 Task: Look for space in Chandler, United States from 10th June, 2023 to 25th June, 2023 for 4 adults in price range Rs.10000 to Rs.15000. Place can be private room with 4 bedrooms having 4 beds and 4 bathrooms. Property type can be house, flat, guest house, hotel. Amenities needed are: wifi, TV, free parkinig on premises, gym, breakfast. Booking option can be shelf check-in. Required host language is English.
Action: Mouse moved to (500, 100)
Screenshot: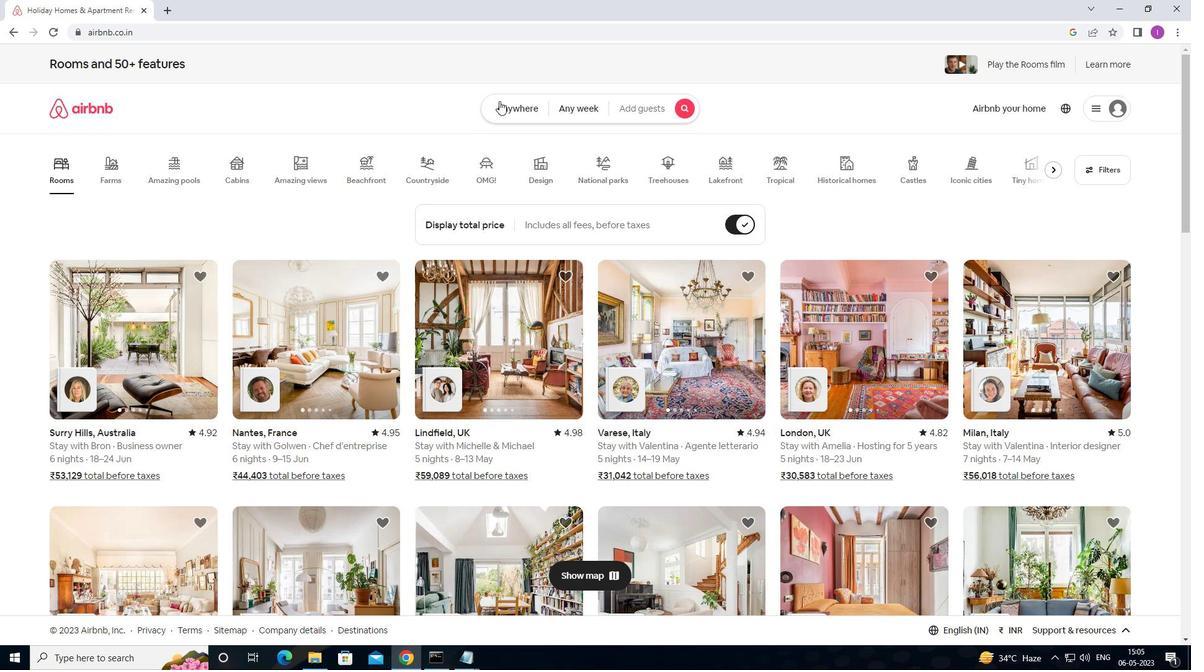 
Action: Mouse pressed left at (500, 100)
Screenshot: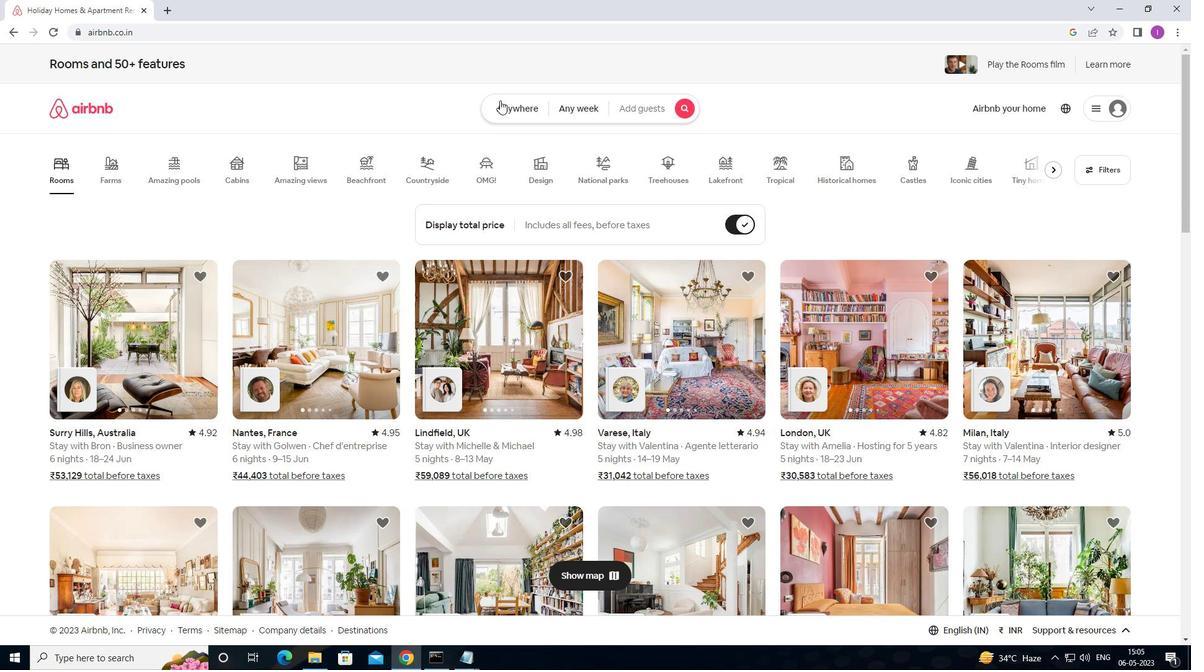 
Action: Mouse moved to (405, 165)
Screenshot: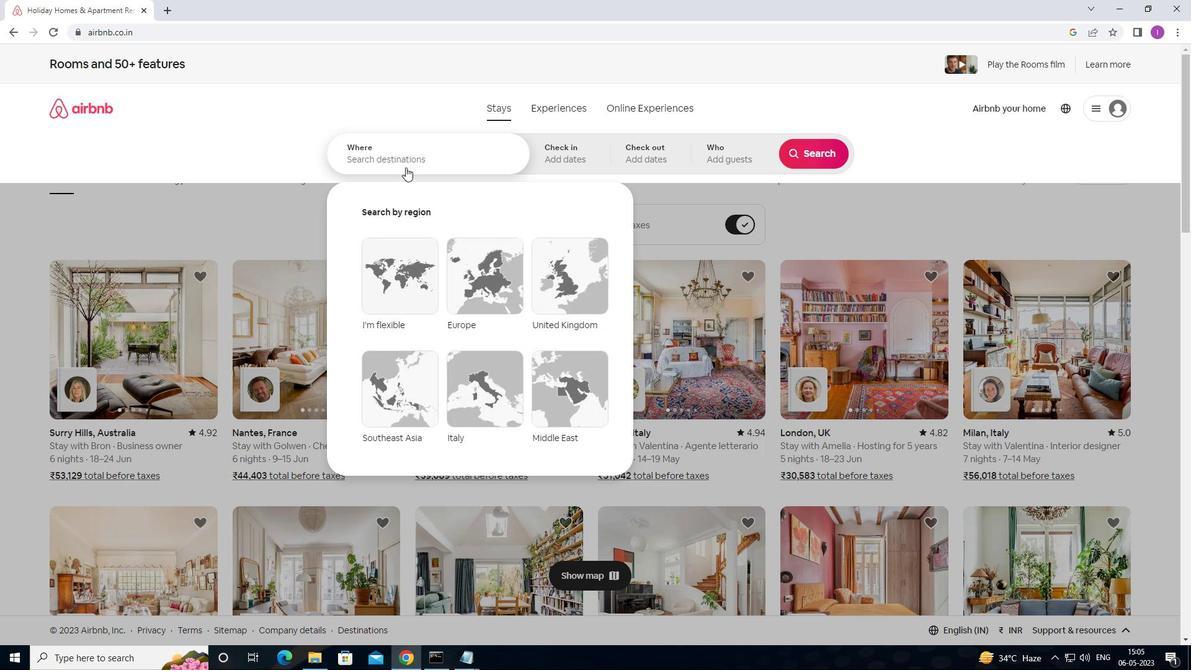 
Action: Mouse pressed left at (405, 165)
Screenshot: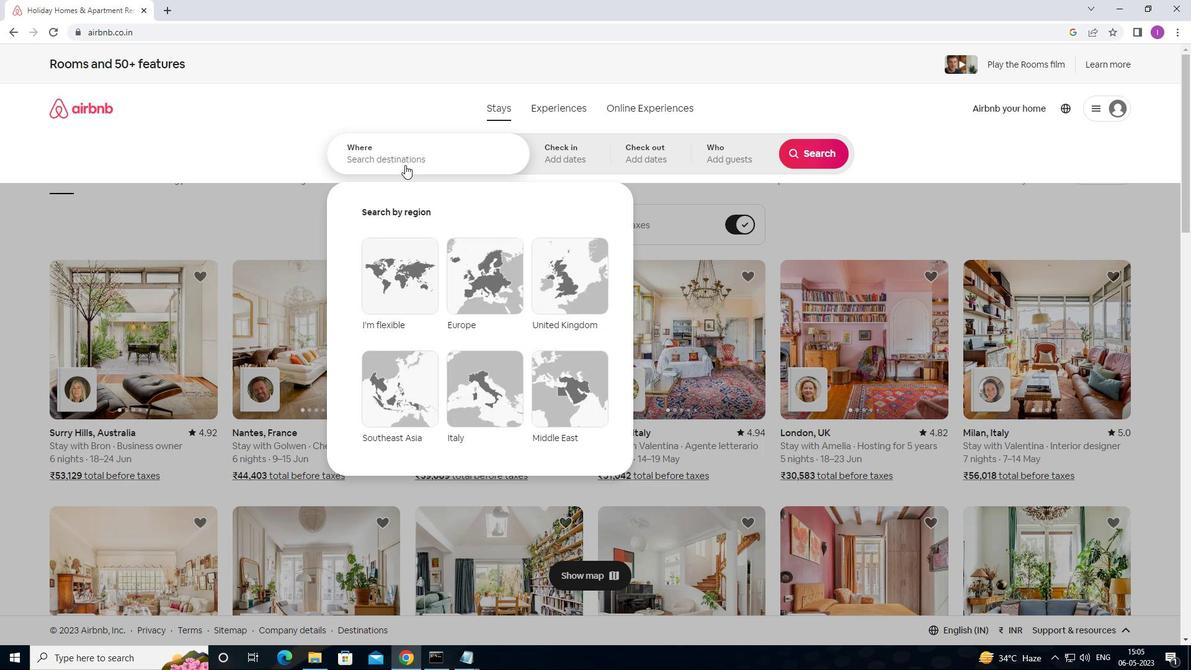 
Action: Key pressed <Key.shift>CHANDLER,<Key.shift>UNITED<Key.space>STATES
Screenshot: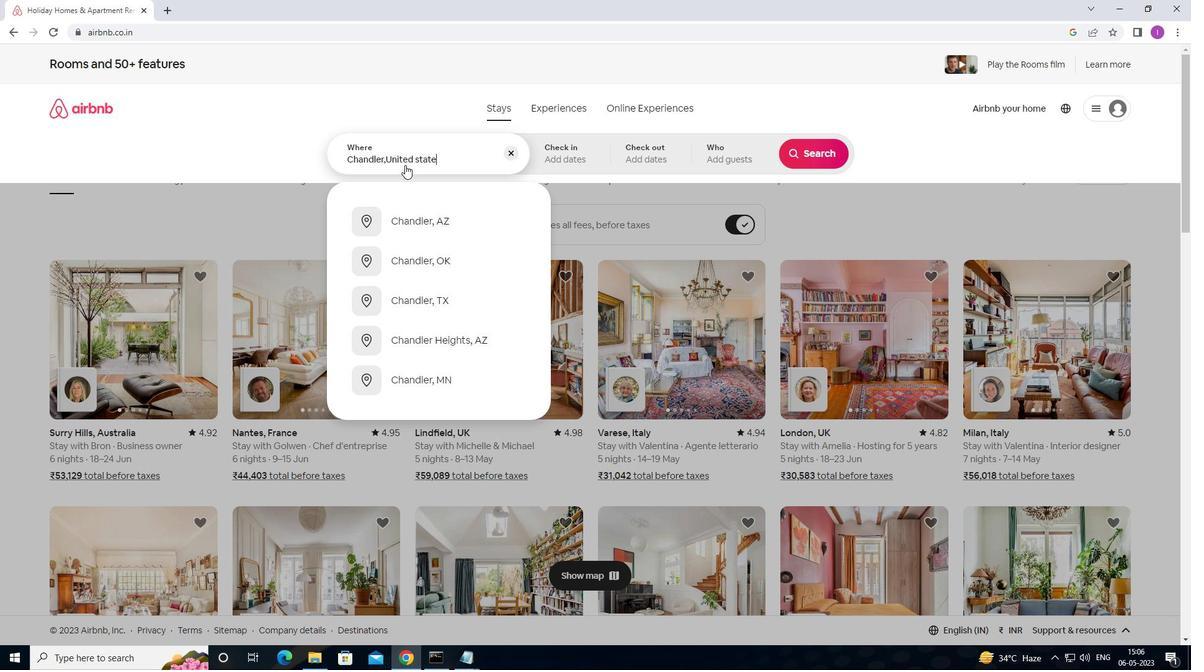 
Action: Mouse moved to (560, 159)
Screenshot: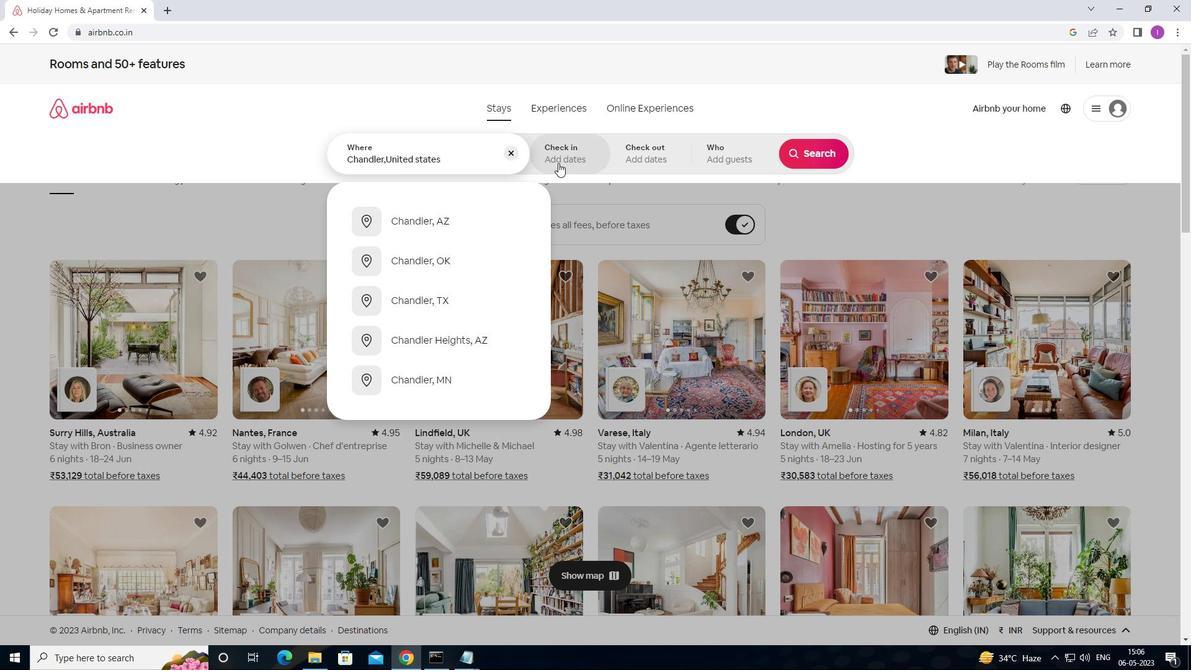 
Action: Mouse pressed left at (560, 159)
Screenshot: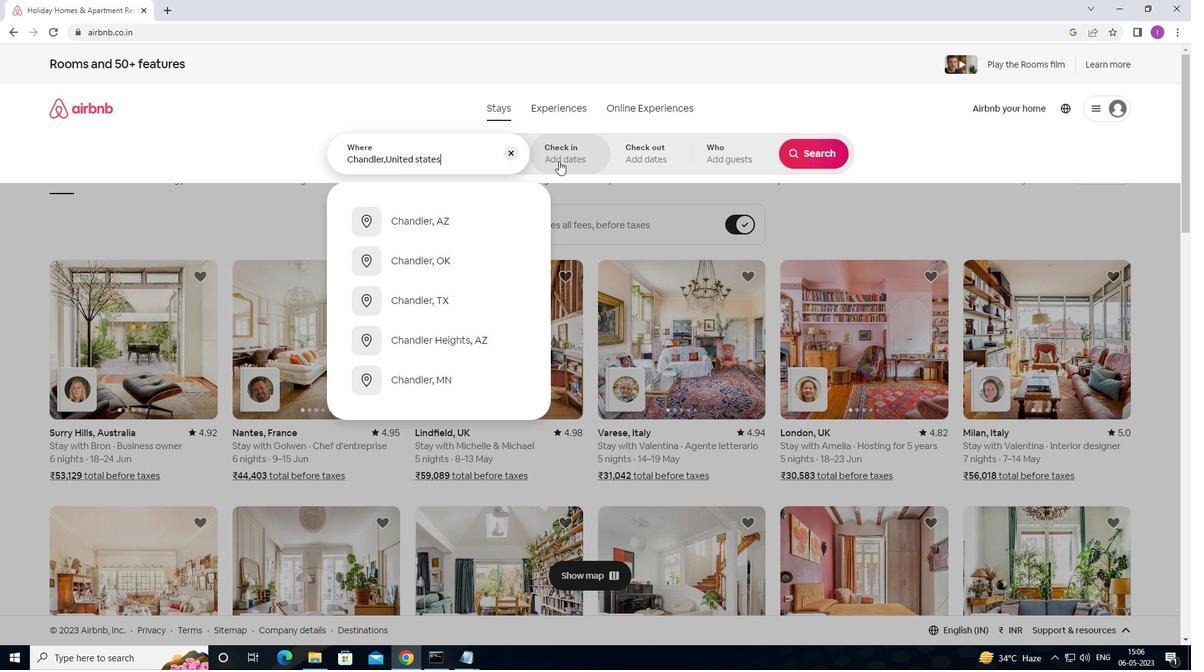 
Action: Mouse moved to (801, 248)
Screenshot: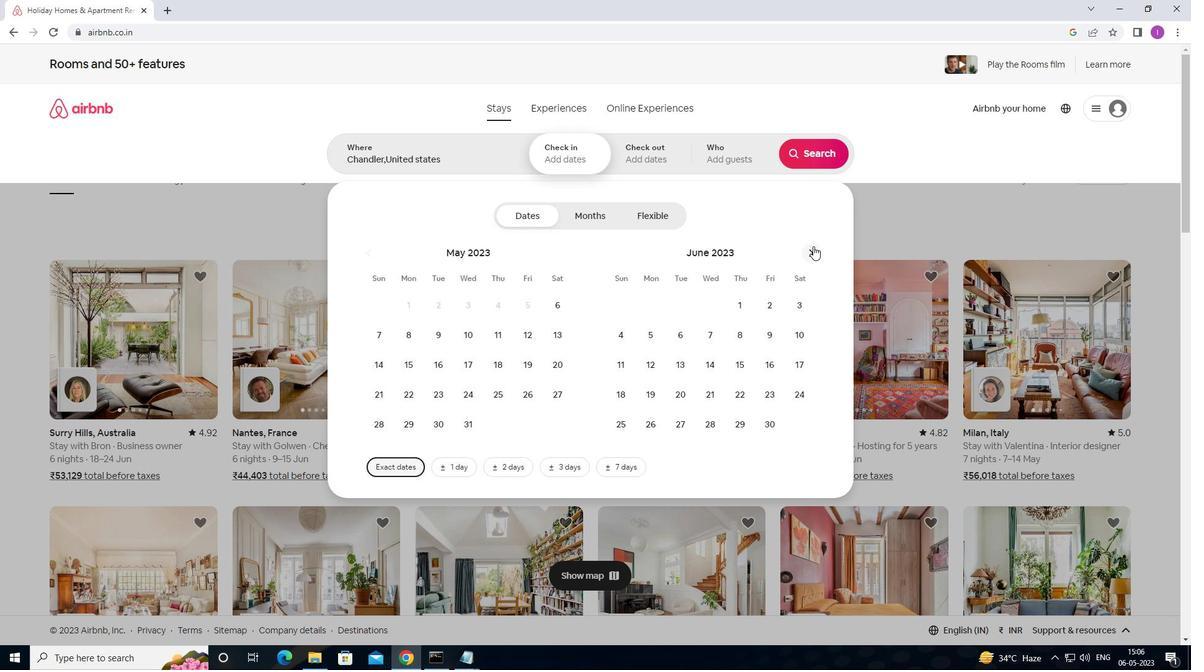 
Action: Mouse pressed left at (801, 248)
Screenshot: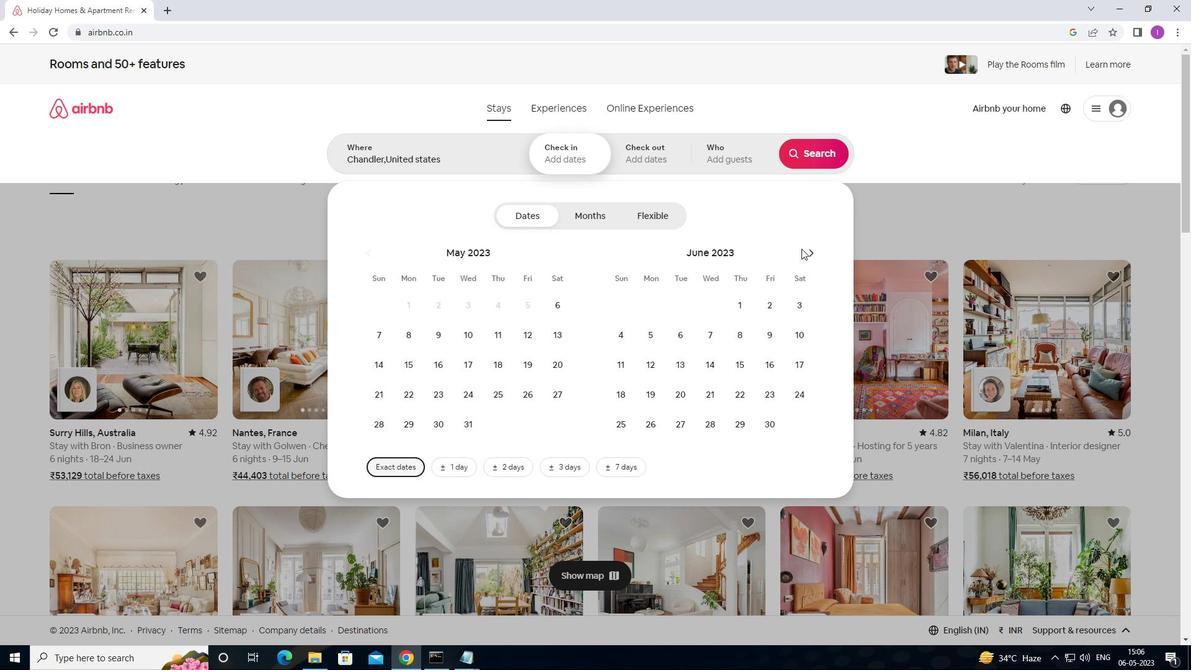 
Action: Mouse moved to (798, 338)
Screenshot: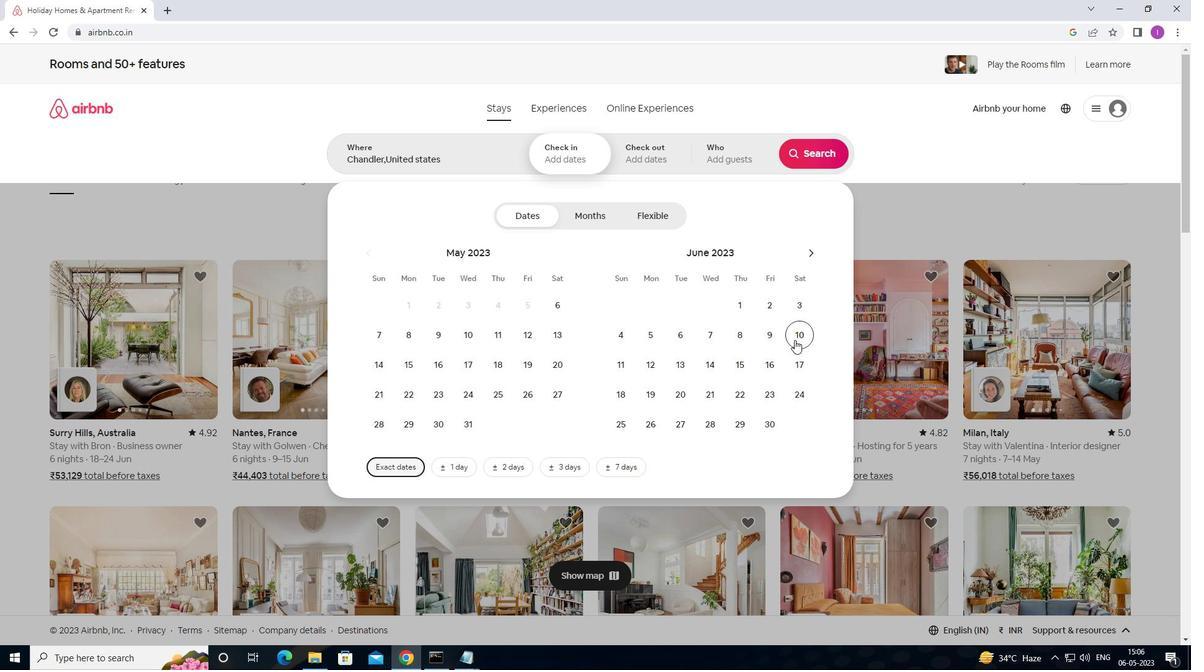 
Action: Mouse pressed left at (798, 338)
Screenshot: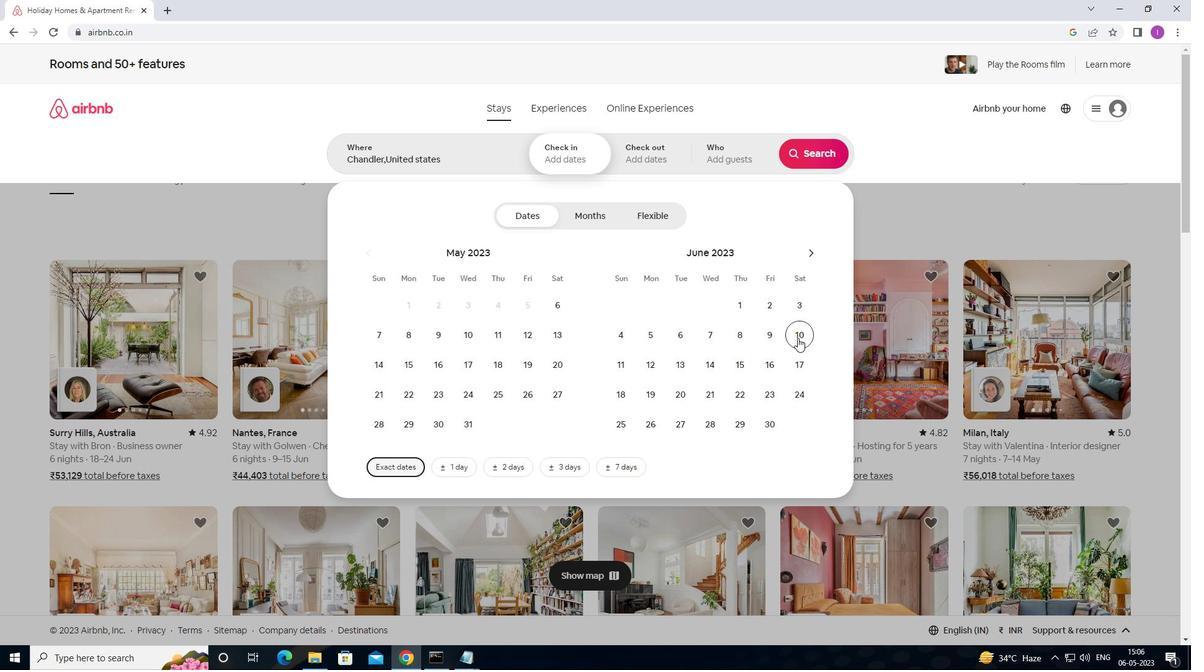 
Action: Mouse moved to (626, 428)
Screenshot: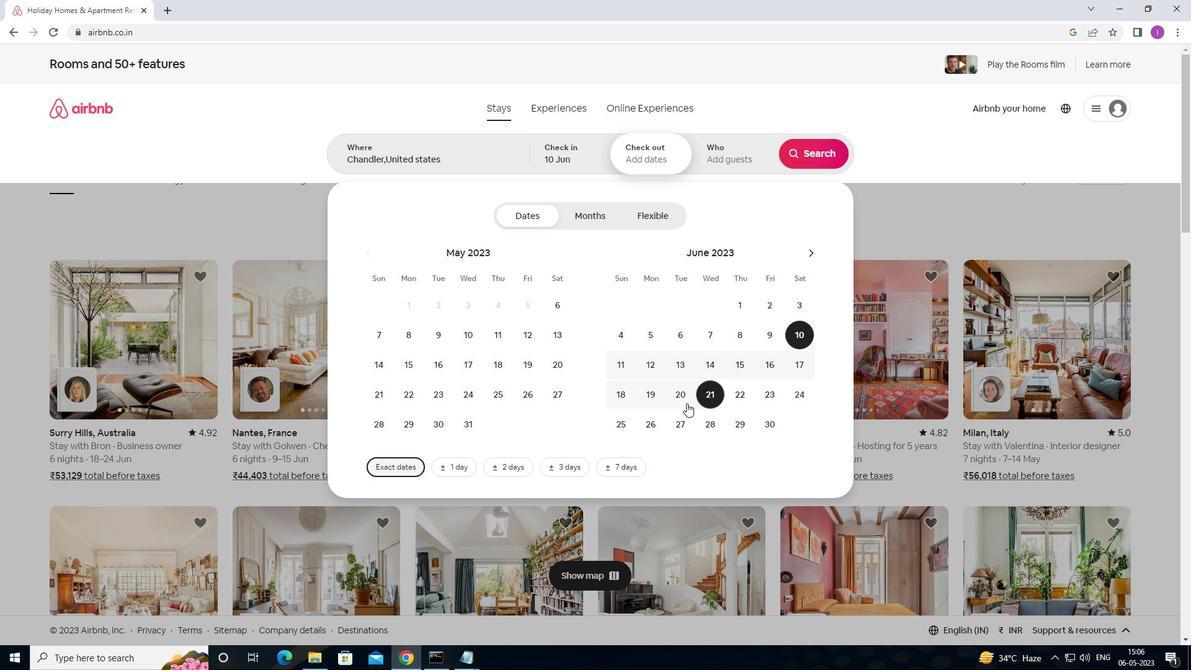 
Action: Mouse pressed left at (626, 428)
Screenshot: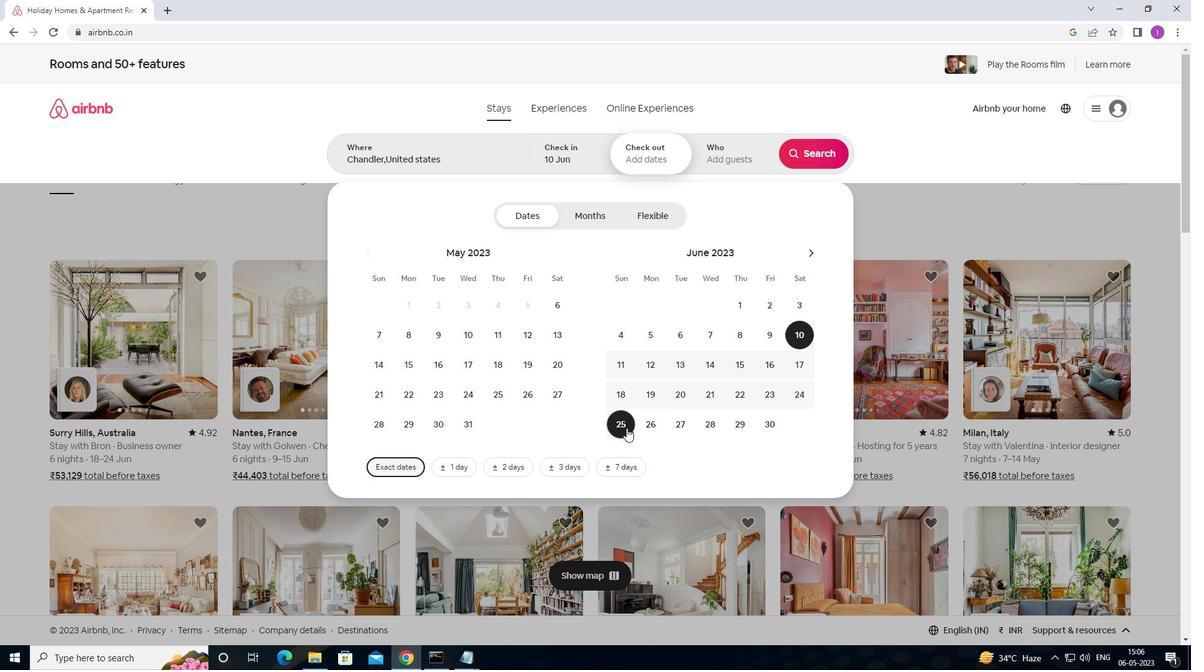 
Action: Mouse moved to (732, 159)
Screenshot: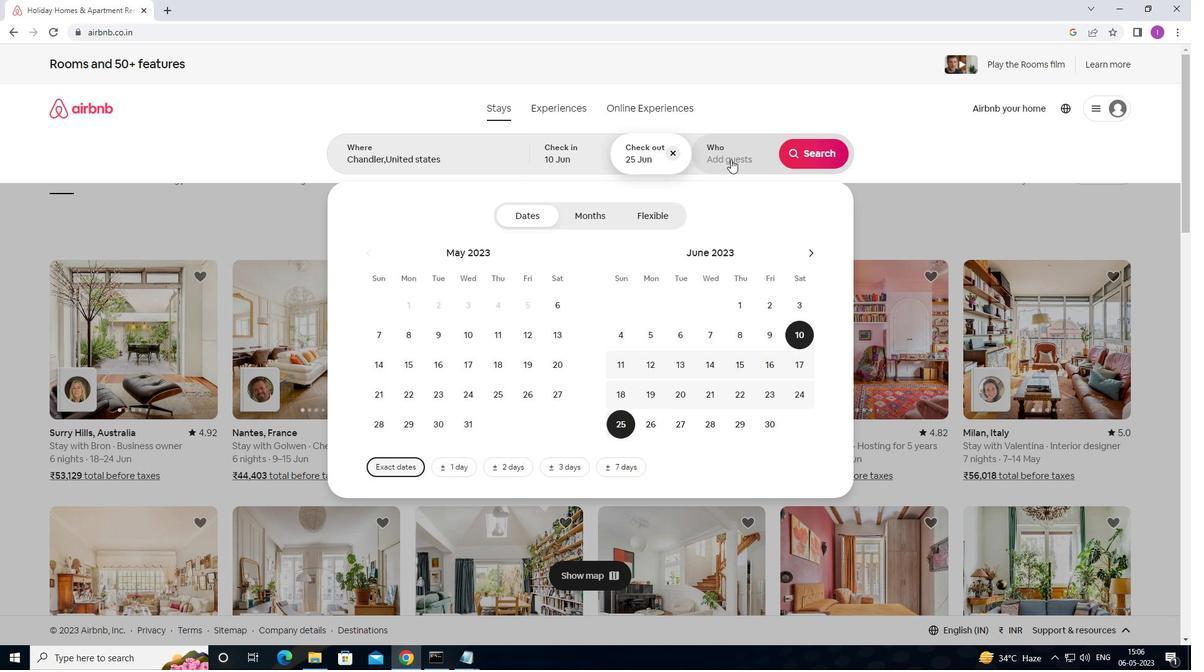 
Action: Mouse pressed left at (732, 159)
Screenshot: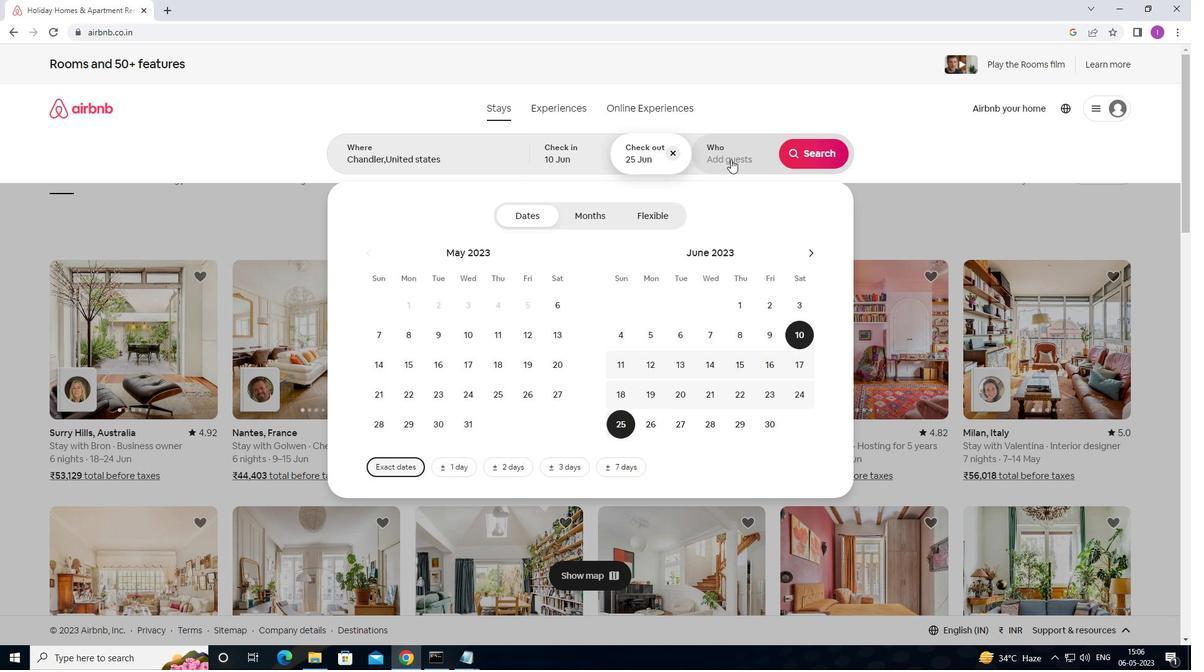 
Action: Mouse moved to (817, 222)
Screenshot: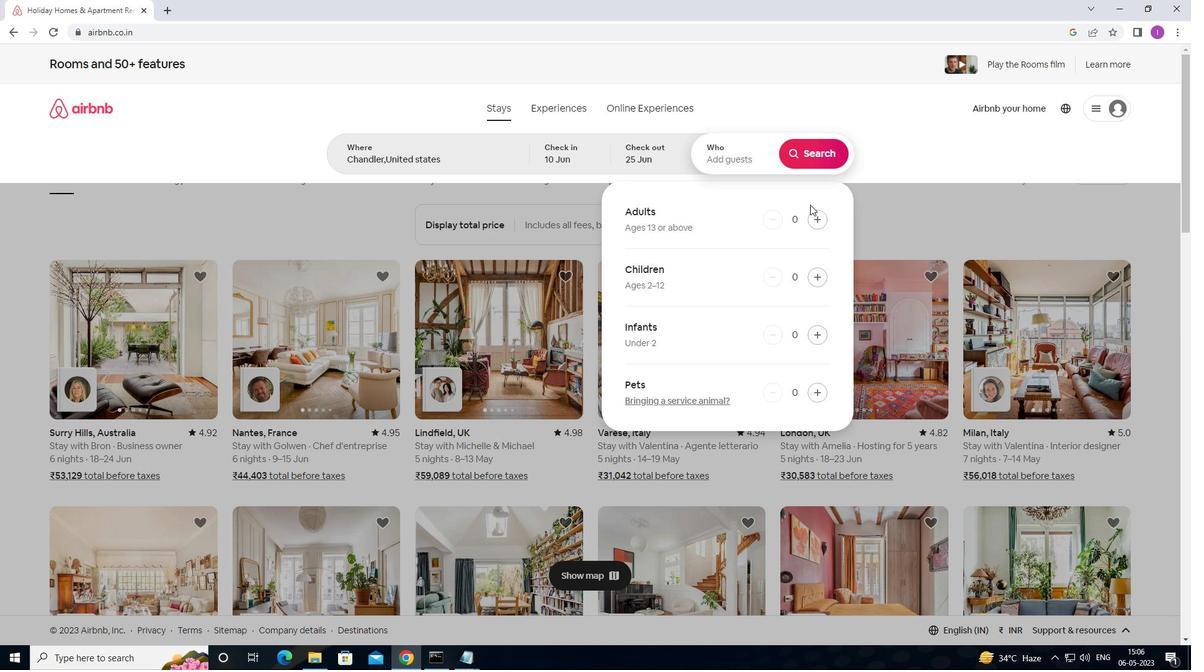 
Action: Mouse pressed left at (817, 222)
Screenshot: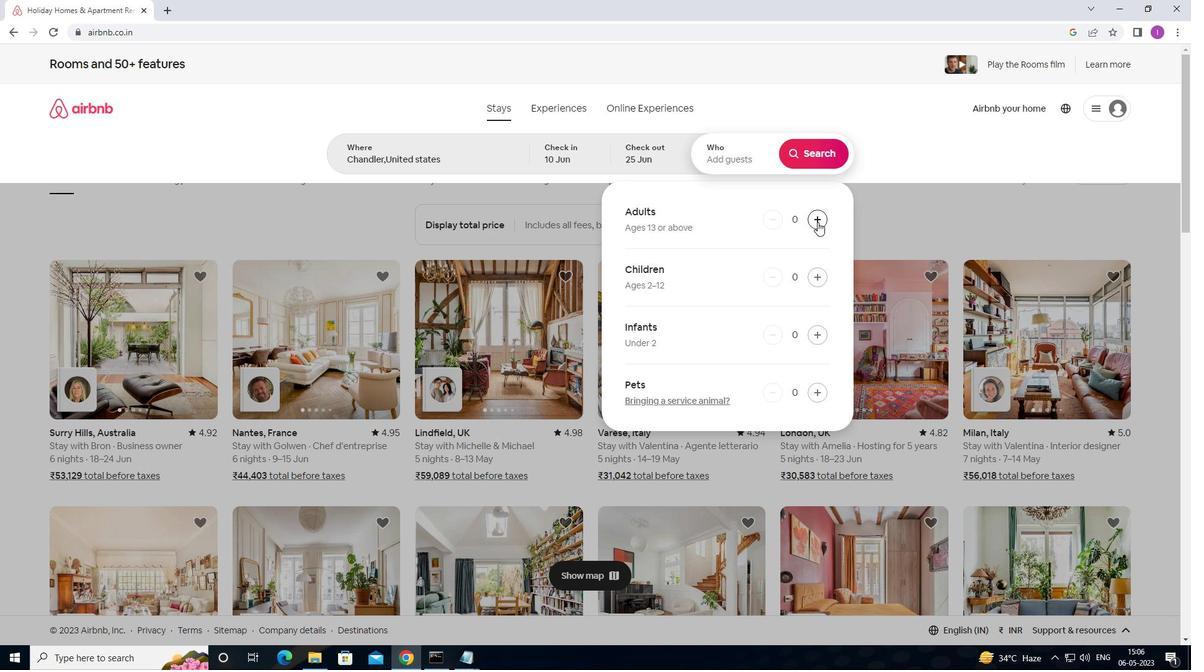 
Action: Mouse pressed left at (817, 222)
Screenshot: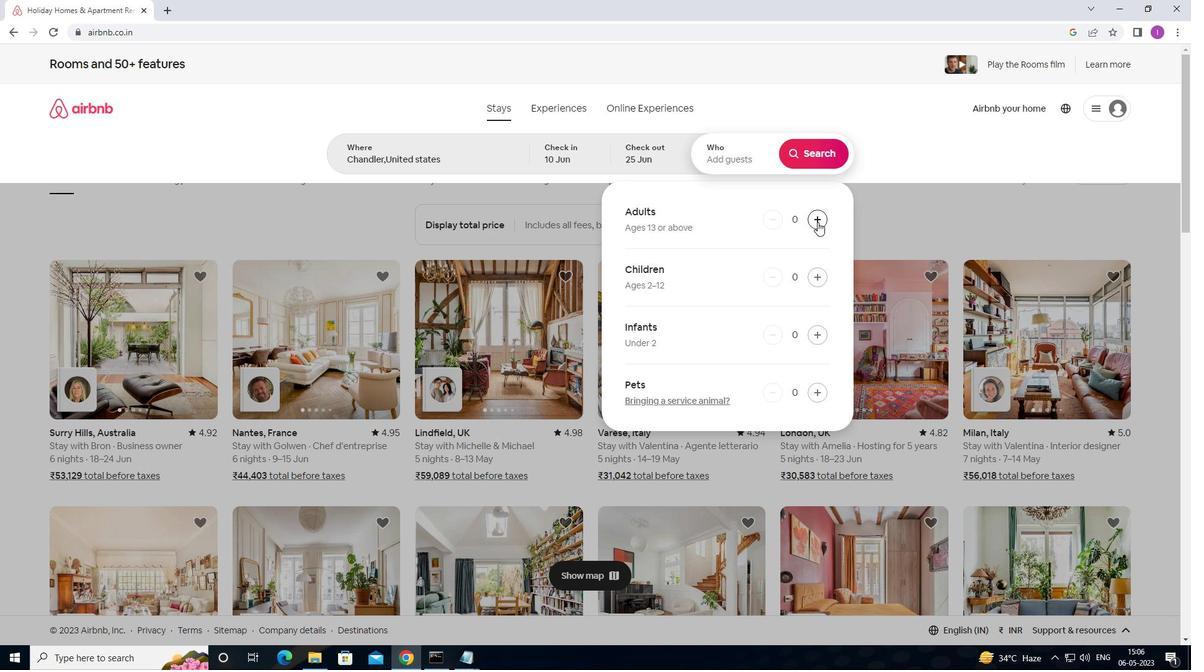 
Action: Mouse pressed left at (817, 222)
Screenshot: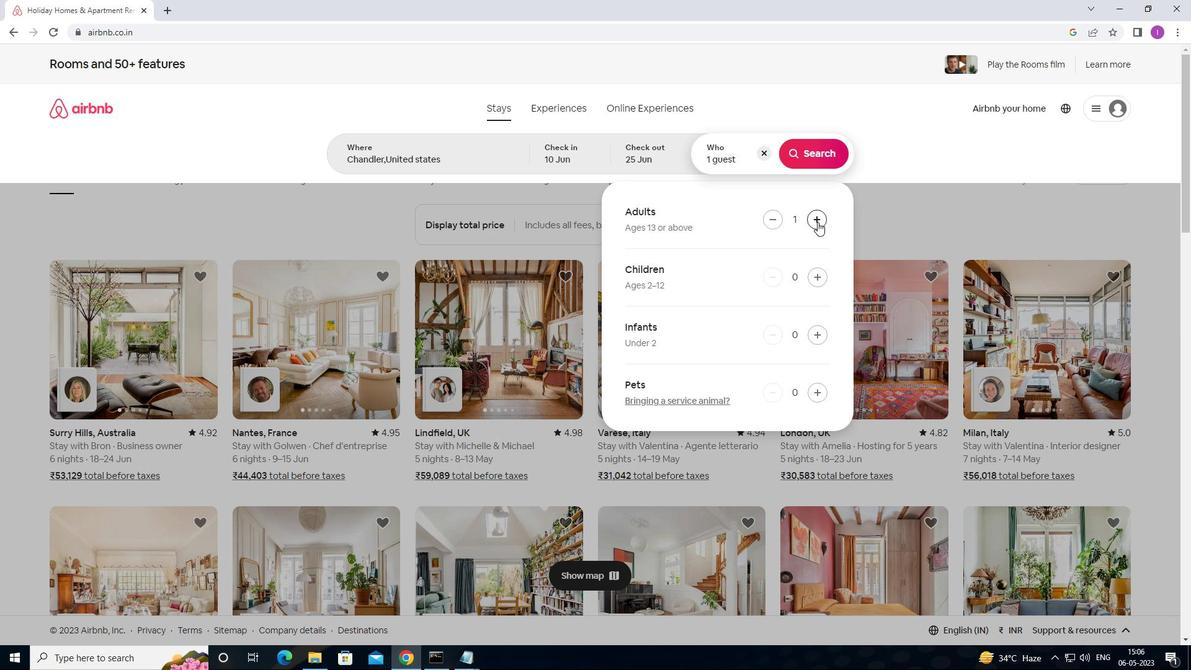 
Action: Mouse moved to (819, 225)
Screenshot: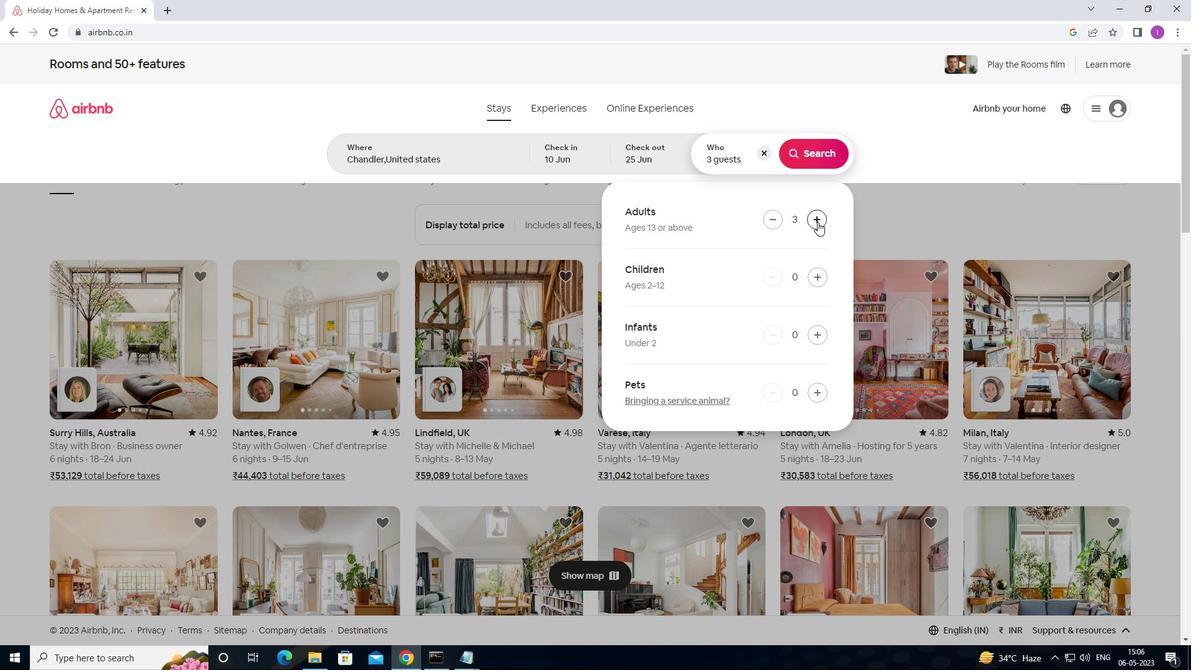 
Action: Mouse pressed left at (819, 225)
Screenshot: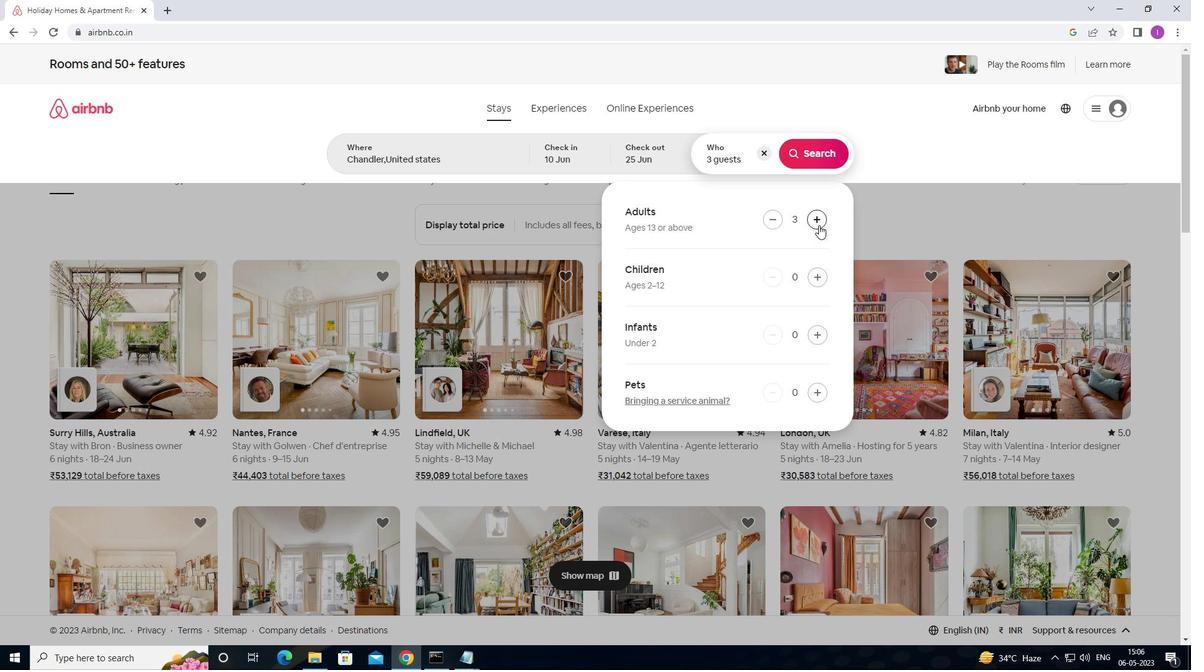 
Action: Mouse moved to (804, 155)
Screenshot: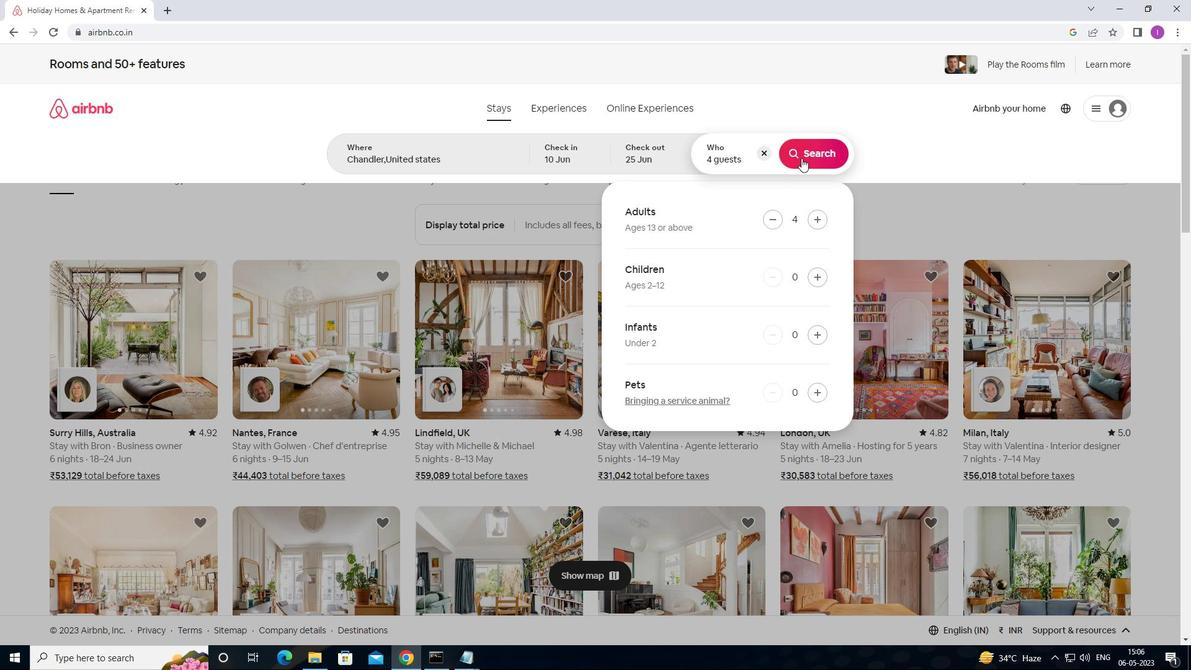 
Action: Mouse pressed left at (804, 155)
Screenshot: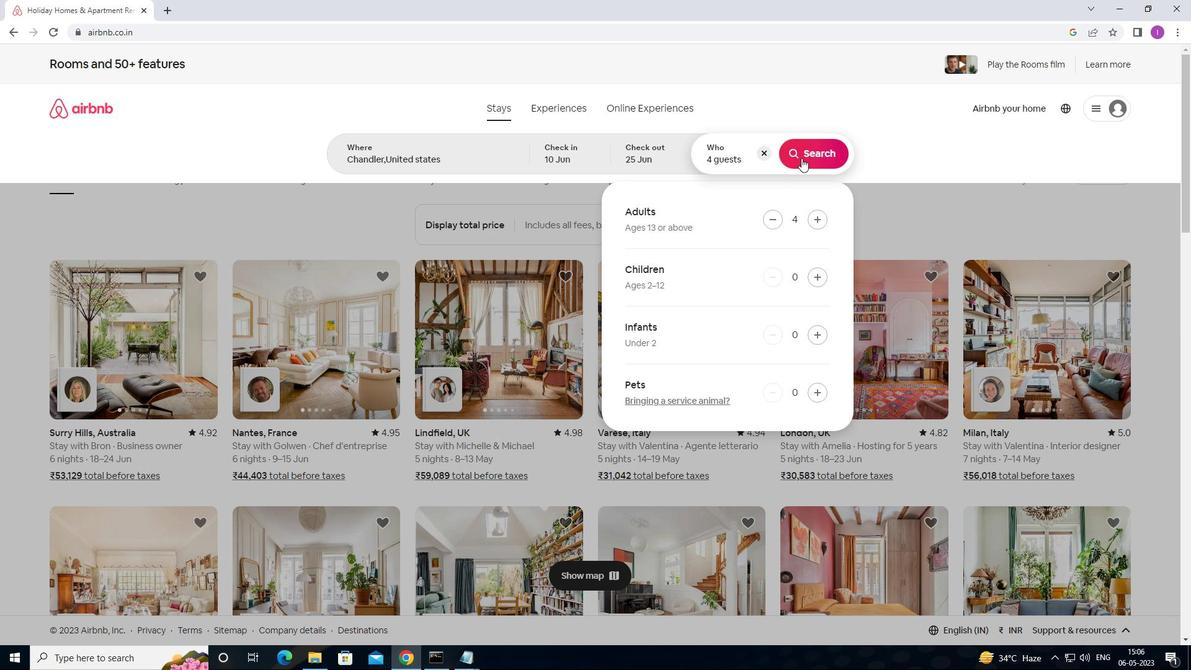 
Action: Mouse moved to (1143, 126)
Screenshot: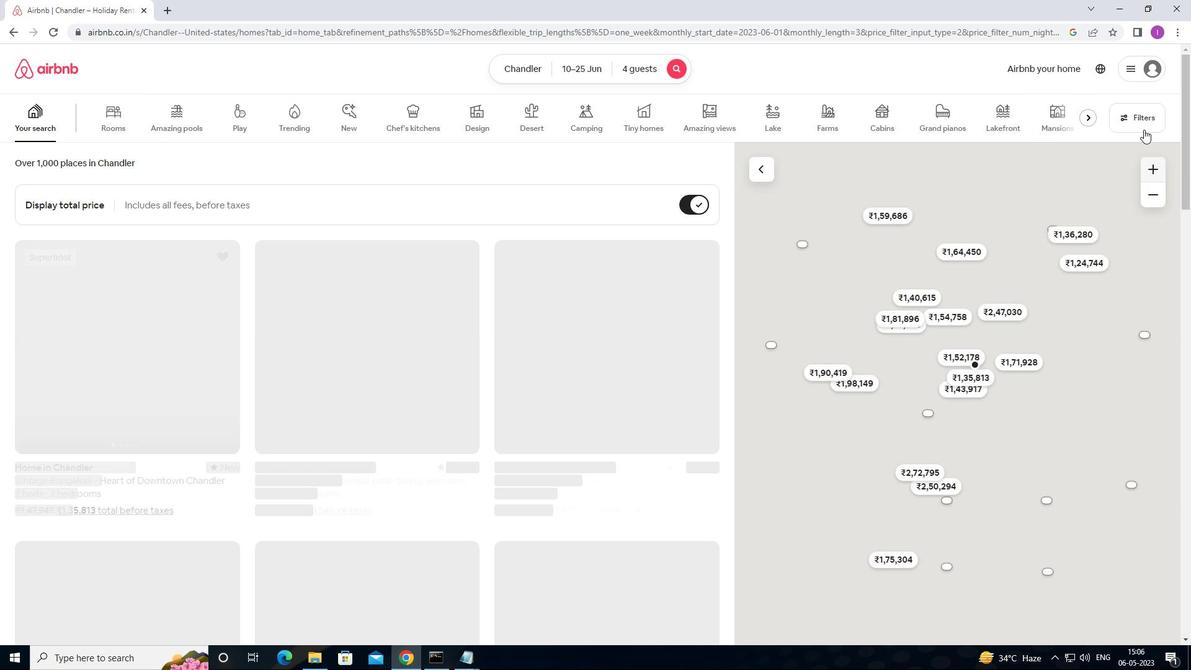
Action: Mouse pressed left at (1143, 126)
Screenshot: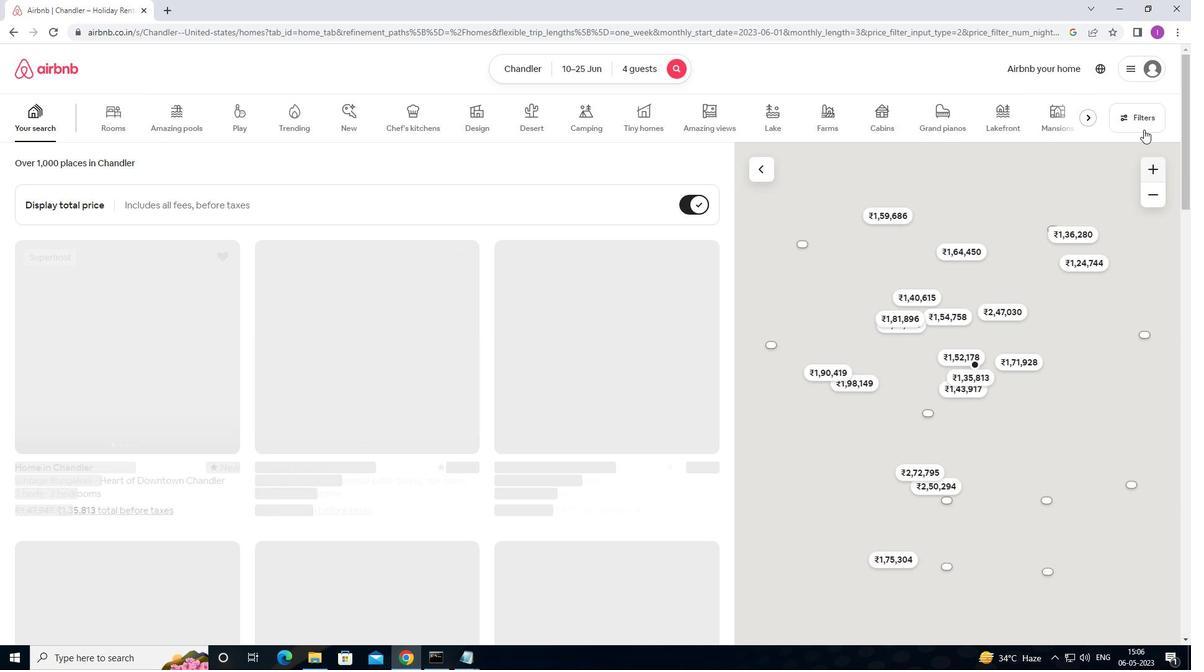 
Action: Mouse moved to (464, 428)
Screenshot: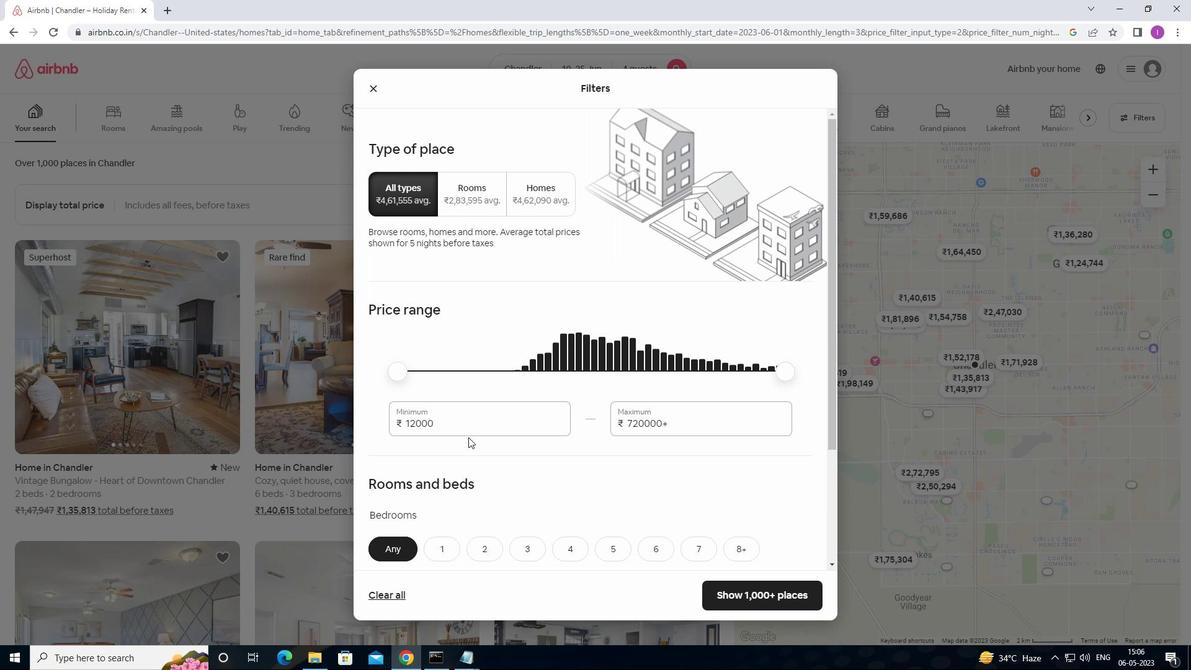 
Action: Mouse pressed left at (464, 428)
Screenshot: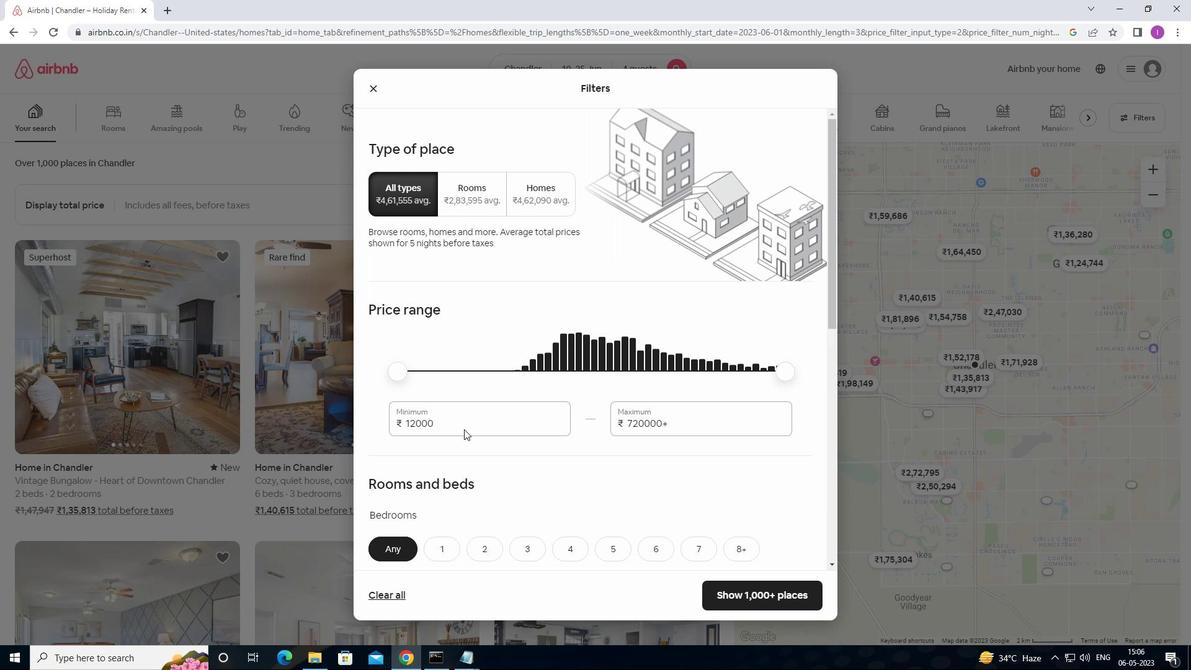
Action: Mouse moved to (393, 426)
Screenshot: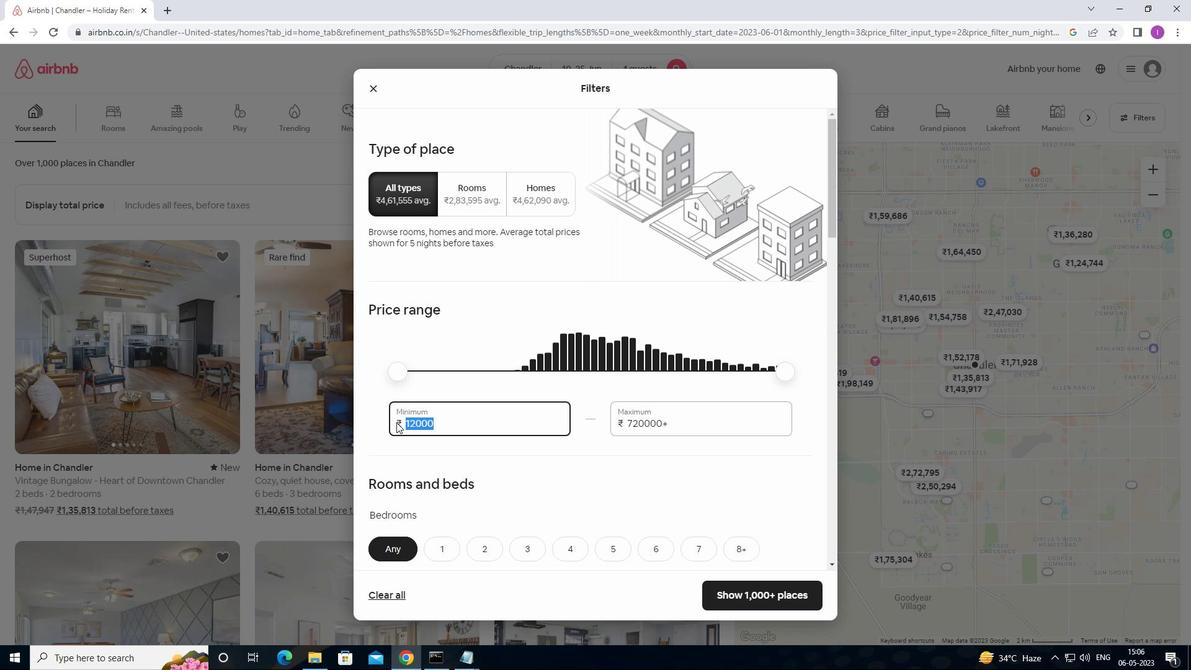 
Action: Key pressed 10000
Screenshot: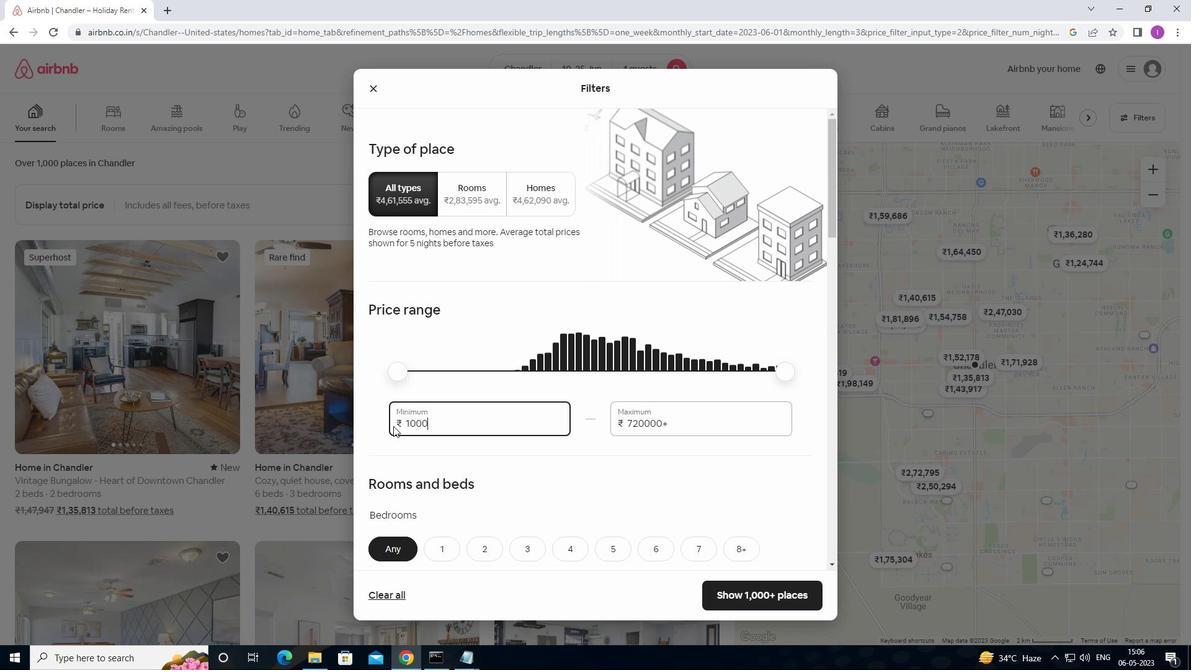 
Action: Mouse moved to (698, 429)
Screenshot: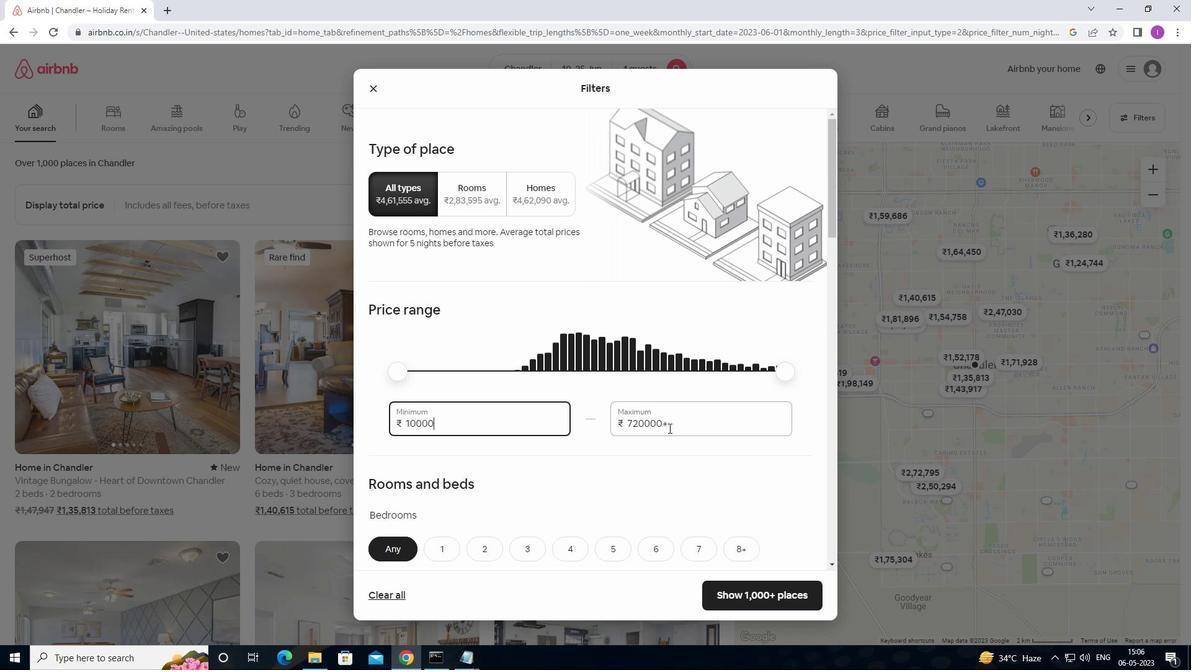 
Action: Mouse pressed left at (698, 429)
Screenshot: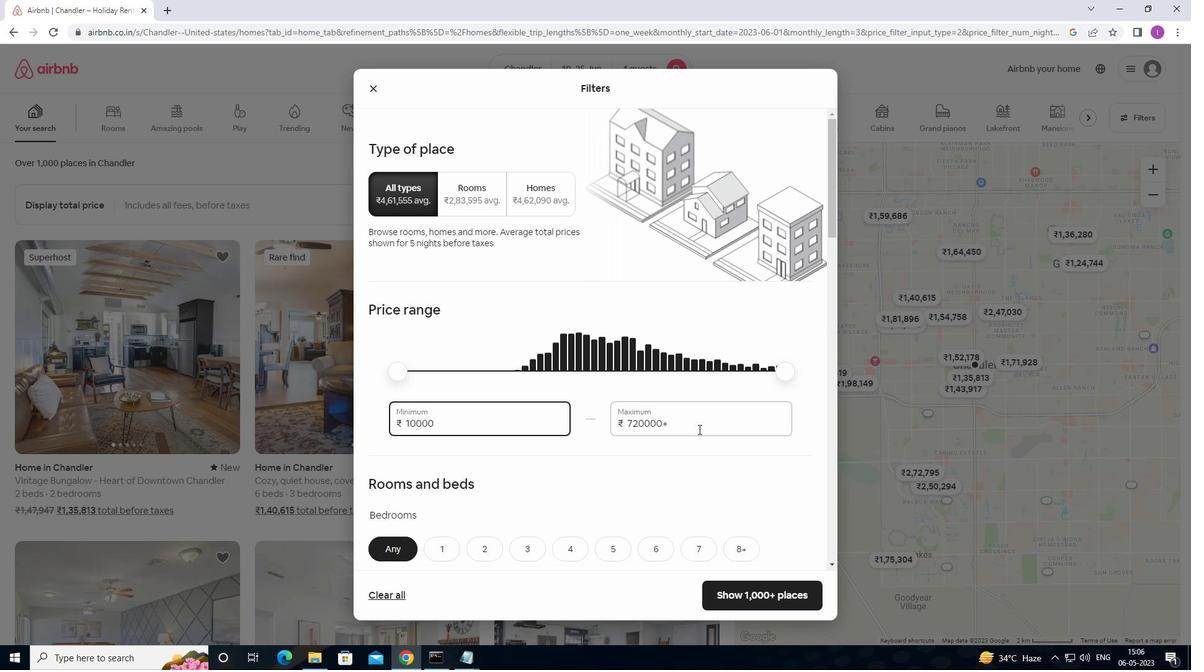 
Action: Mouse moved to (604, 423)
Screenshot: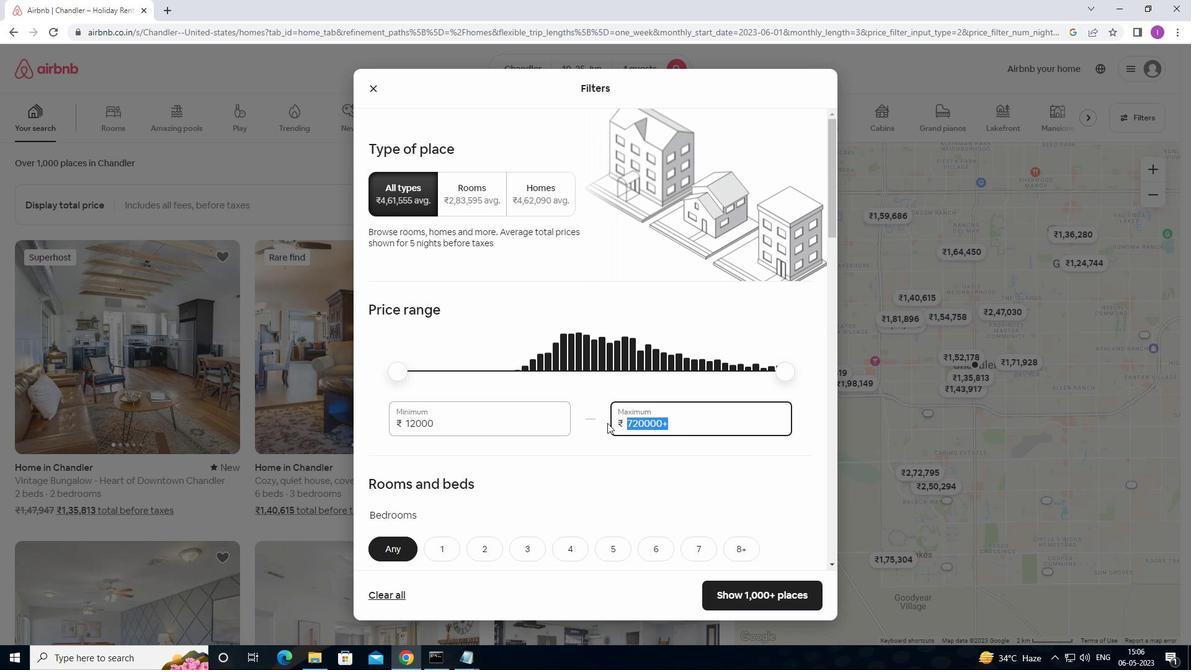 
Action: Key pressed 15000
Screenshot: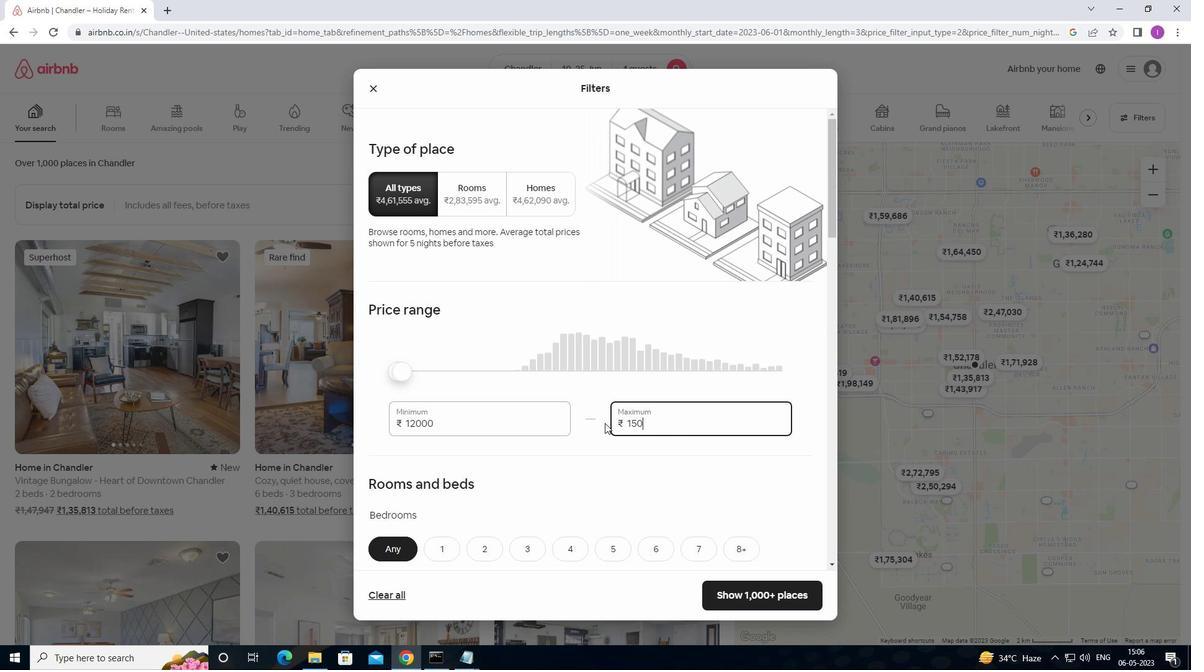 
Action: Mouse moved to (615, 464)
Screenshot: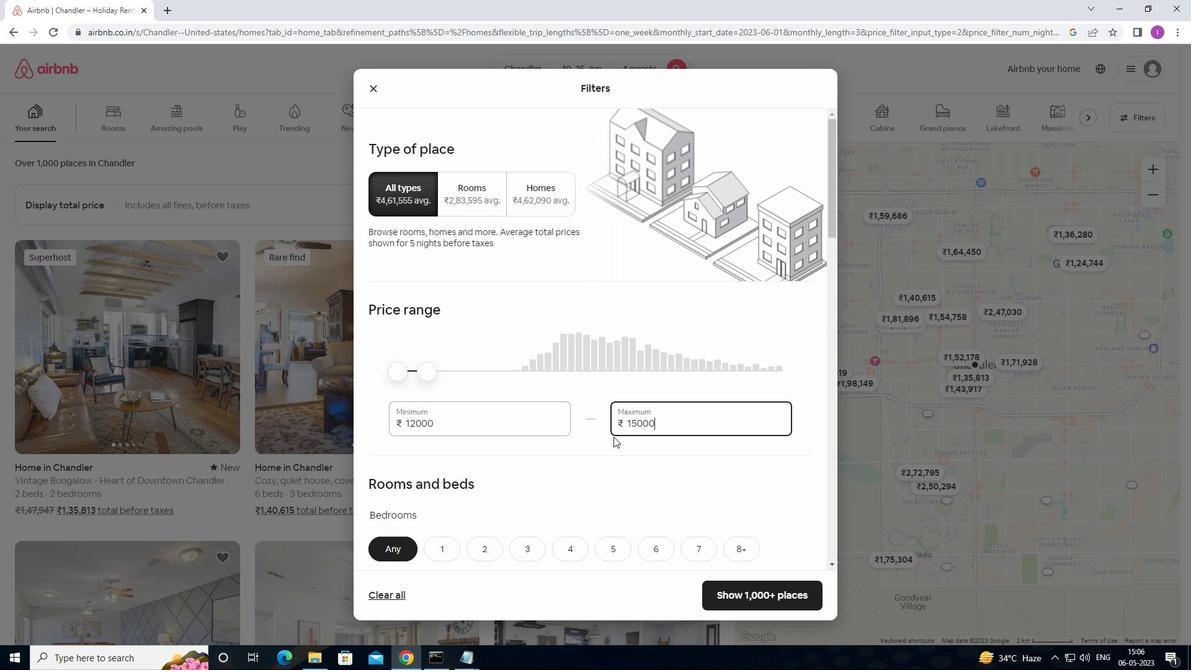 
Action: Mouse scrolled (615, 464) with delta (0, 0)
Screenshot: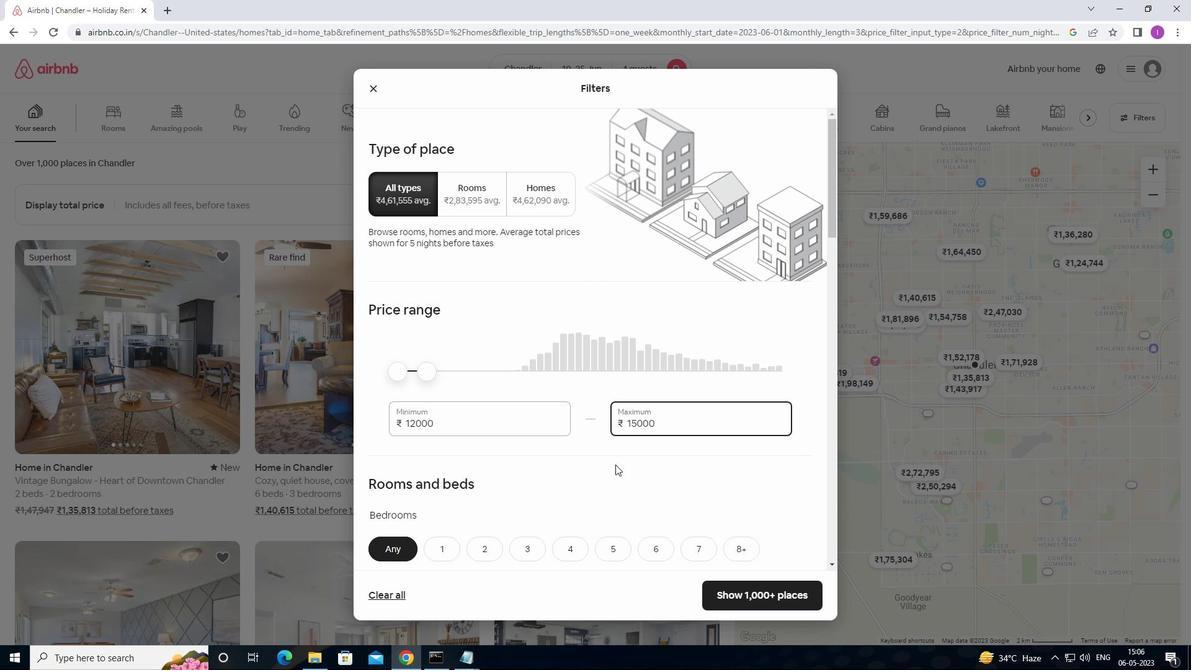 
Action: Mouse scrolled (615, 464) with delta (0, 0)
Screenshot: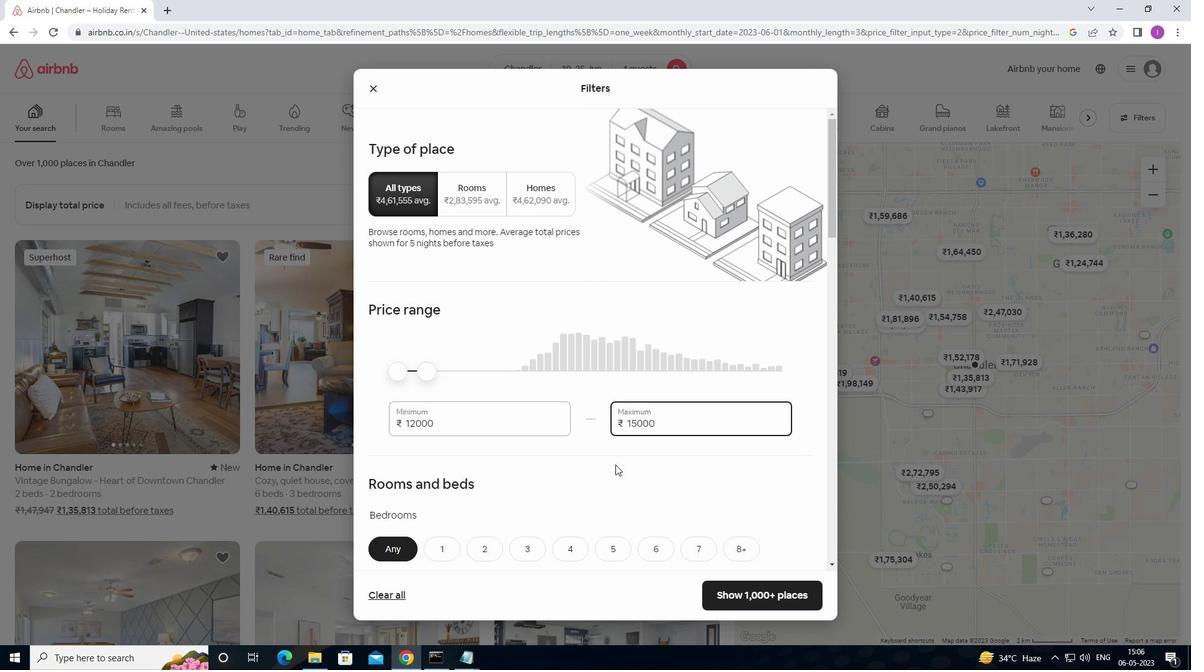 
Action: Mouse moved to (615, 462)
Screenshot: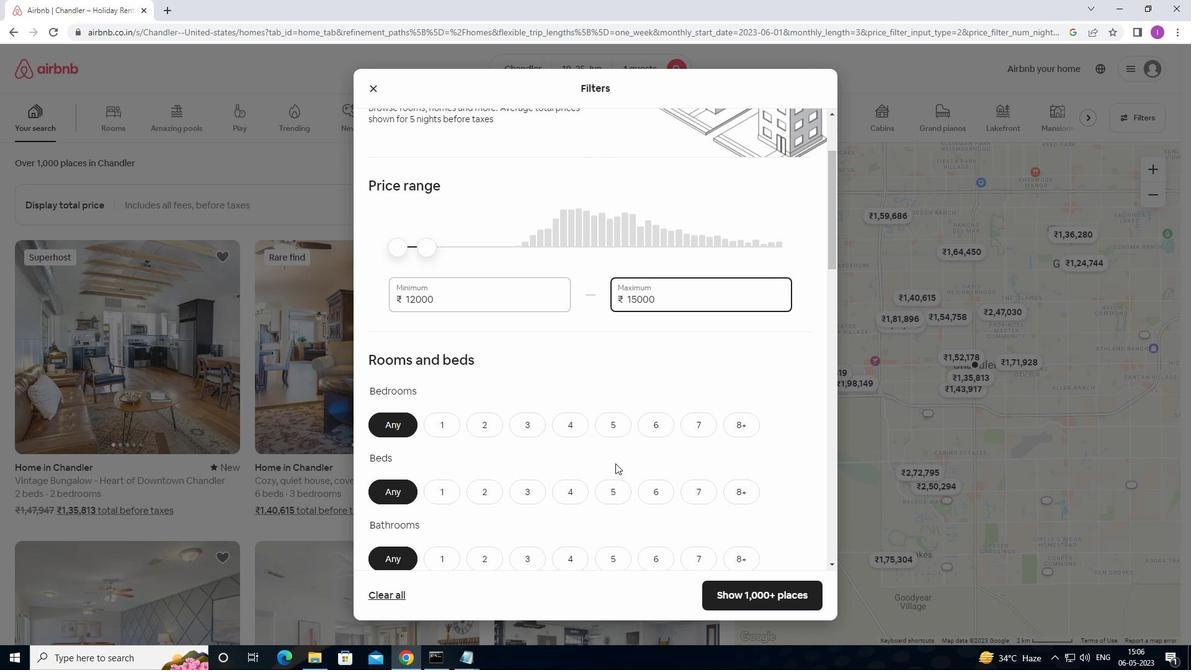 
Action: Mouse scrolled (615, 462) with delta (0, 0)
Screenshot: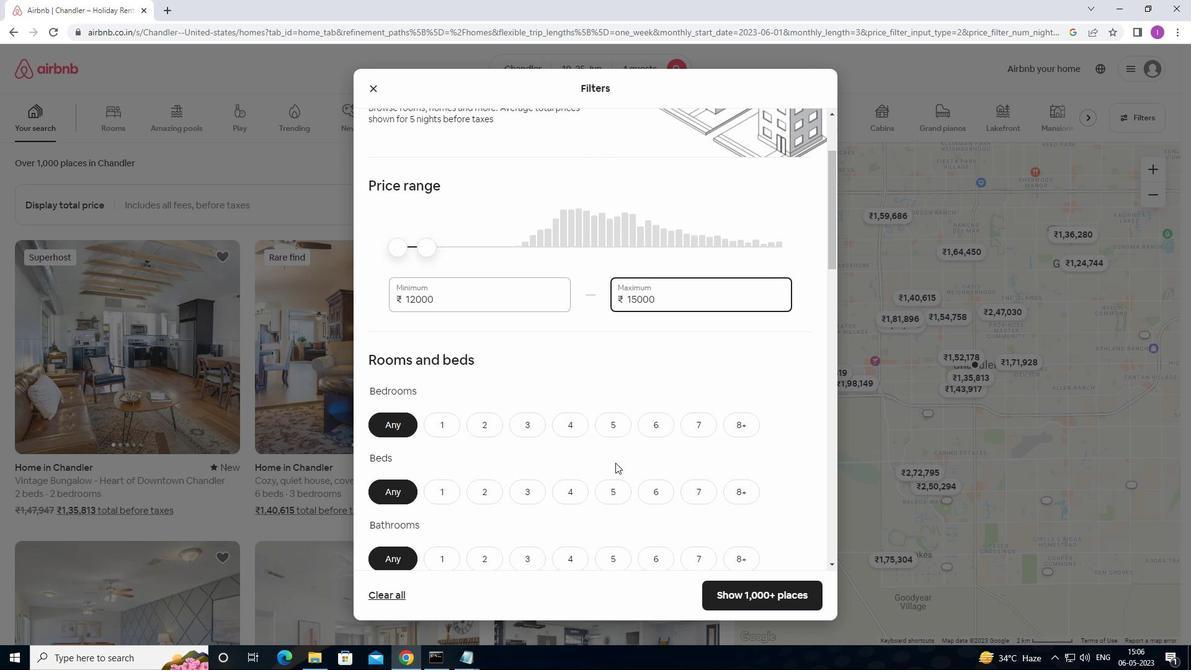 
Action: Mouse moved to (618, 458)
Screenshot: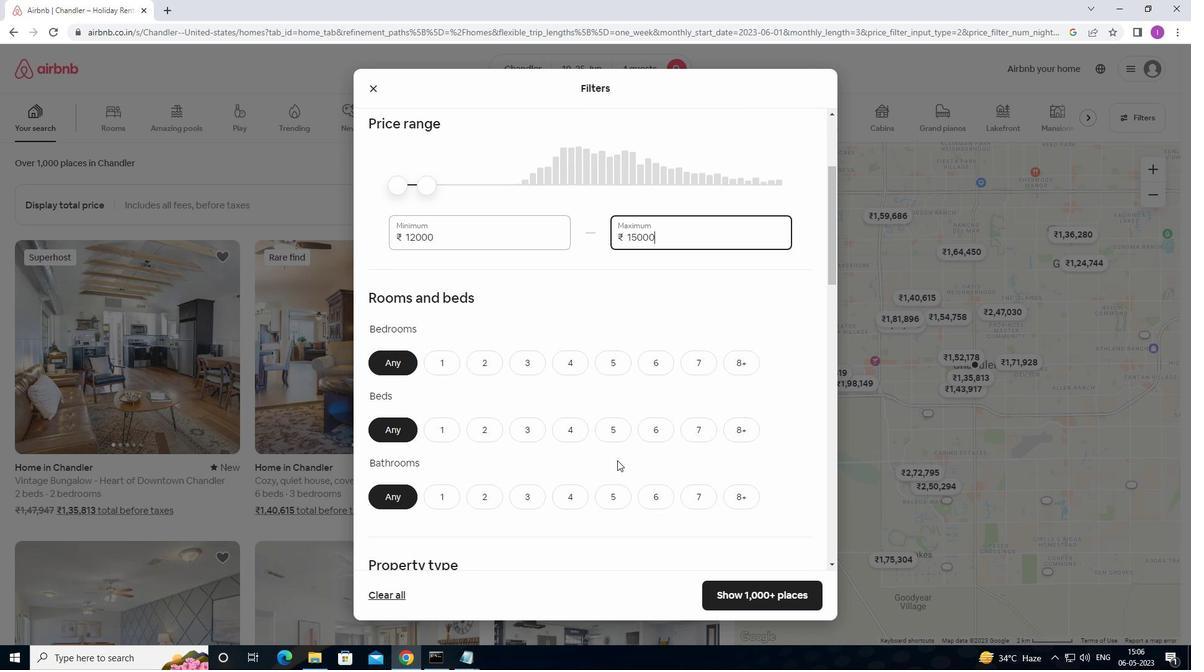 
Action: Mouse scrolled (618, 457) with delta (0, 0)
Screenshot: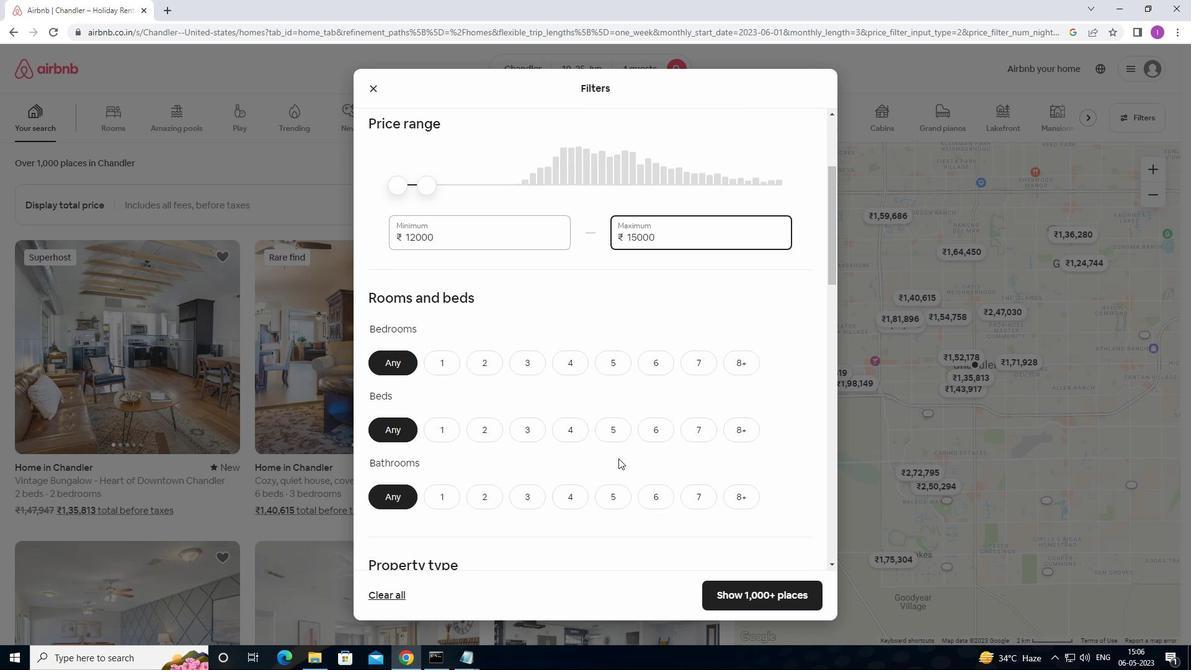 
Action: Mouse moved to (577, 303)
Screenshot: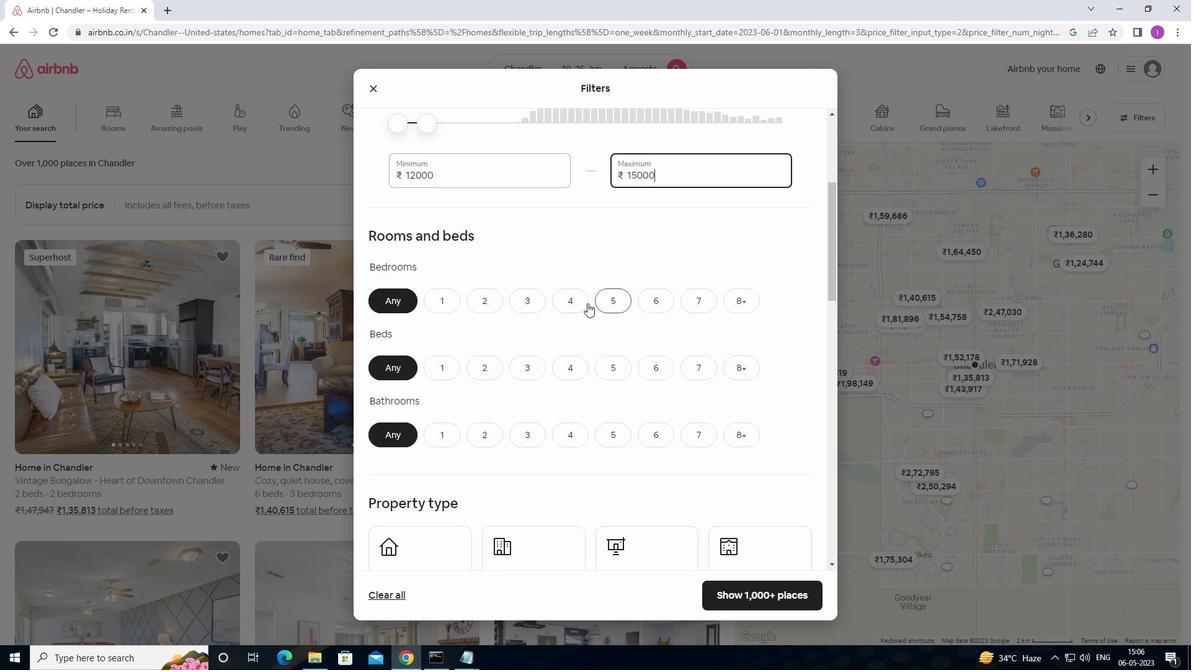 
Action: Mouse pressed left at (577, 303)
Screenshot: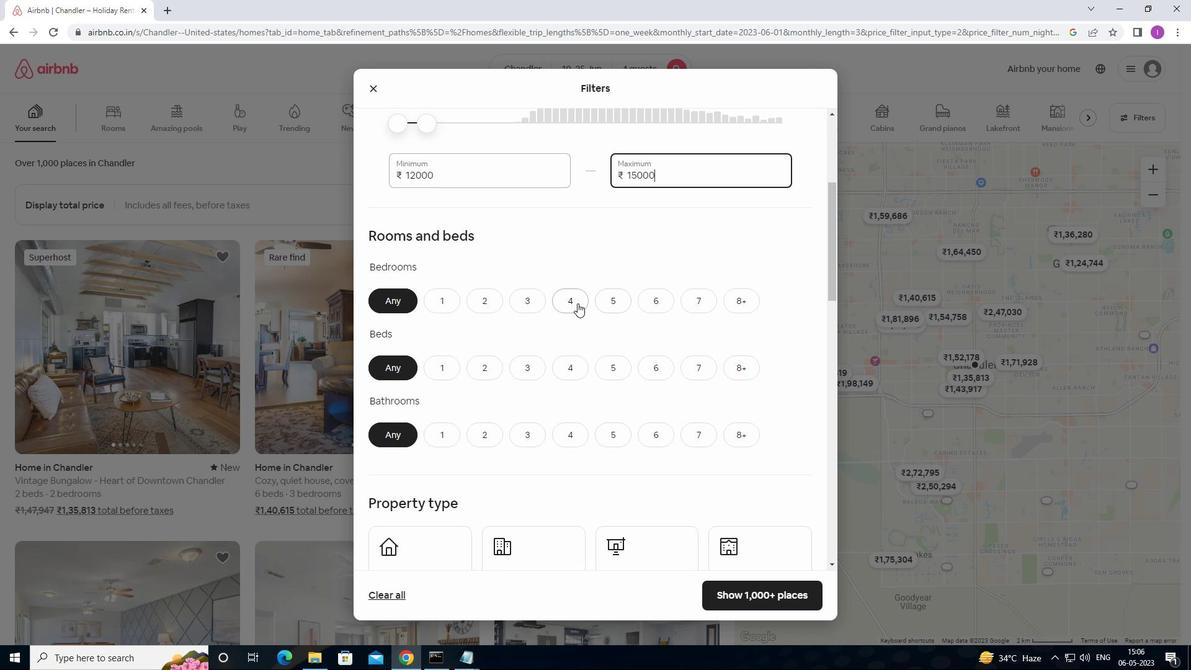 
Action: Mouse moved to (575, 369)
Screenshot: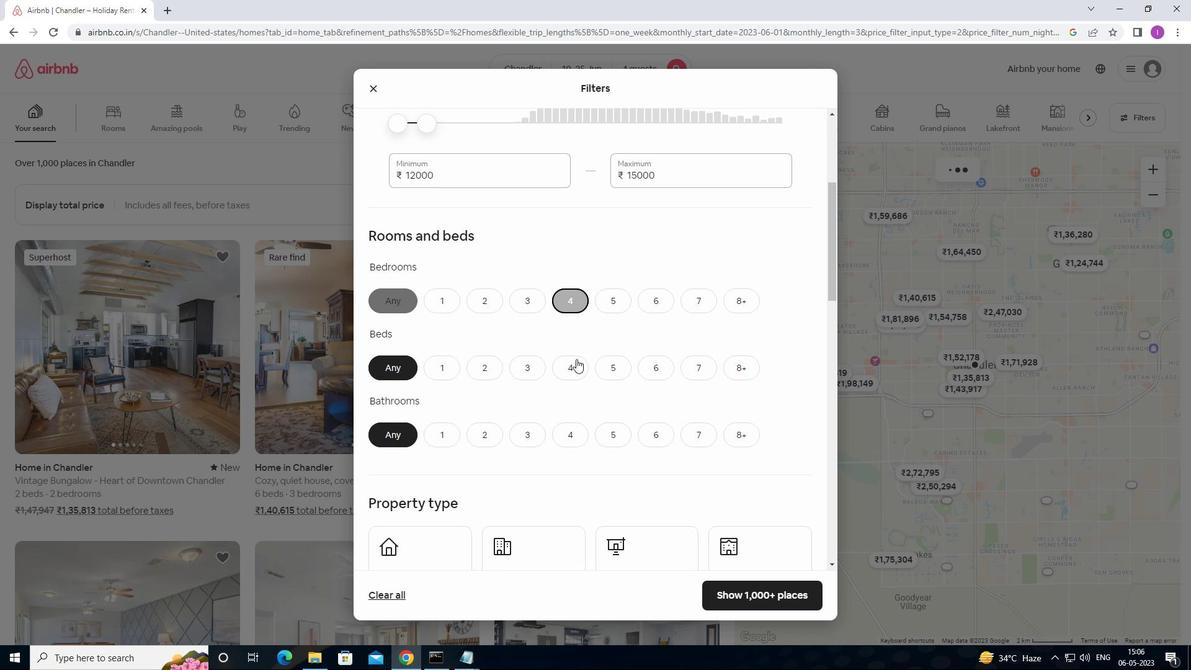 
Action: Mouse pressed left at (575, 369)
Screenshot: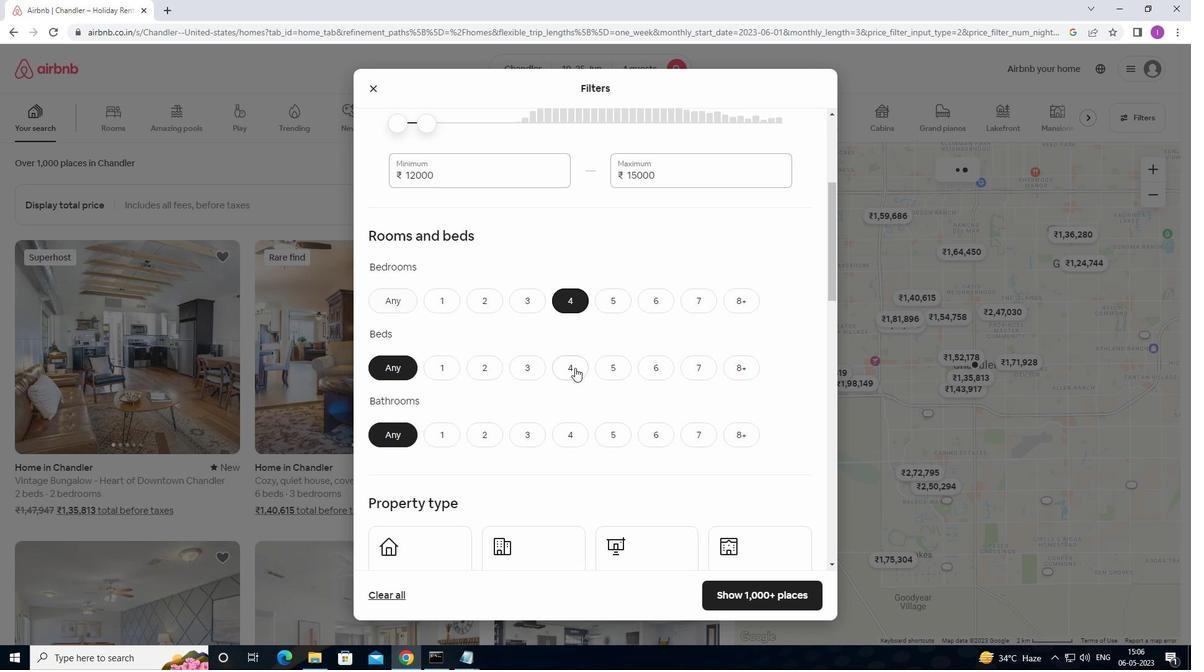 
Action: Mouse moved to (575, 436)
Screenshot: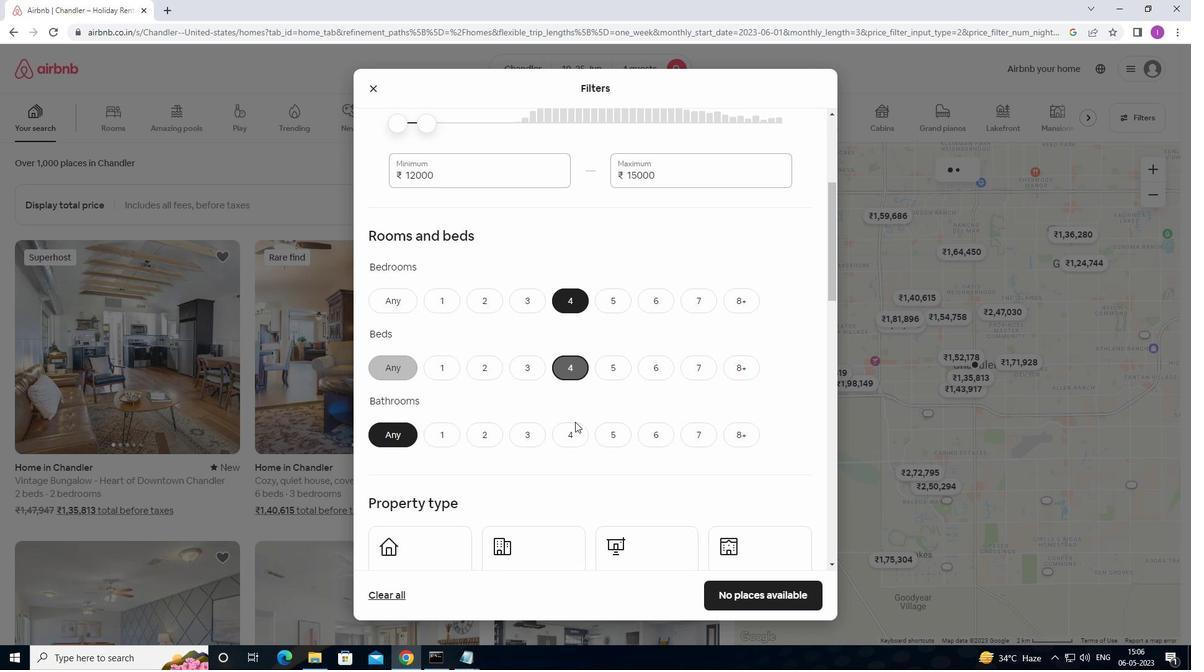 
Action: Mouse pressed left at (575, 436)
Screenshot: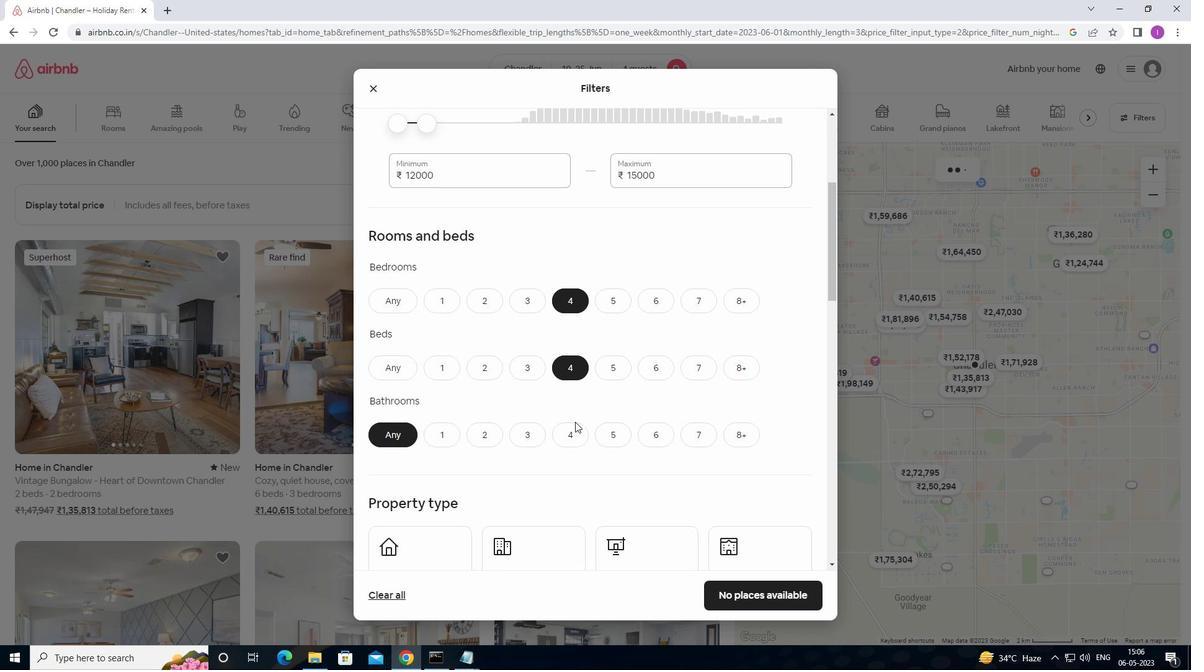 
Action: Mouse moved to (598, 427)
Screenshot: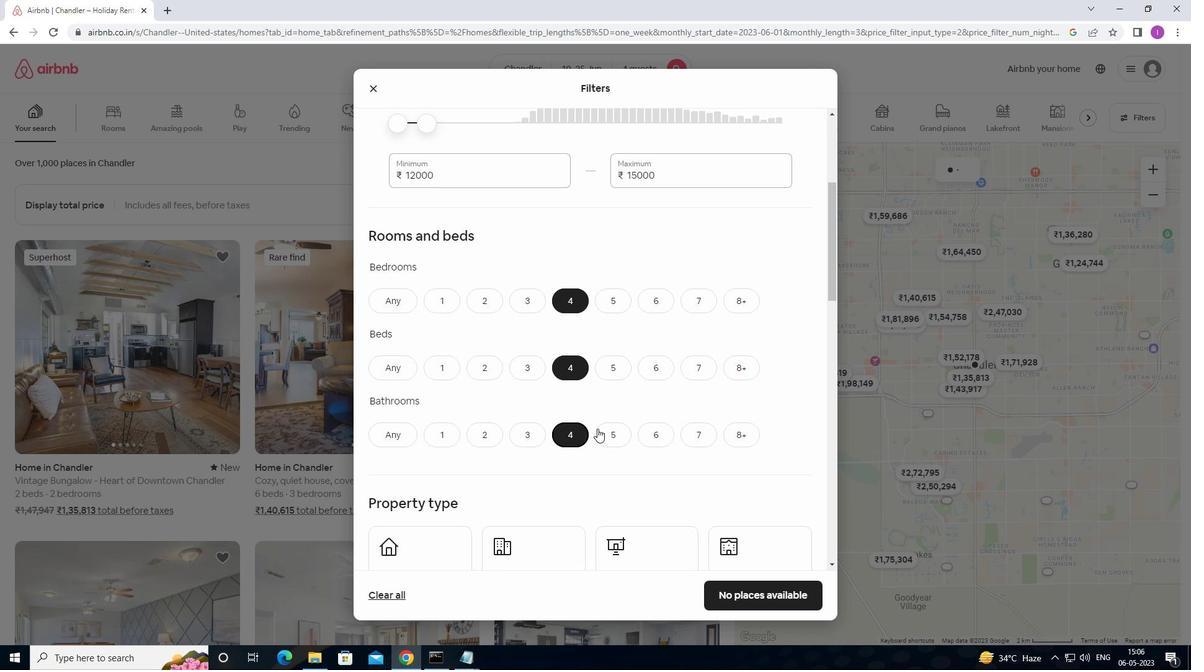 
Action: Mouse scrolled (598, 426) with delta (0, 0)
Screenshot: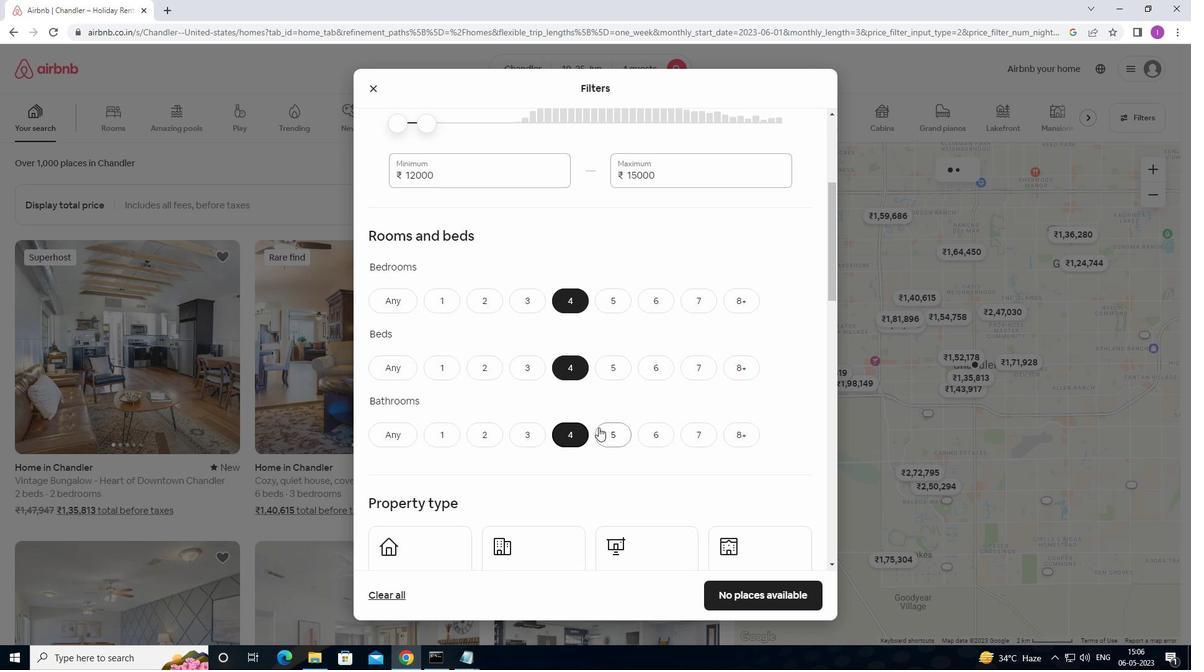 
Action: Mouse scrolled (598, 426) with delta (0, 0)
Screenshot: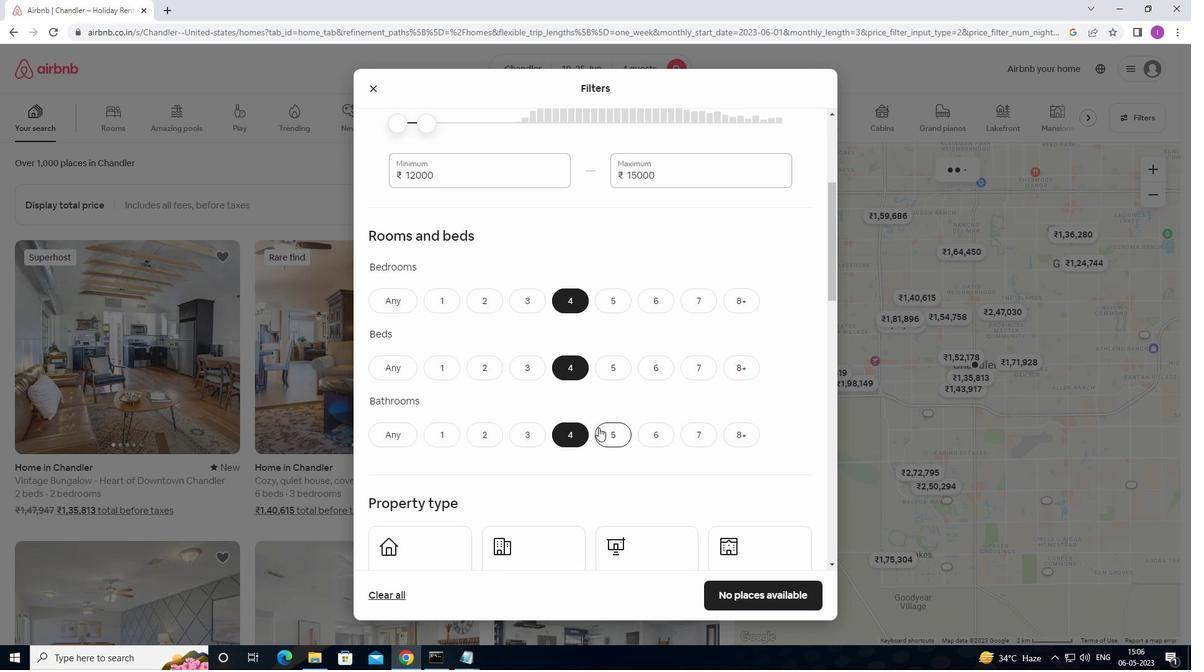 
Action: Mouse moved to (458, 436)
Screenshot: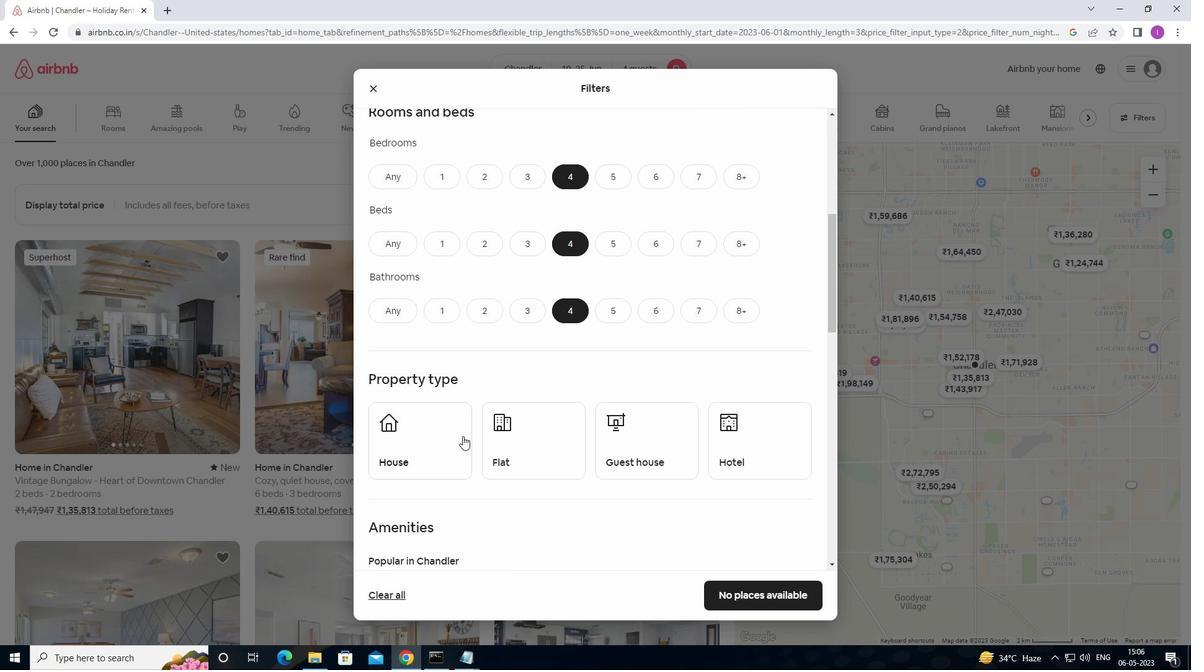 
Action: Mouse pressed left at (458, 436)
Screenshot: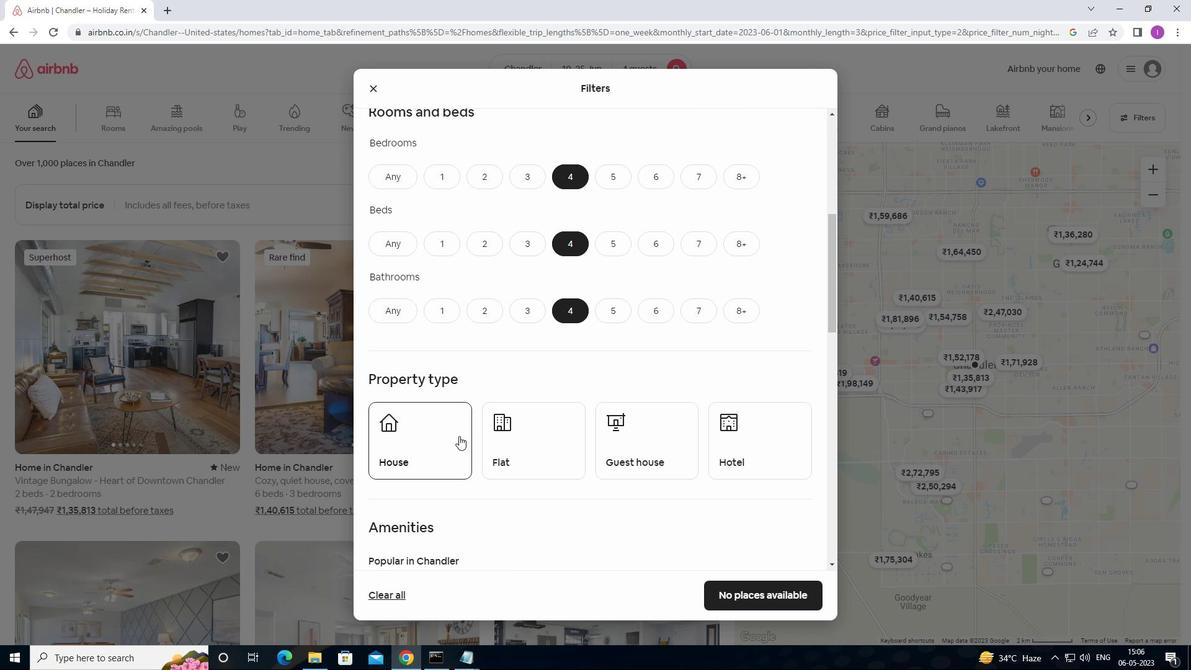 
Action: Mouse moved to (510, 441)
Screenshot: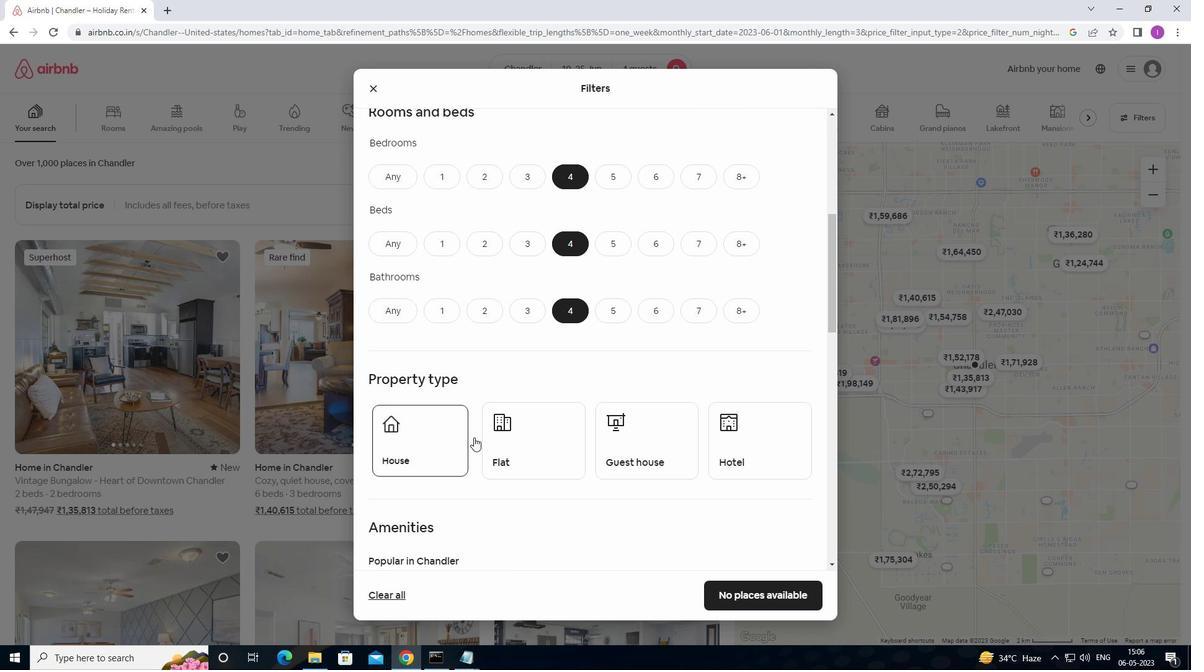 
Action: Mouse pressed left at (510, 441)
Screenshot: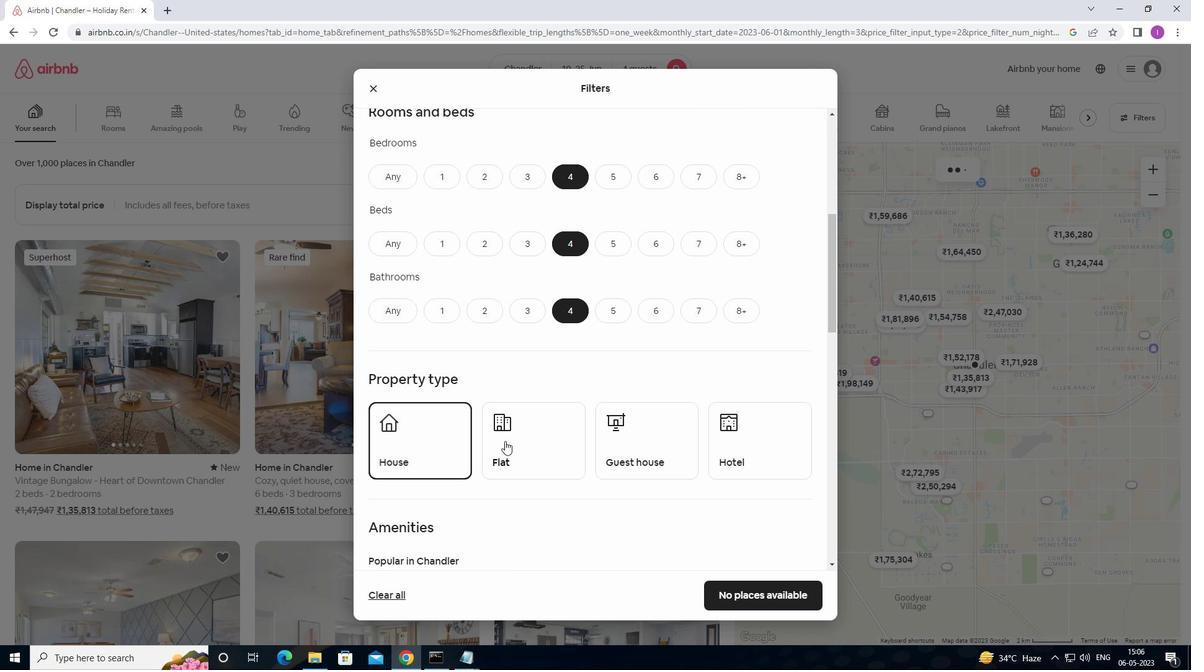
Action: Mouse moved to (661, 444)
Screenshot: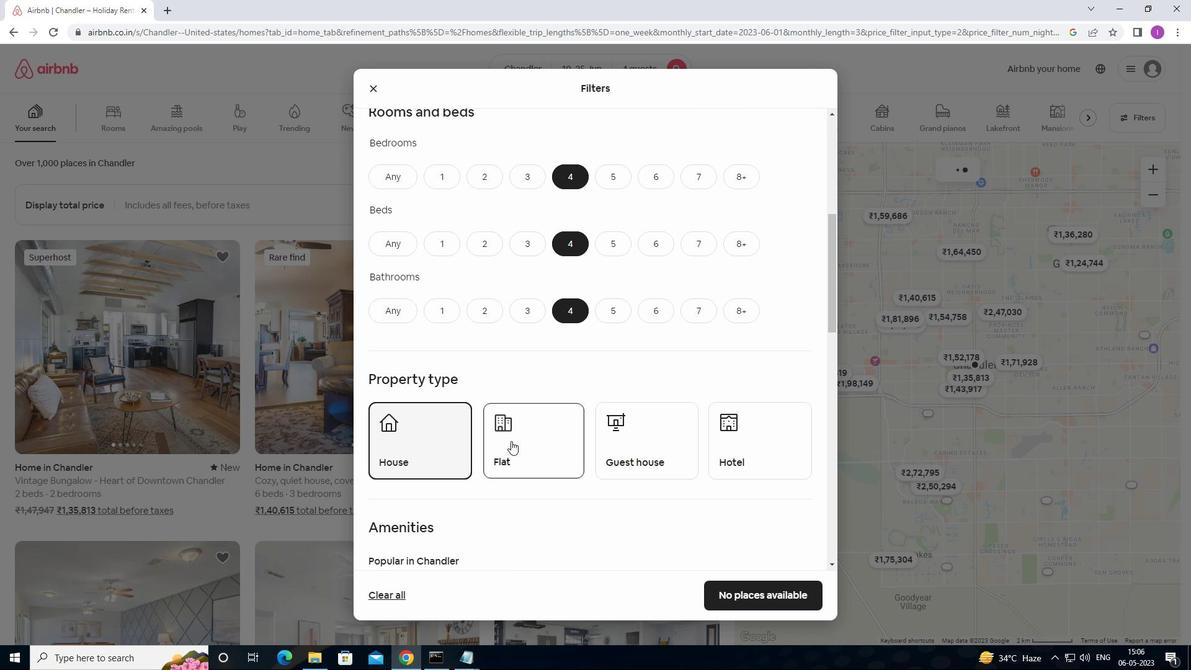 
Action: Mouse pressed left at (661, 444)
Screenshot: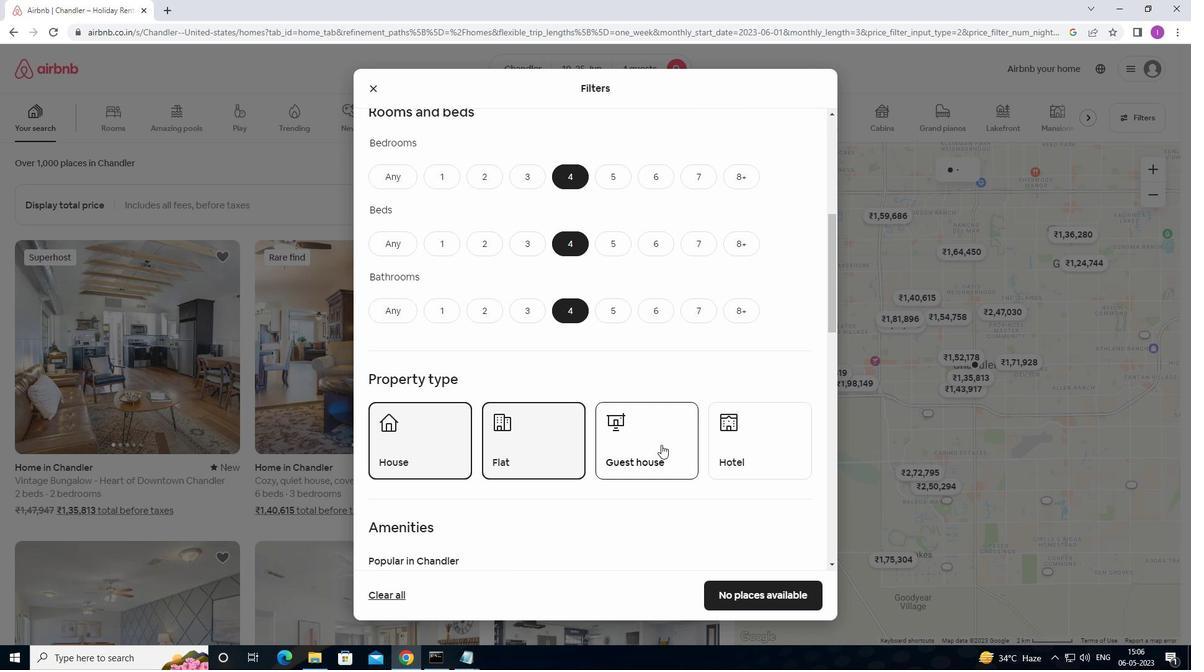
Action: Mouse moved to (615, 474)
Screenshot: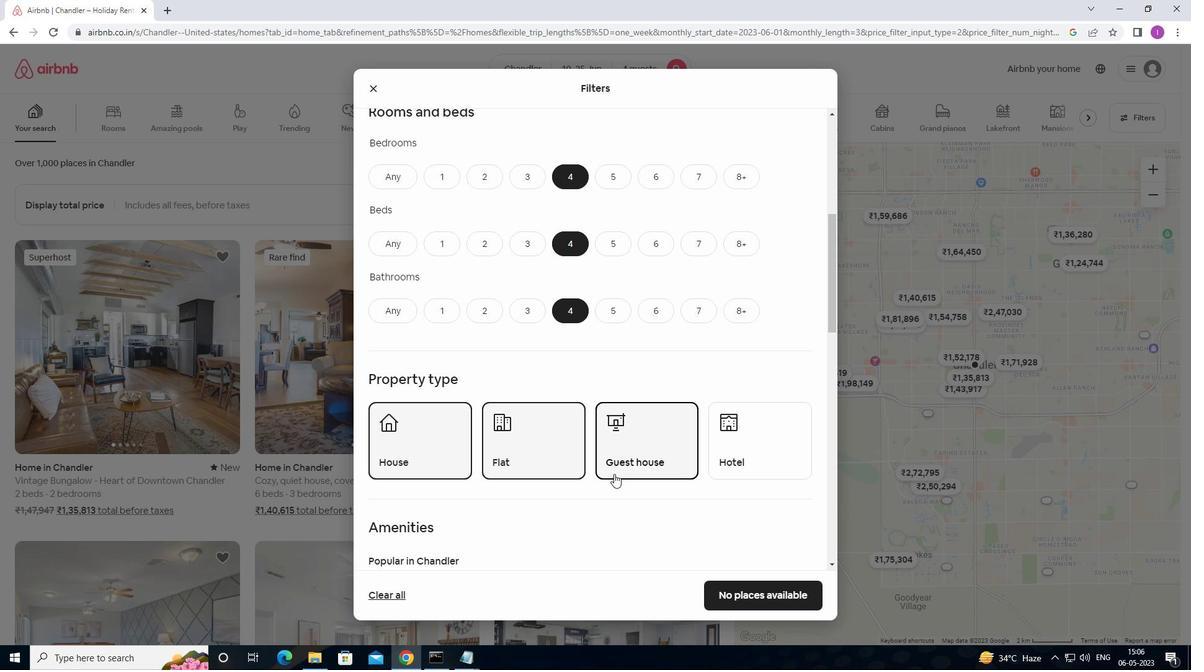 
Action: Mouse scrolled (615, 473) with delta (0, 0)
Screenshot: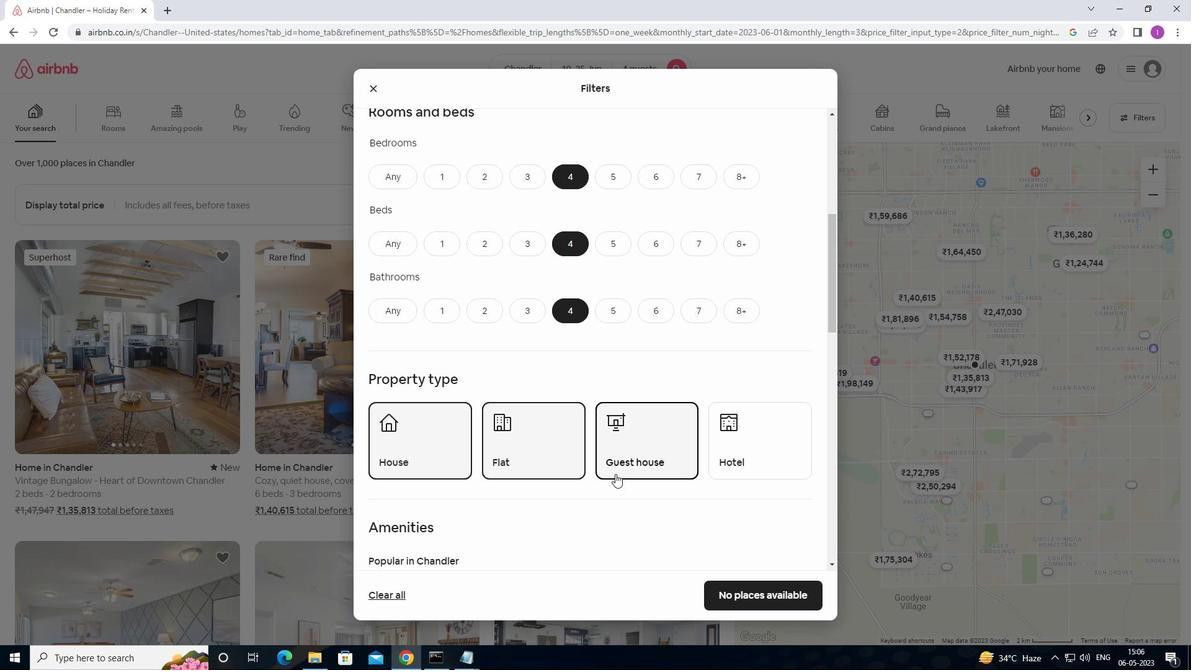 
Action: Mouse scrolled (615, 473) with delta (0, 0)
Screenshot: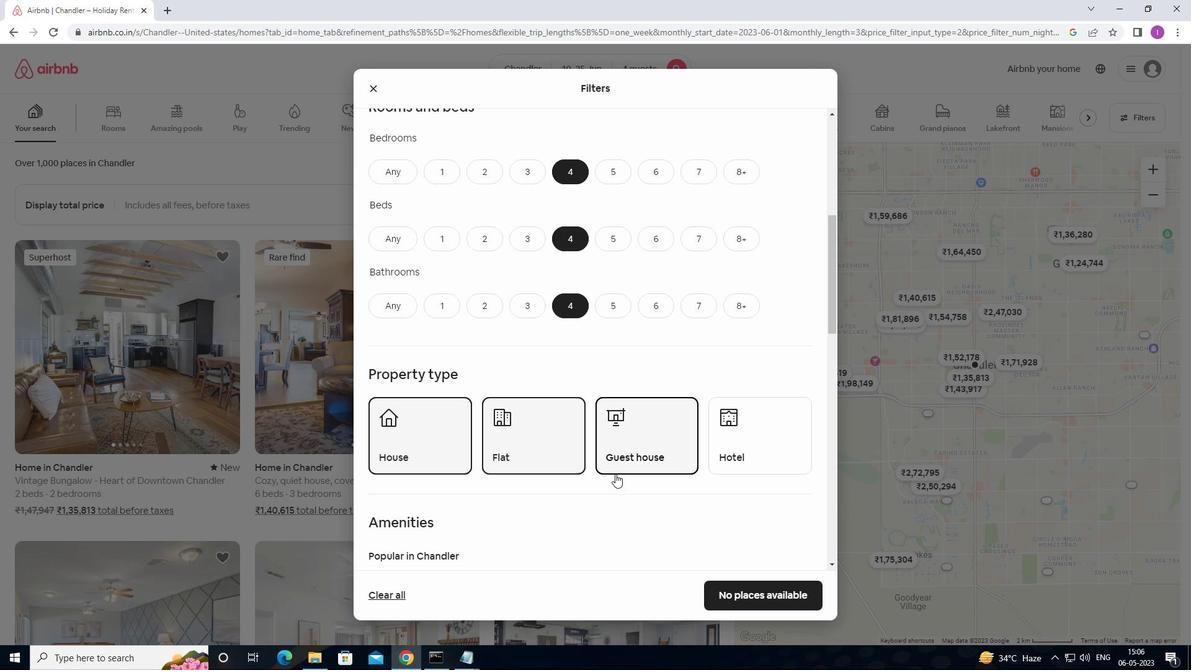 
Action: Mouse moved to (784, 335)
Screenshot: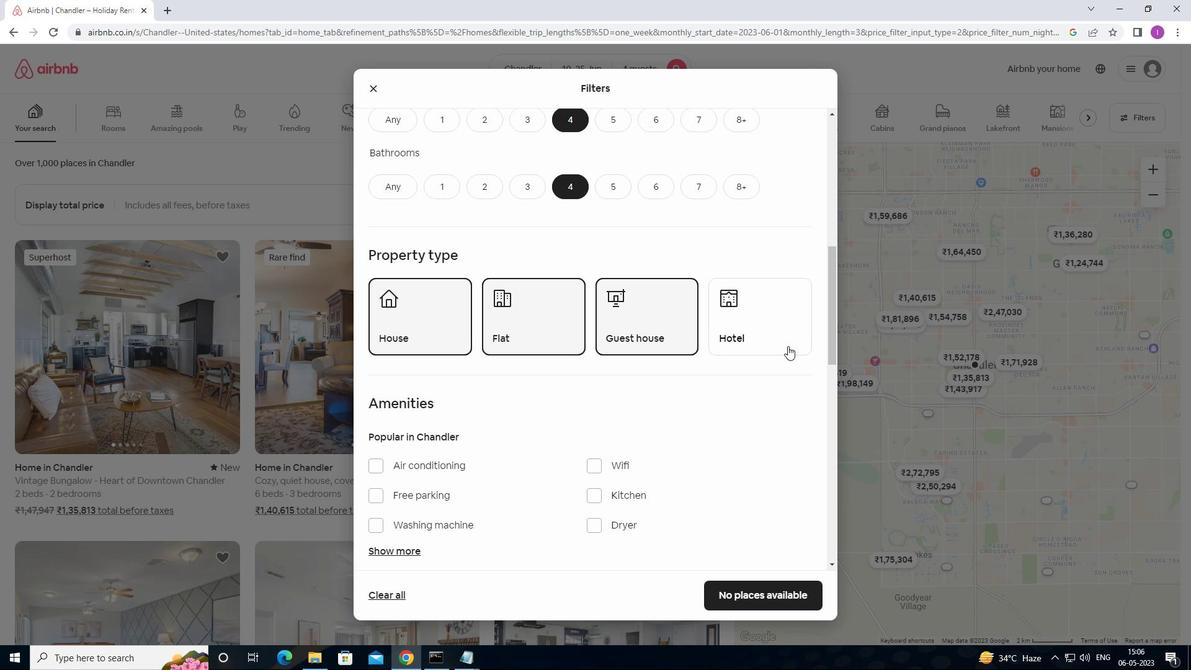 
Action: Mouse pressed left at (784, 335)
Screenshot: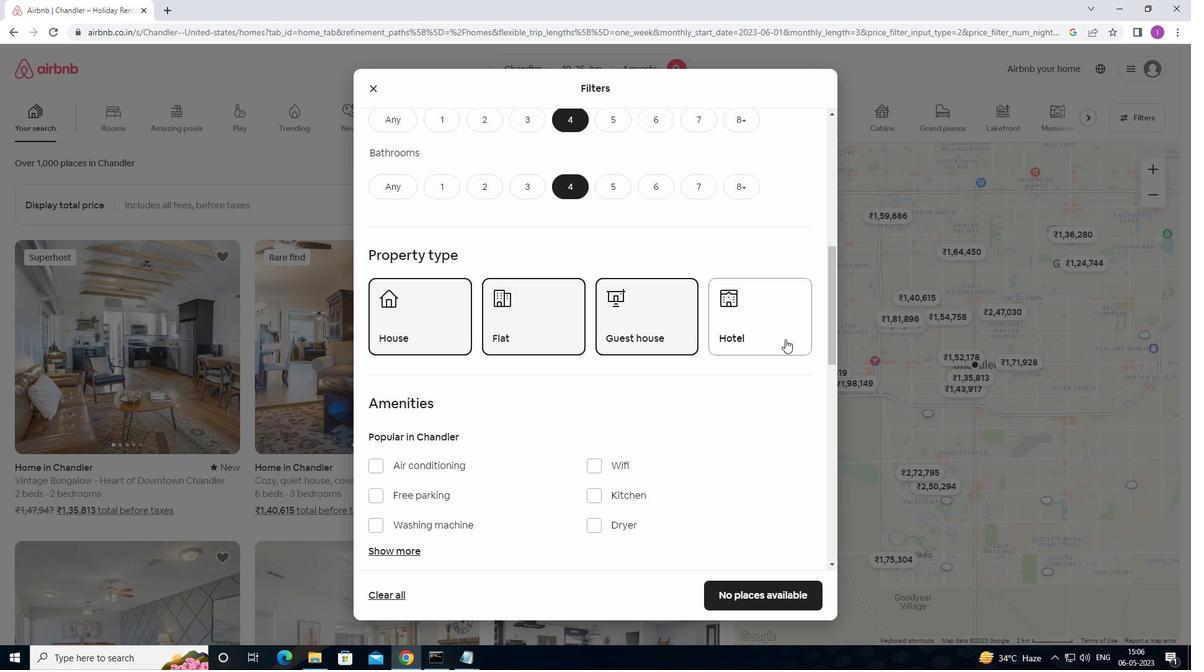 
Action: Mouse moved to (600, 441)
Screenshot: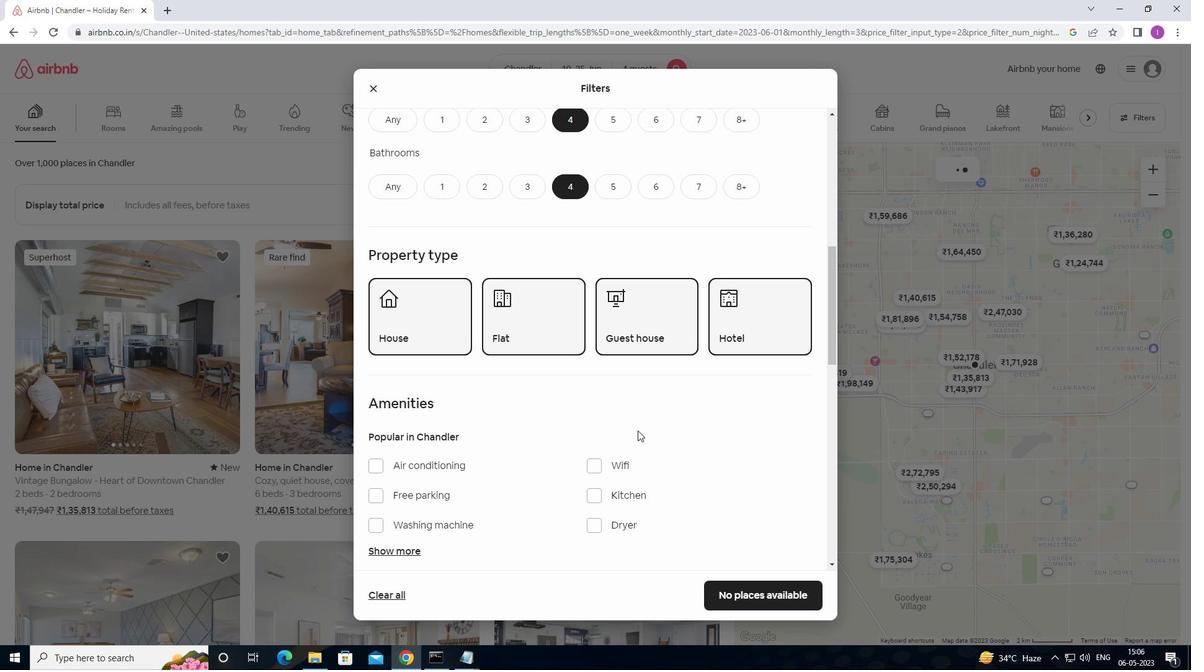 
Action: Mouse scrolled (600, 441) with delta (0, 0)
Screenshot: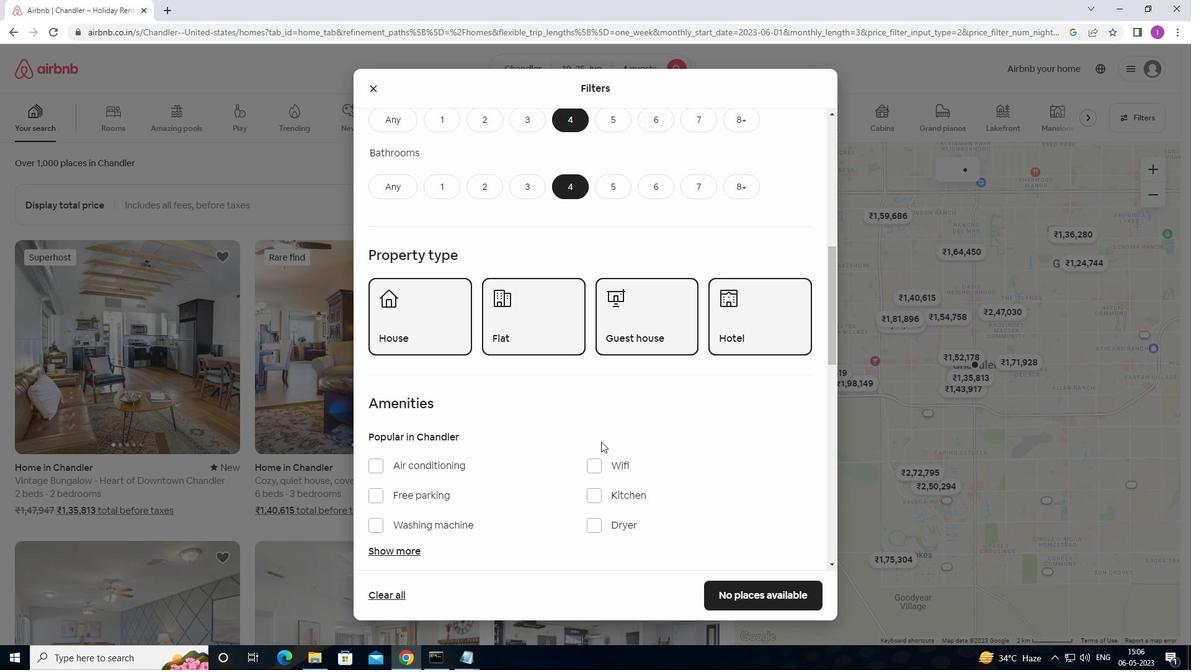 
Action: Mouse scrolled (600, 441) with delta (0, 0)
Screenshot: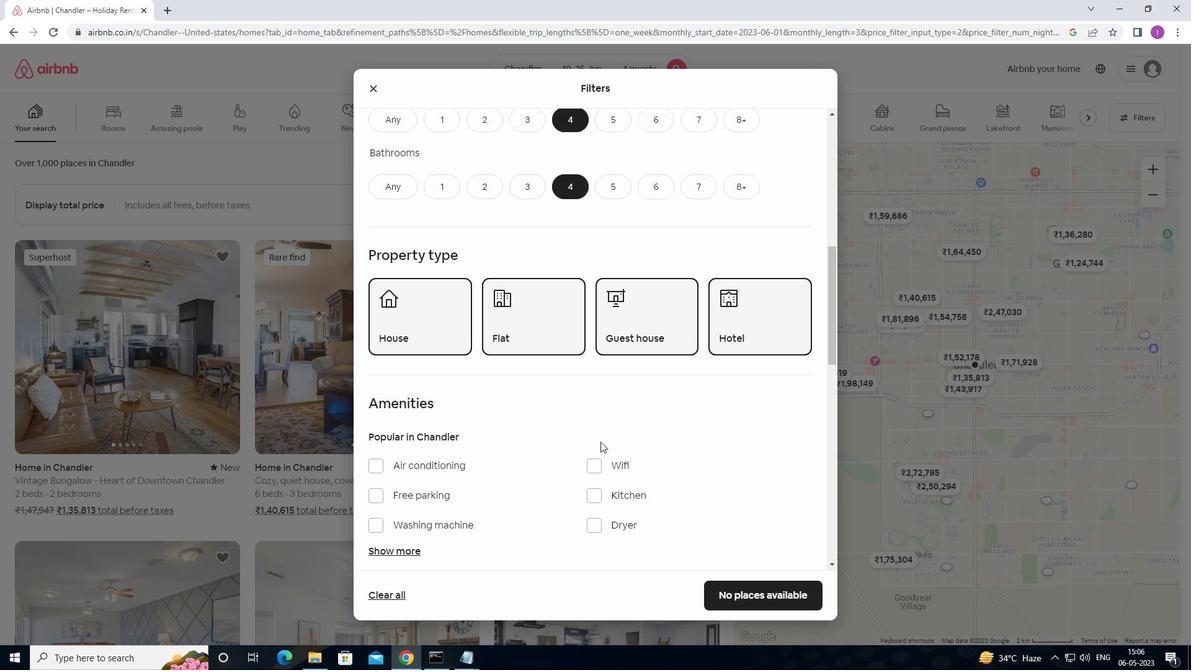
Action: Mouse moved to (596, 345)
Screenshot: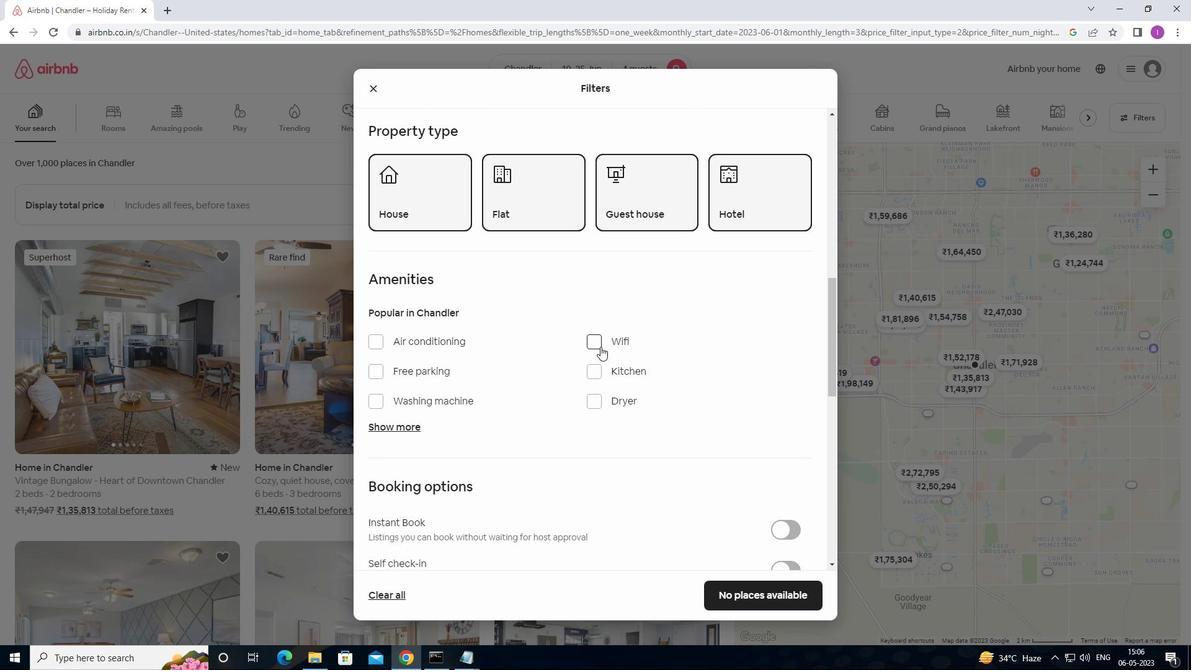 
Action: Mouse pressed left at (596, 345)
Screenshot: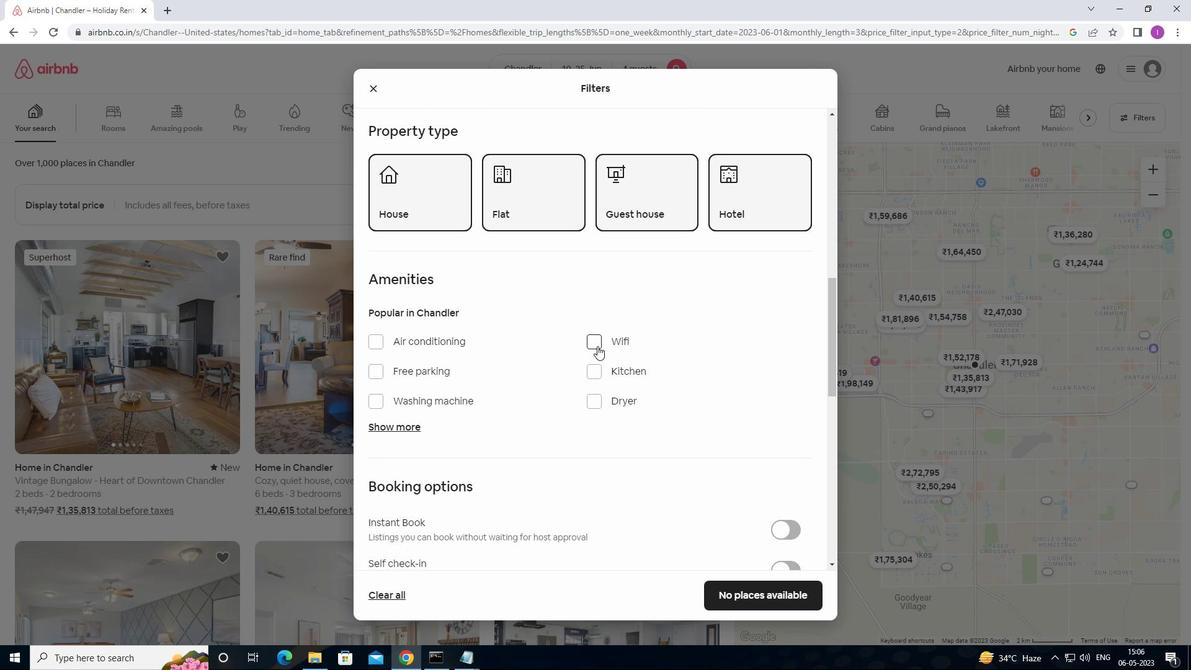 
Action: Mouse moved to (376, 370)
Screenshot: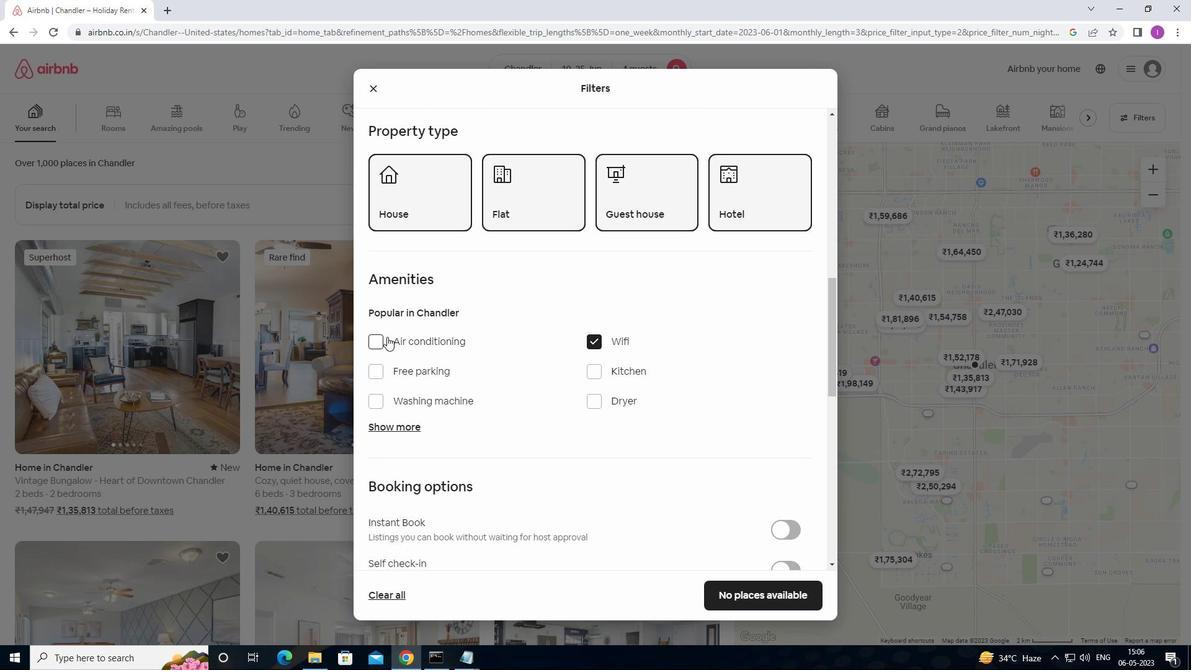 
Action: Mouse pressed left at (376, 370)
Screenshot: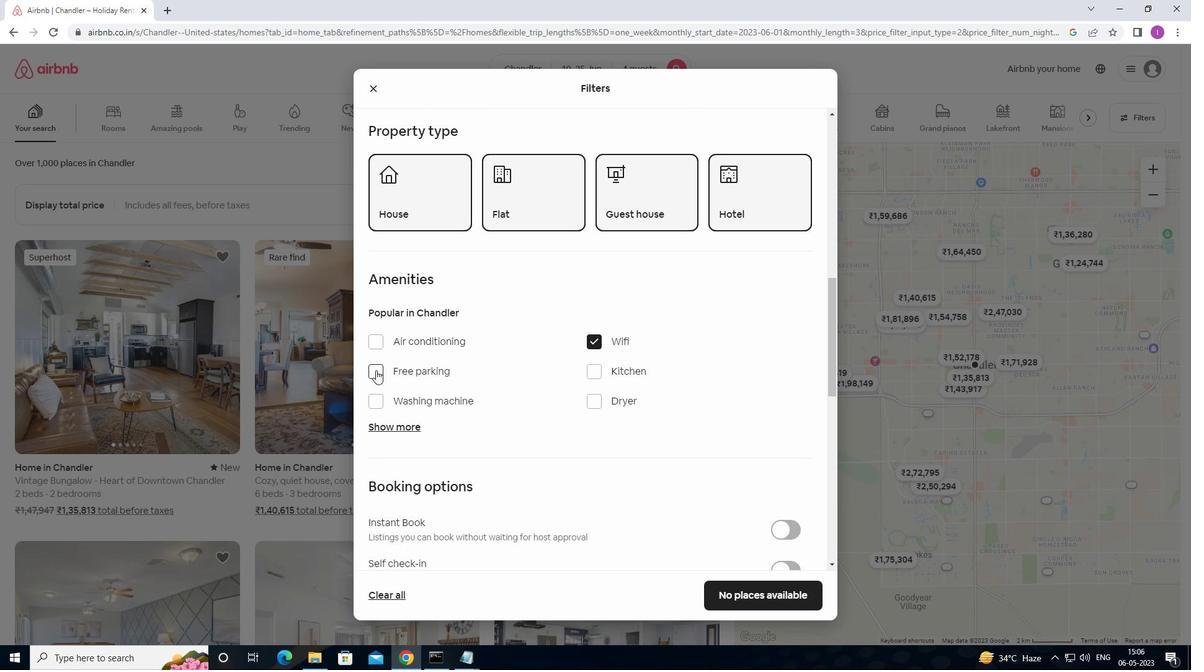 
Action: Mouse moved to (536, 387)
Screenshot: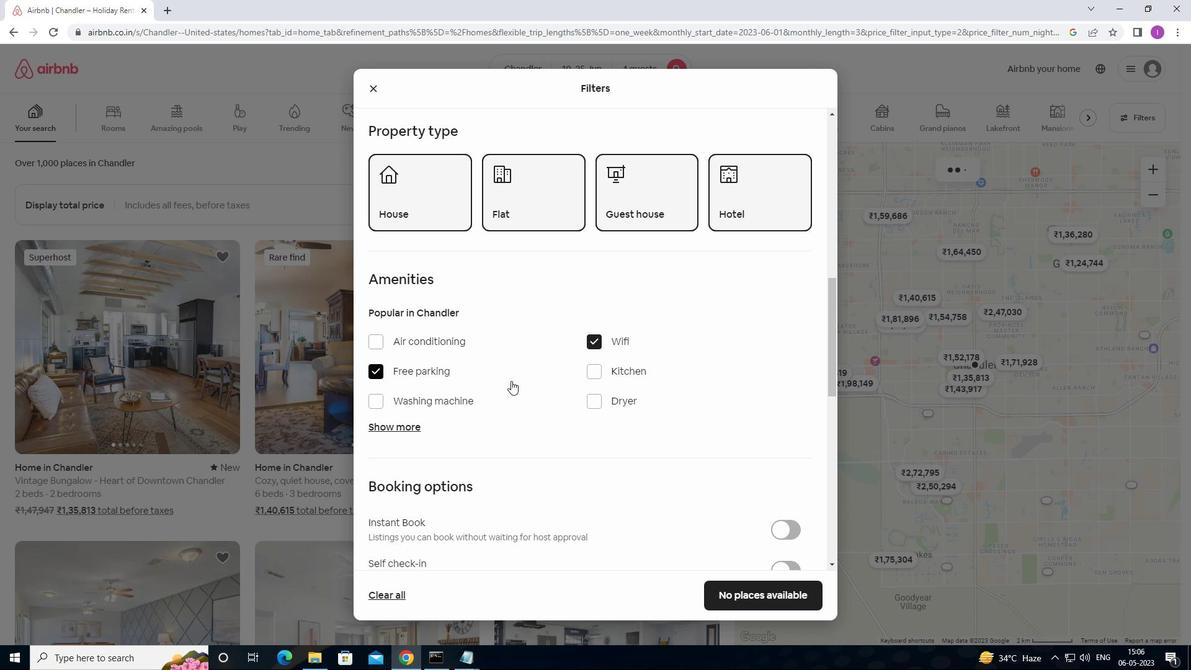 
Action: Mouse scrolled (536, 387) with delta (0, 0)
Screenshot: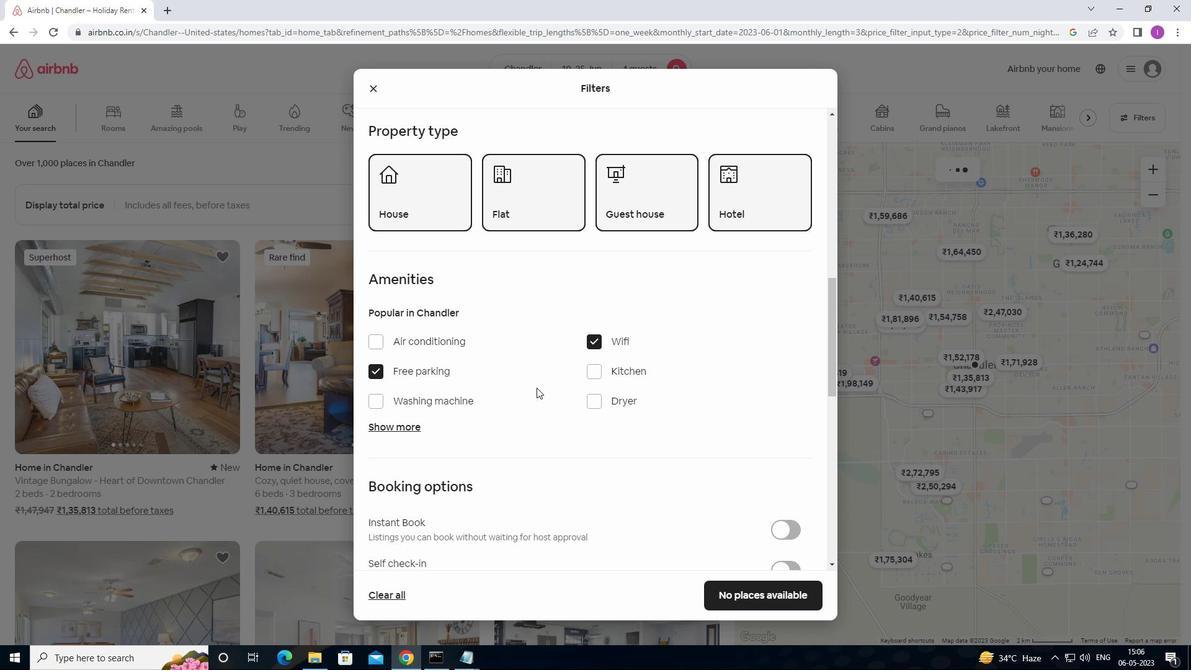 
Action: Mouse moved to (539, 386)
Screenshot: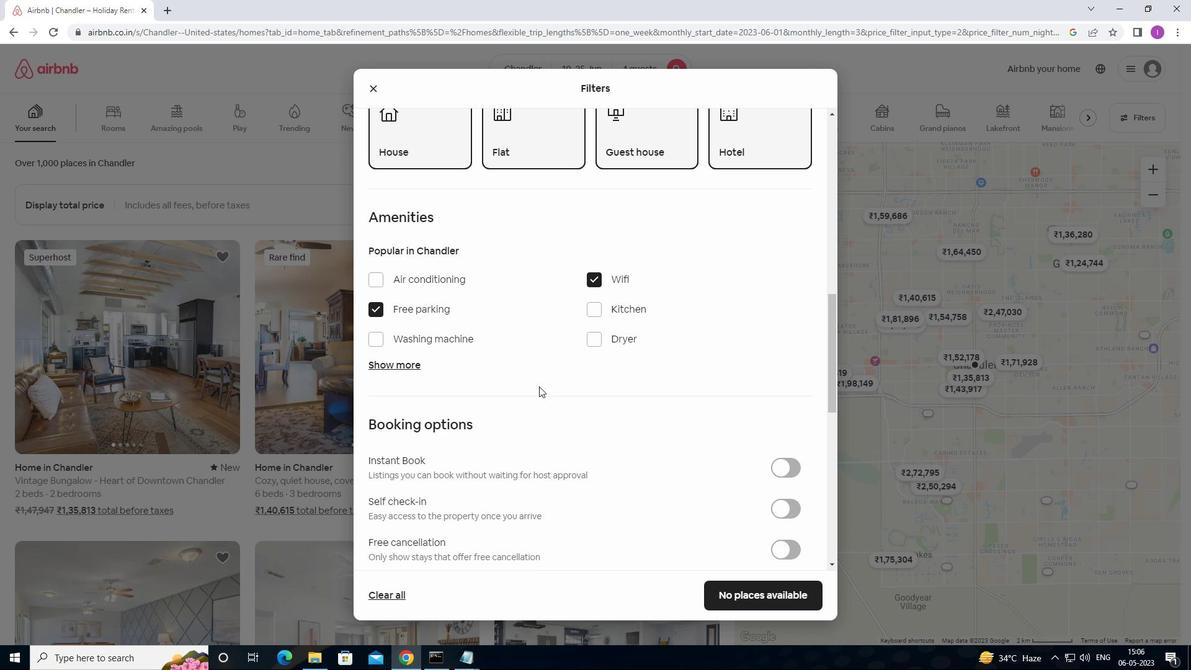 
Action: Mouse scrolled (539, 385) with delta (0, 0)
Screenshot: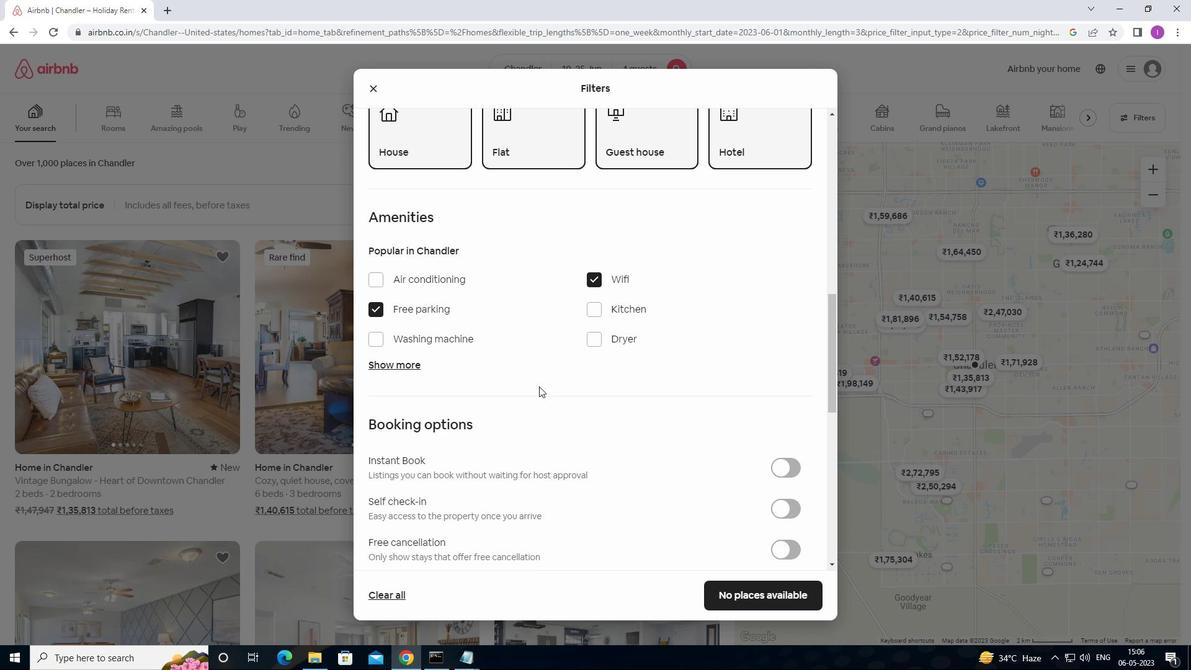 
Action: Mouse moved to (540, 386)
Screenshot: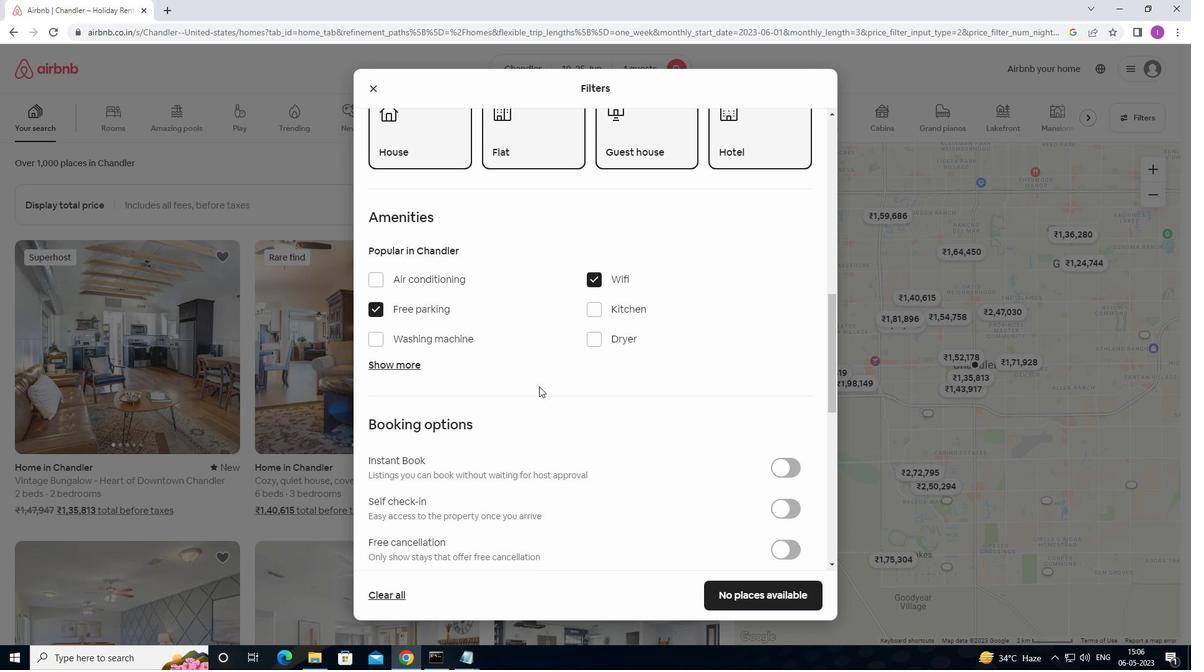 
Action: Mouse scrolled (540, 385) with delta (0, 0)
Screenshot: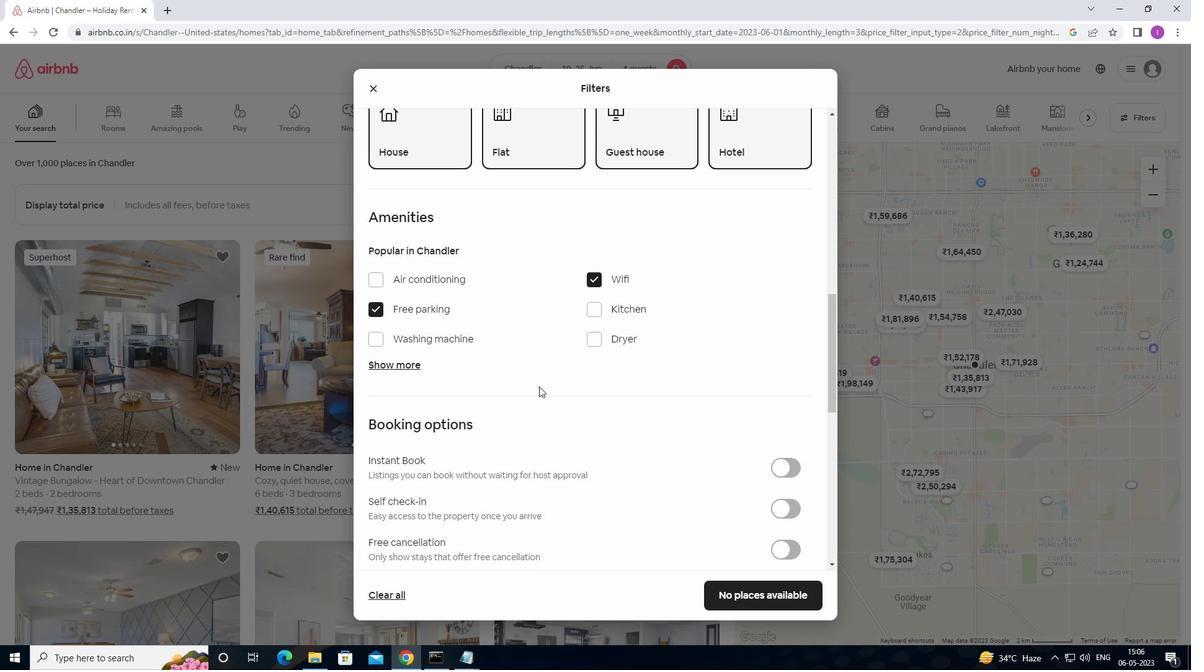 
Action: Mouse moved to (410, 235)
Screenshot: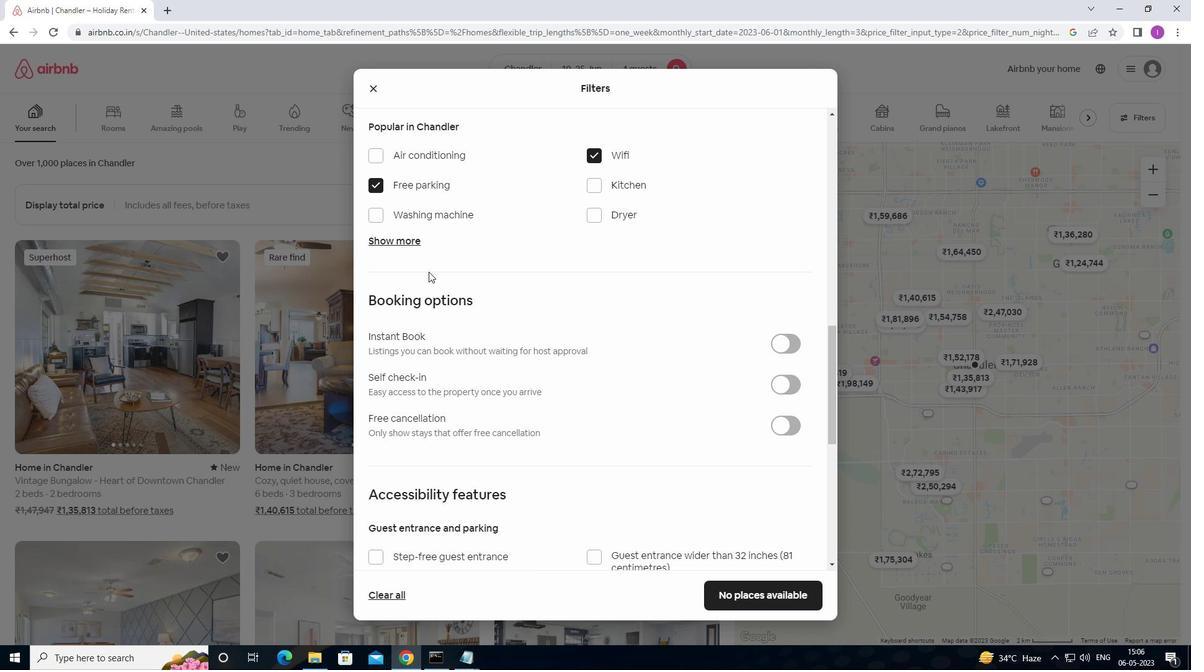 
Action: Mouse pressed left at (410, 235)
Screenshot: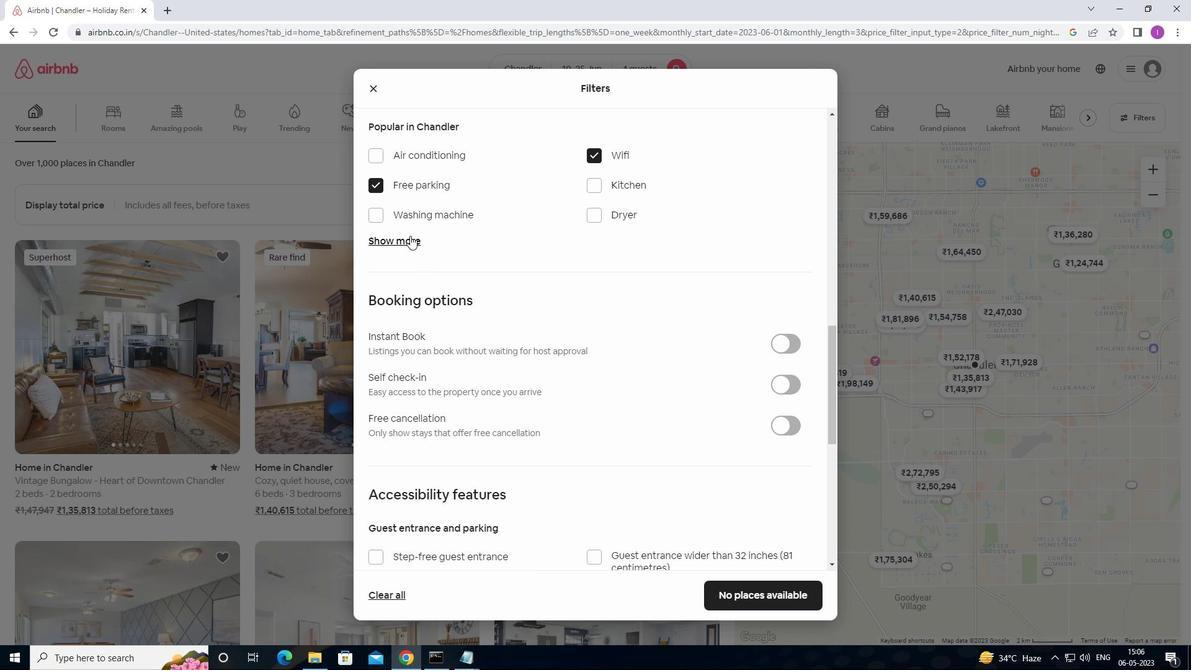 
Action: Mouse moved to (380, 317)
Screenshot: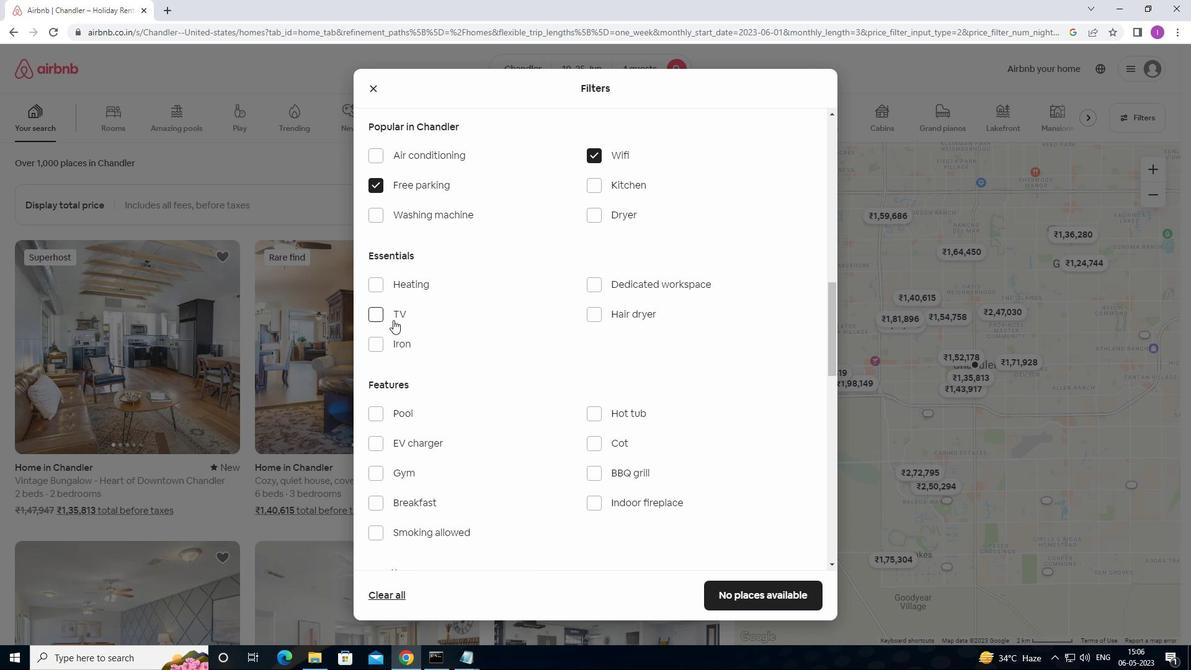 
Action: Mouse pressed left at (380, 317)
Screenshot: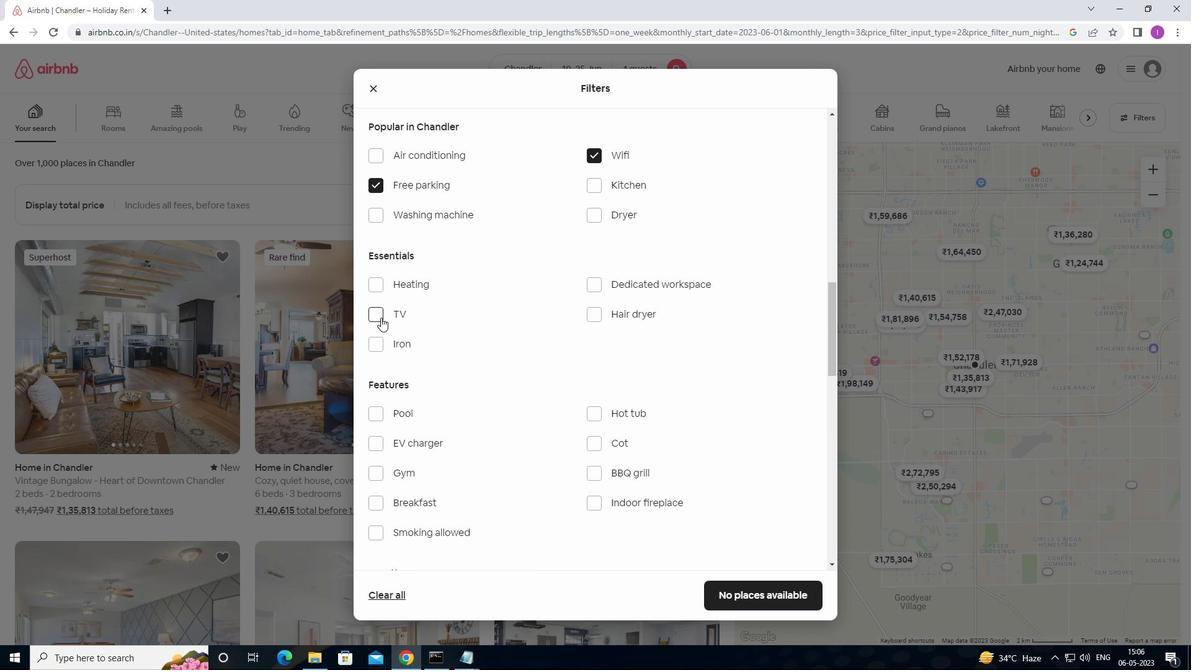 
Action: Mouse moved to (493, 395)
Screenshot: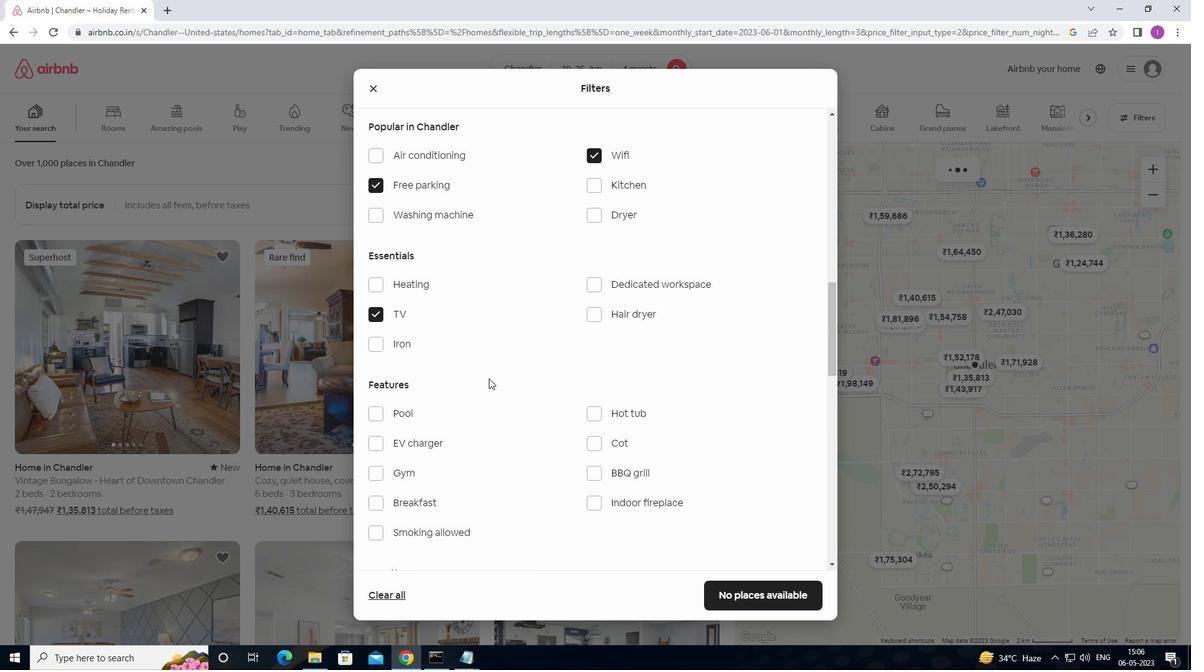 
Action: Mouse scrolled (493, 395) with delta (0, 0)
Screenshot: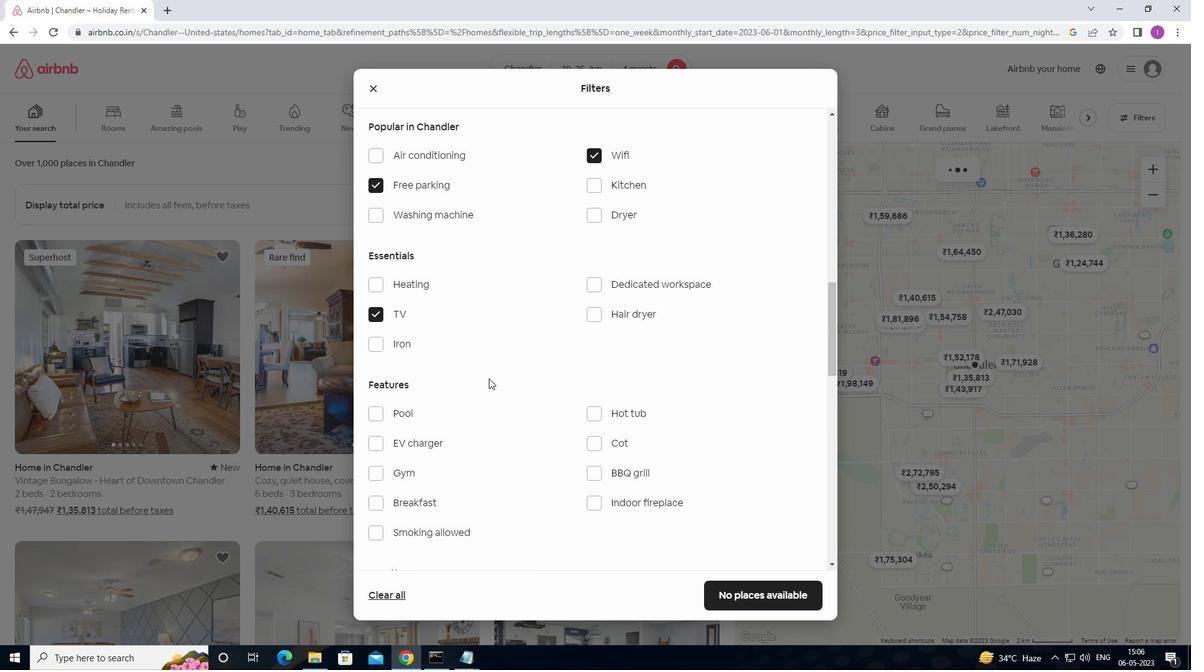 
Action: Mouse moved to (498, 405)
Screenshot: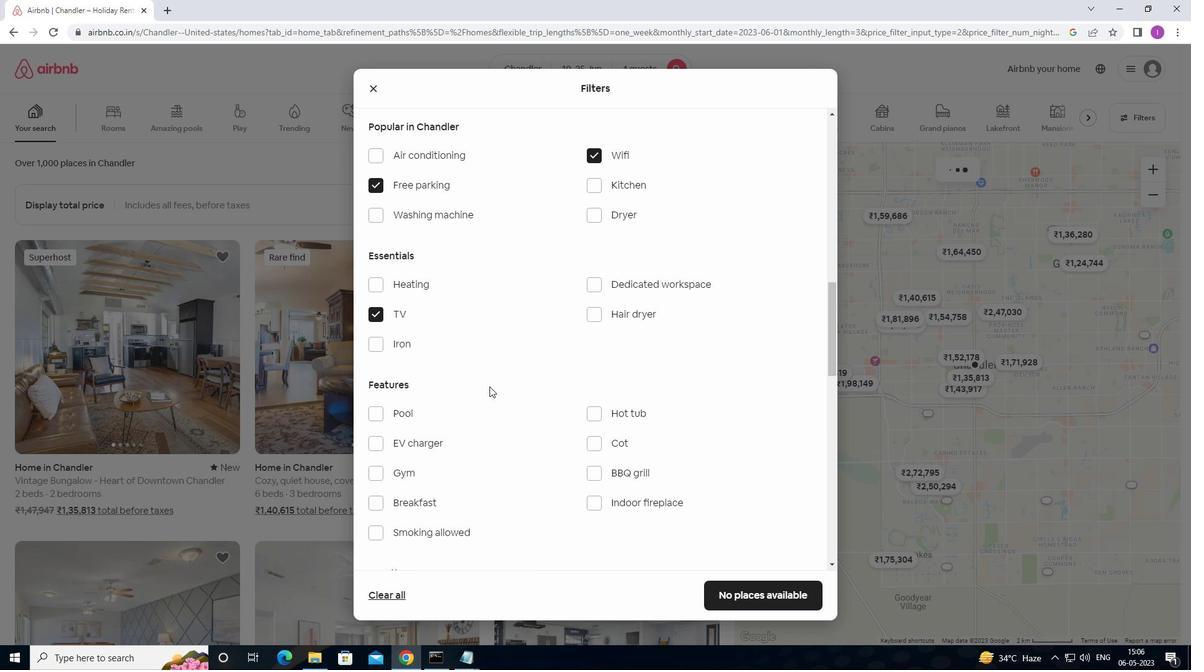 
Action: Mouse scrolled (498, 404) with delta (0, 0)
Screenshot: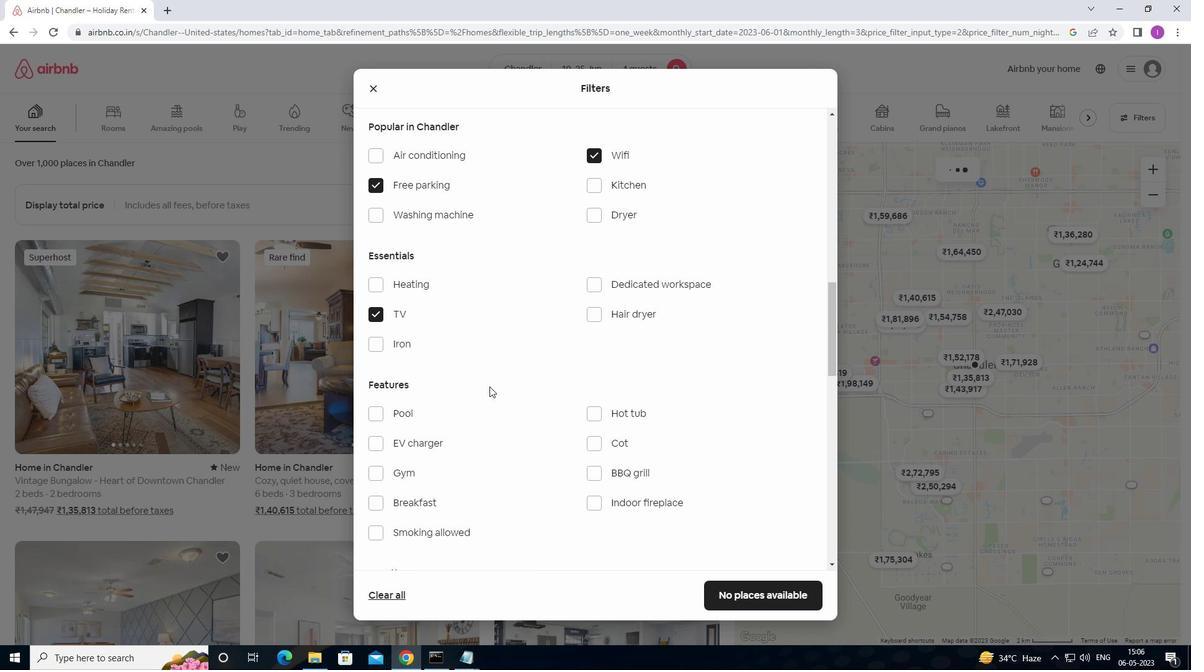 
Action: Mouse scrolled (498, 404) with delta (0, 0)
Screenshot: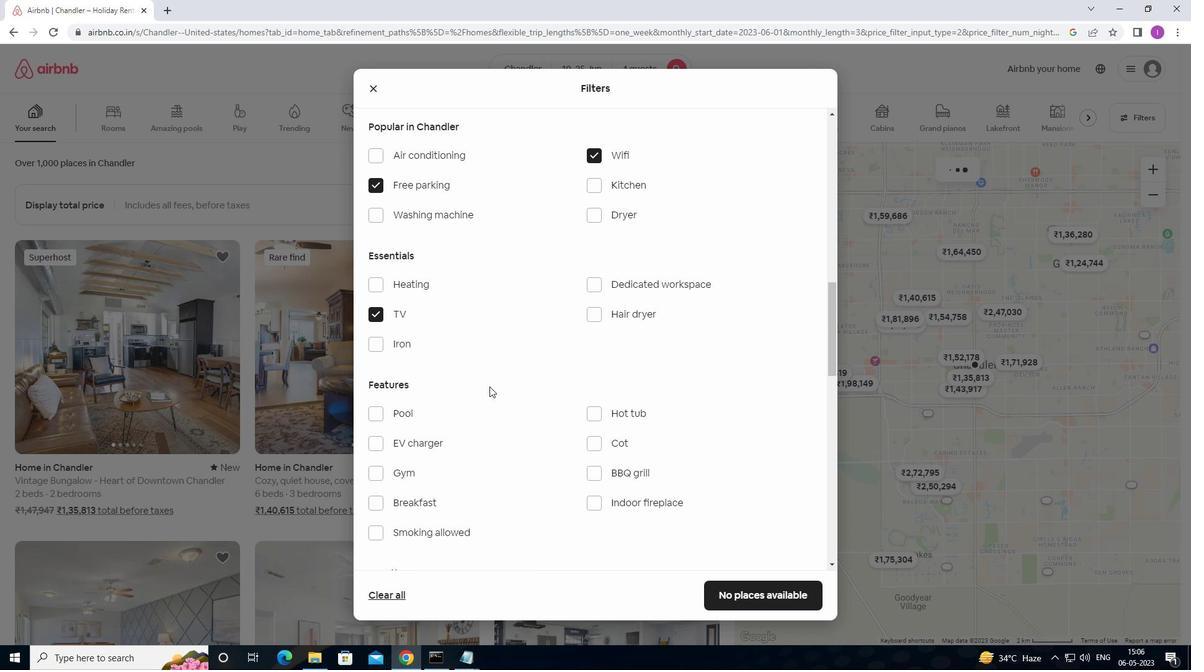 
Action: Mouse moved to (375, 286)
Screenshot: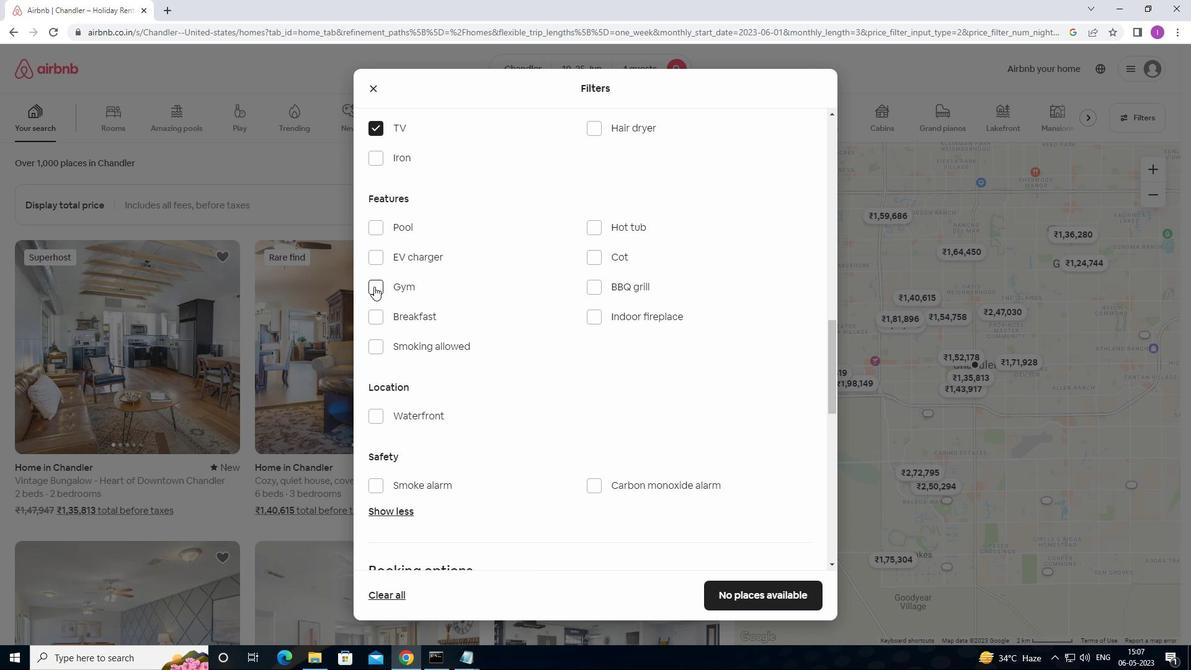 
Action: Mouse pressed left at (375, 286)
Screenshot: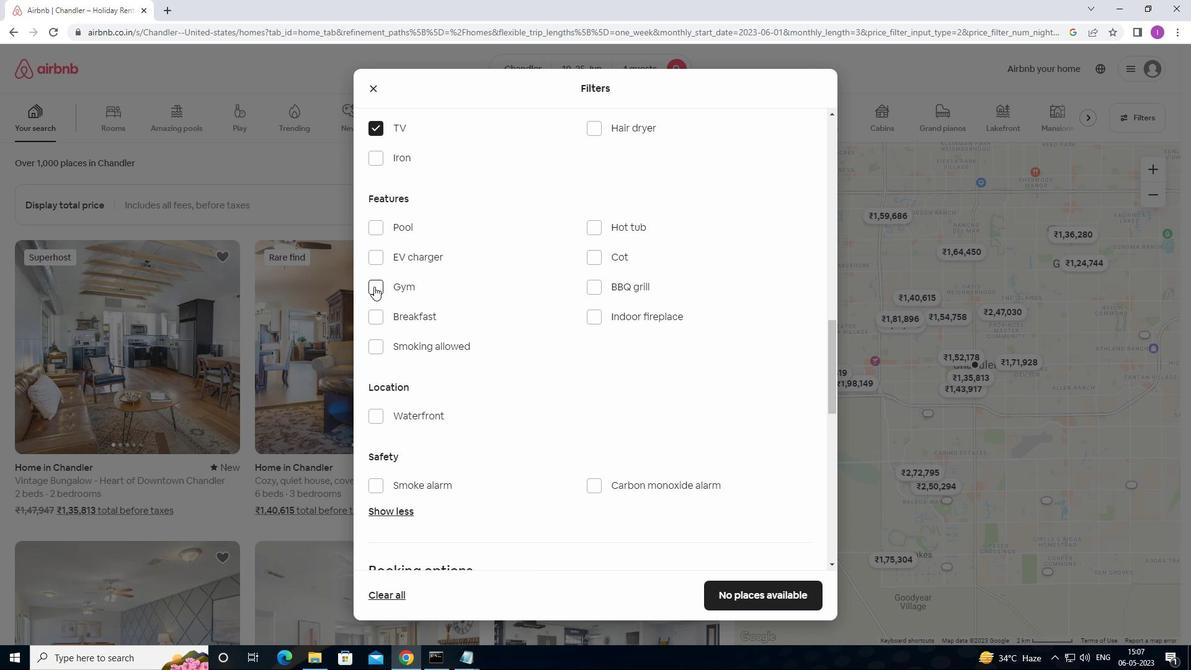 
Action: Mouse moved to (378, 313)
Screenshot: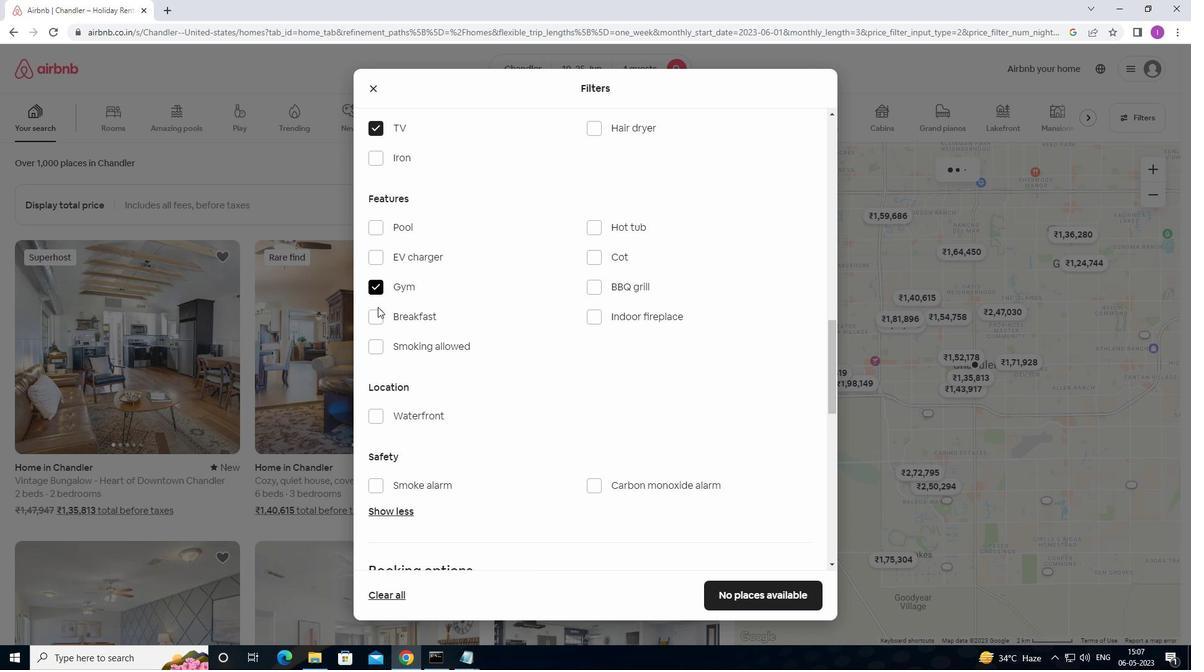 
Action: Mouse pressed left at (378, 313)
Screenshot: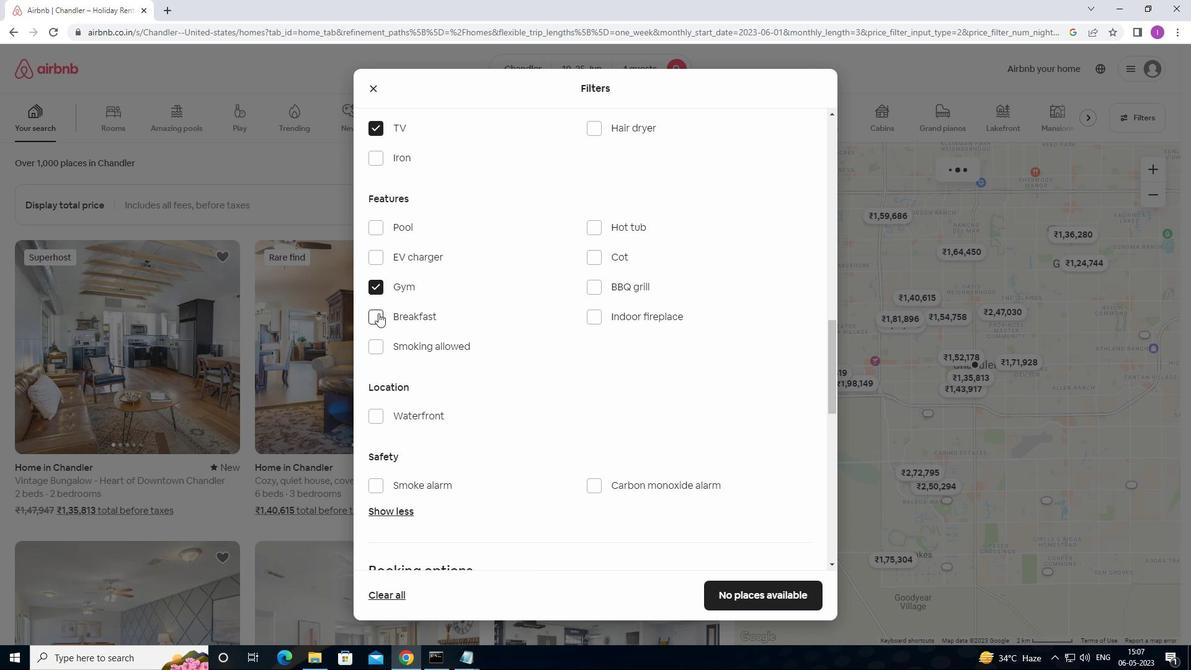 
Action: Mouse moved to (569, 357)
Screenshot: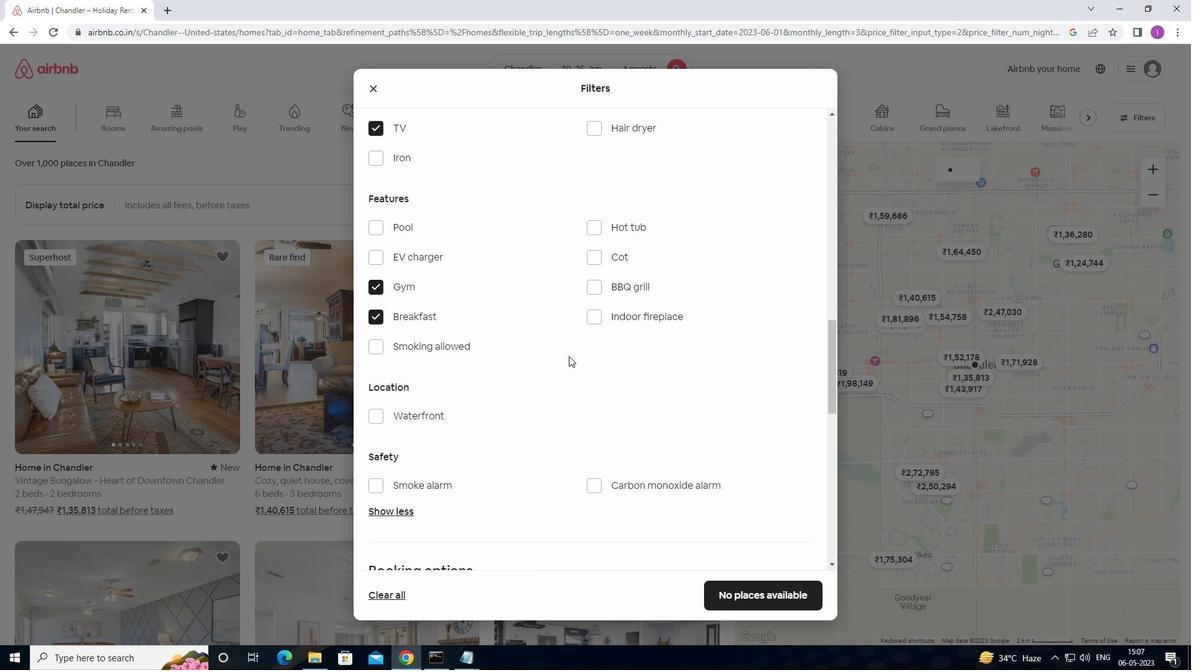 
Action: Mouse scrolled (569, 356) with delta (0, 0)
Screenshot: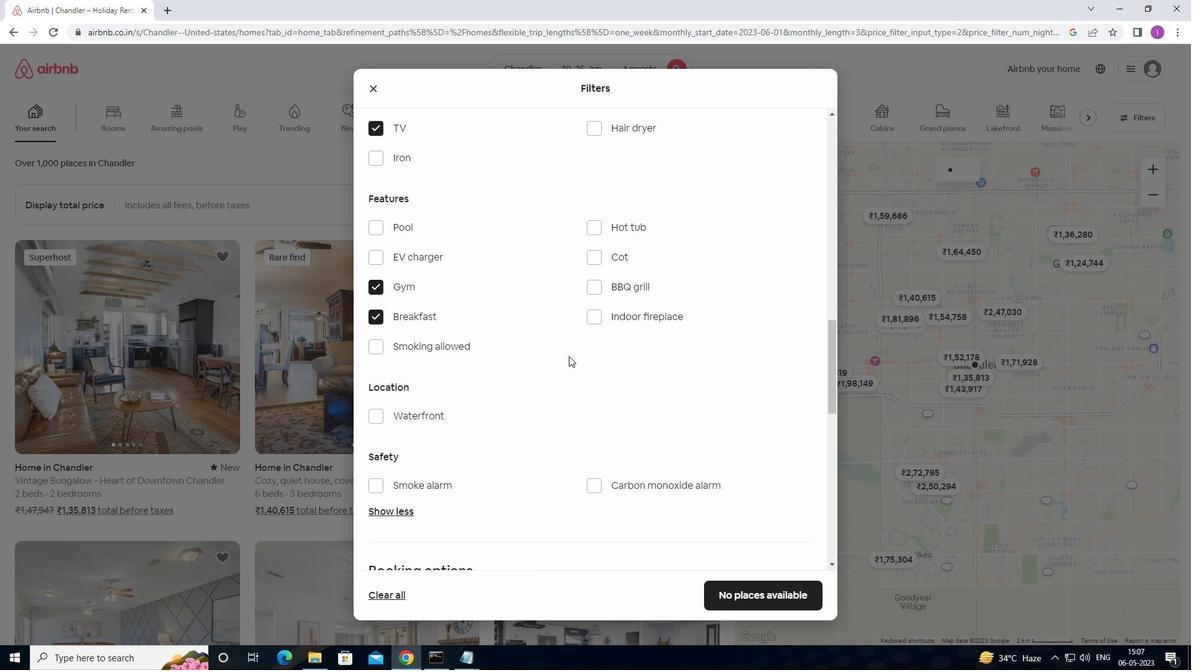
Action: Mouse moved to (570, 359)
Screenshot: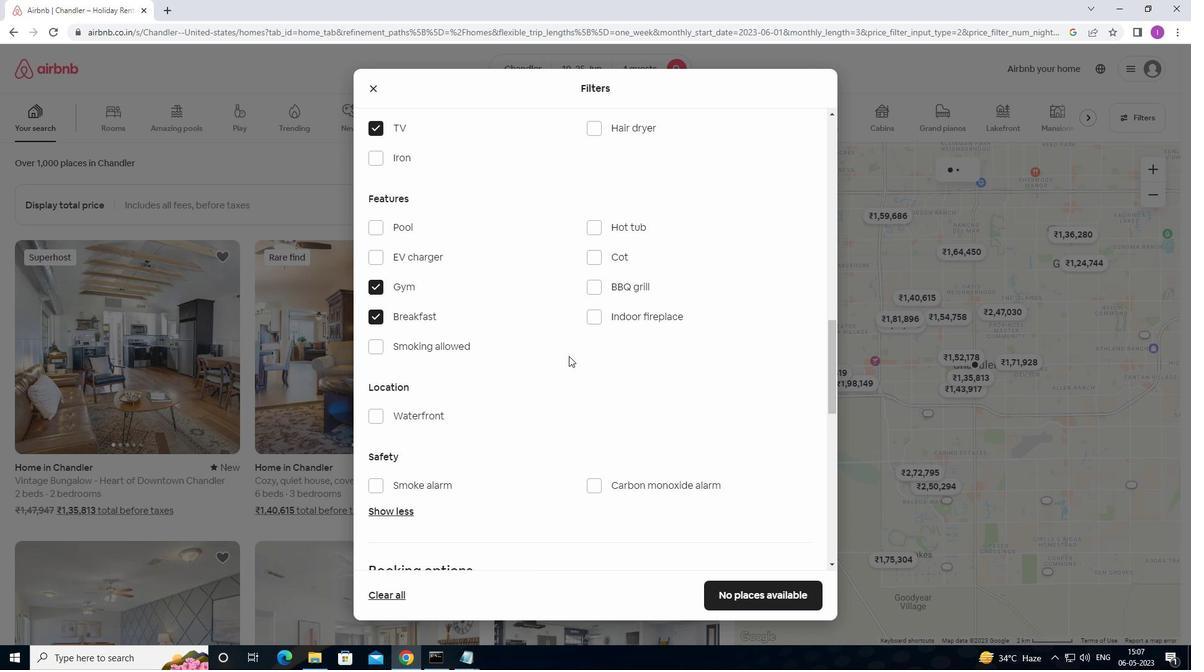 
Action: Mouse scrolled (570, 359) with delta (0, 0)
Screenshot: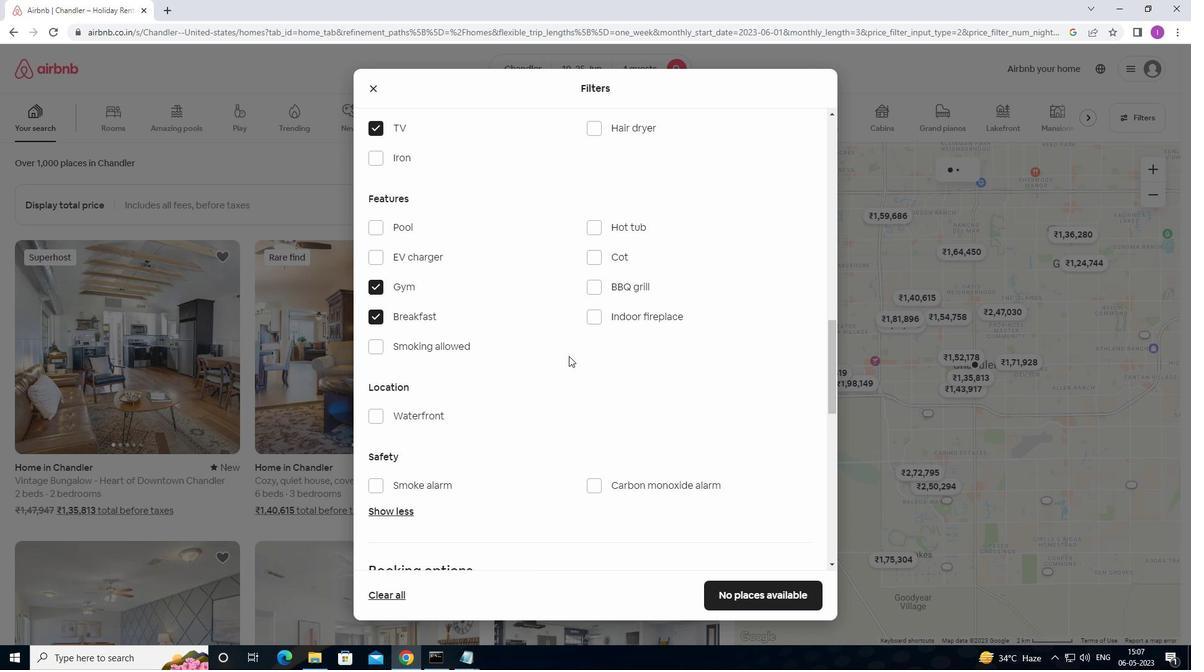 
Action: Mouse scrolled (570, 359) with delta (0, 0)
Screenshot: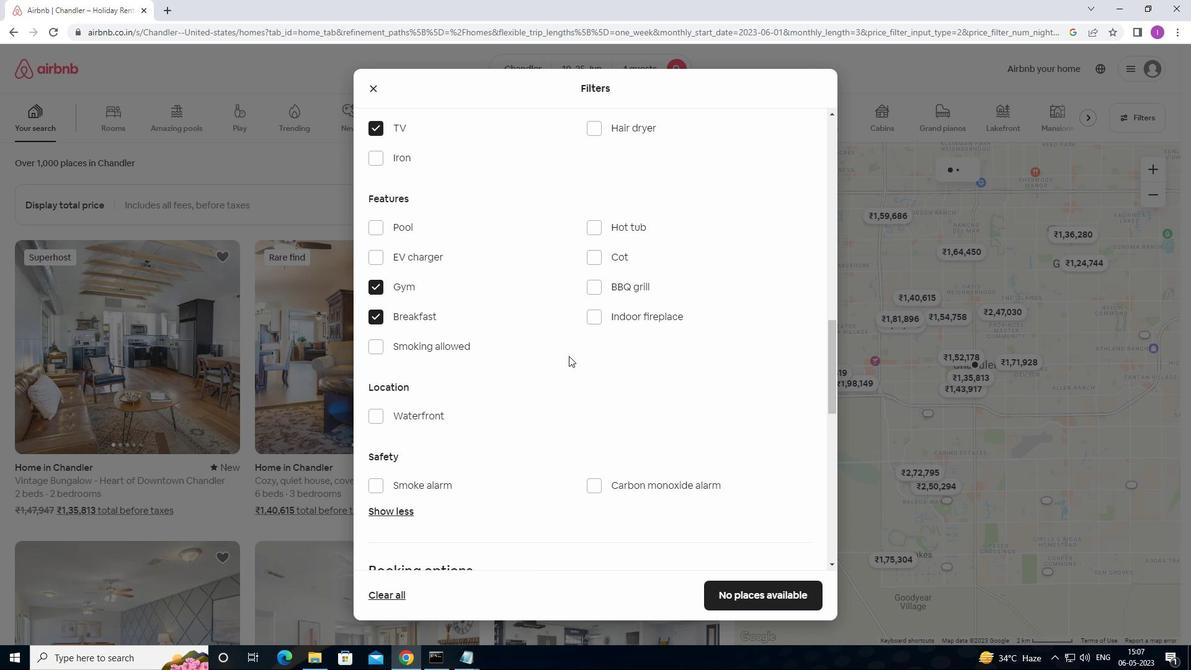 
Action: Mouse moved to (570, 361)
Screenshot: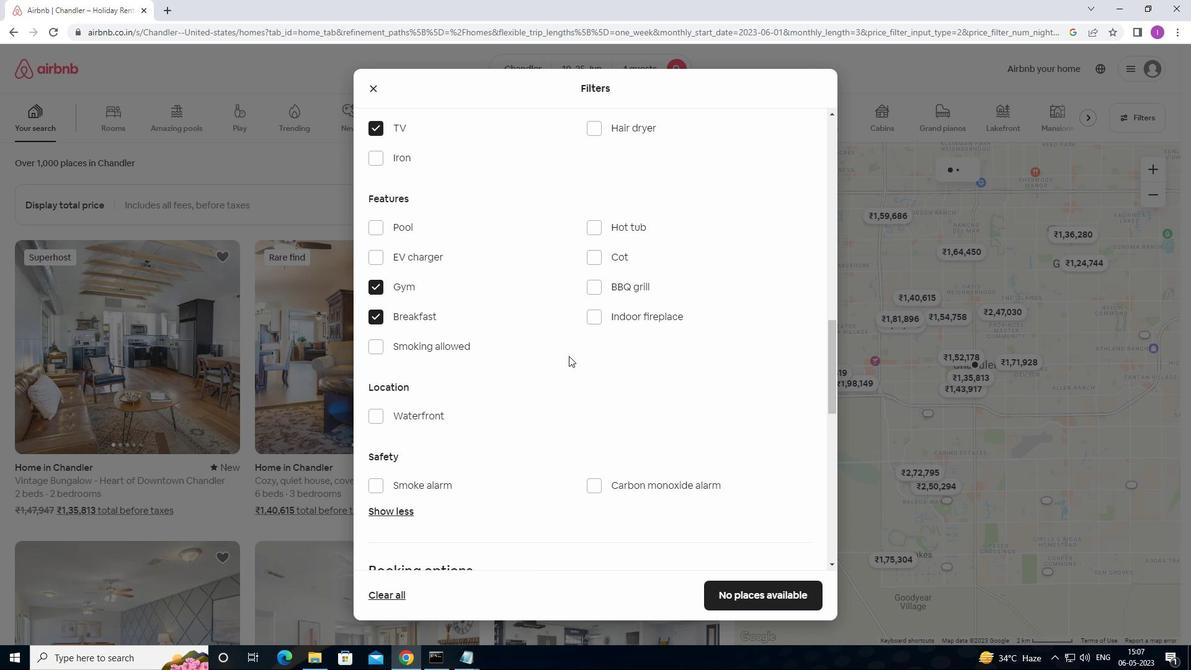 
Action: Mouse scrolled (570, 361) with delta (0, 0)
Screenshot: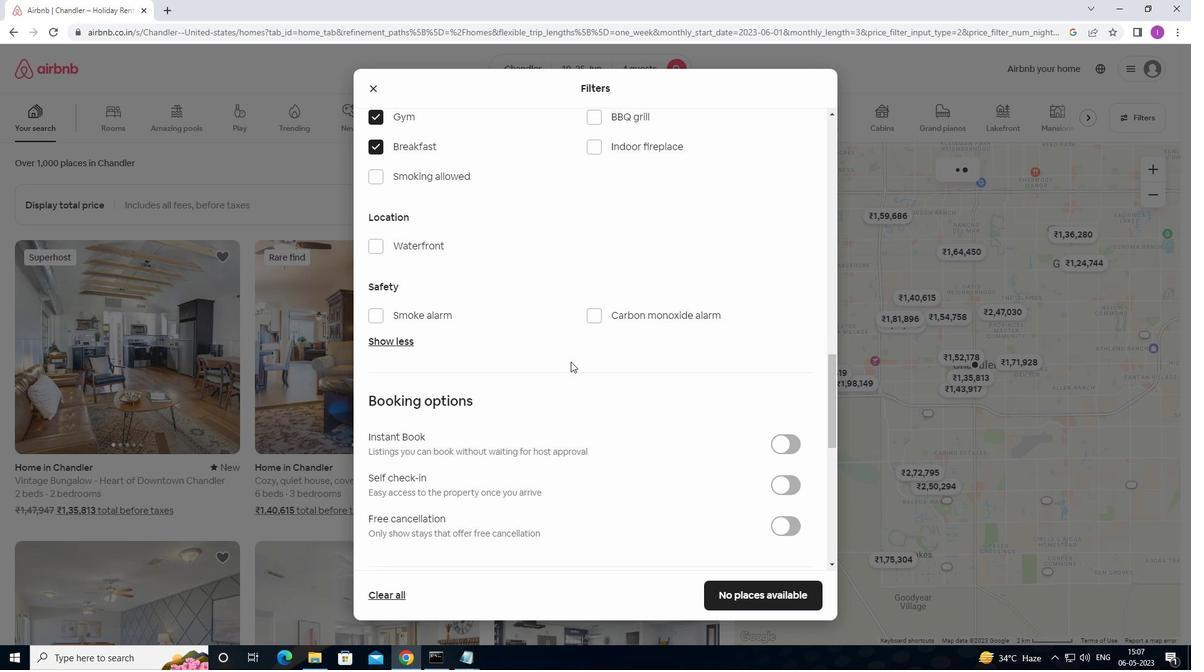 
Action: Mouse moved to (571, 364)
Screenshot: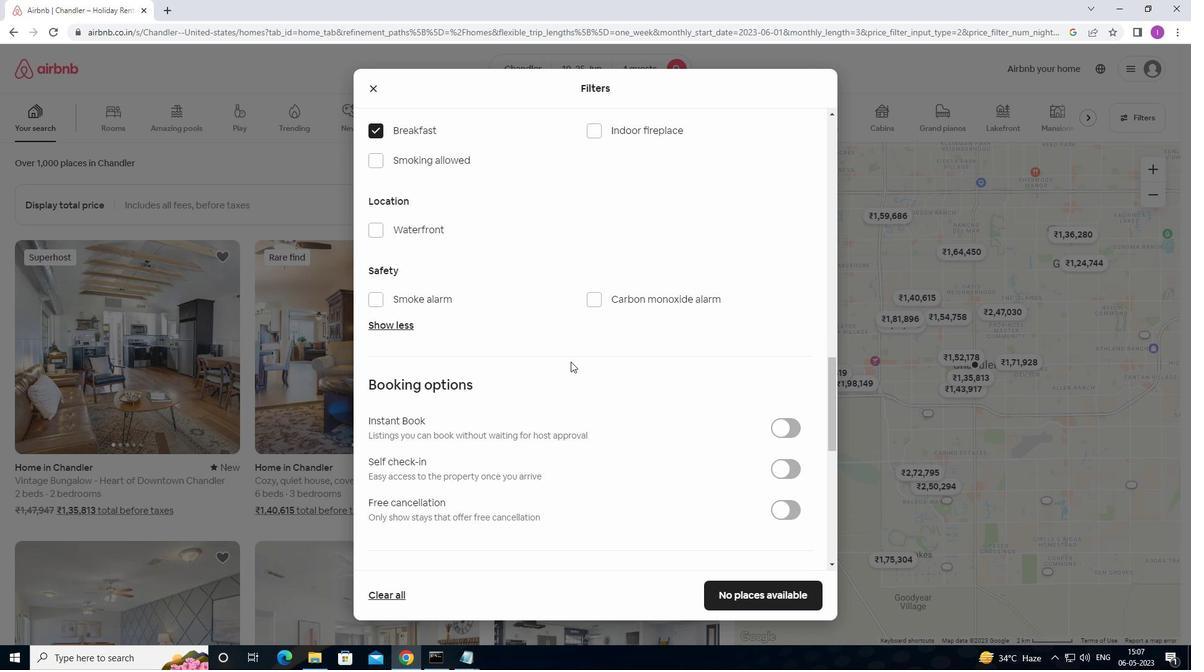 
Action: Mouse scrolled (571, 364) with delta (0, 0)
Screenshot: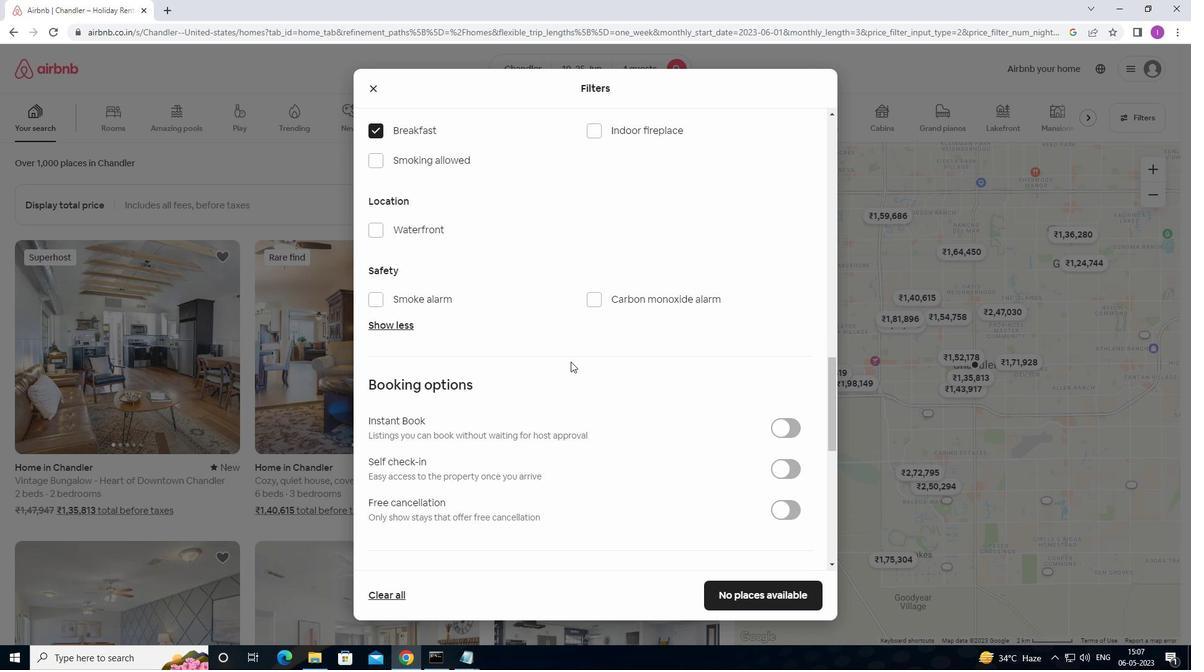 
Action: Mouse moved to (573, 369)
Screenshot: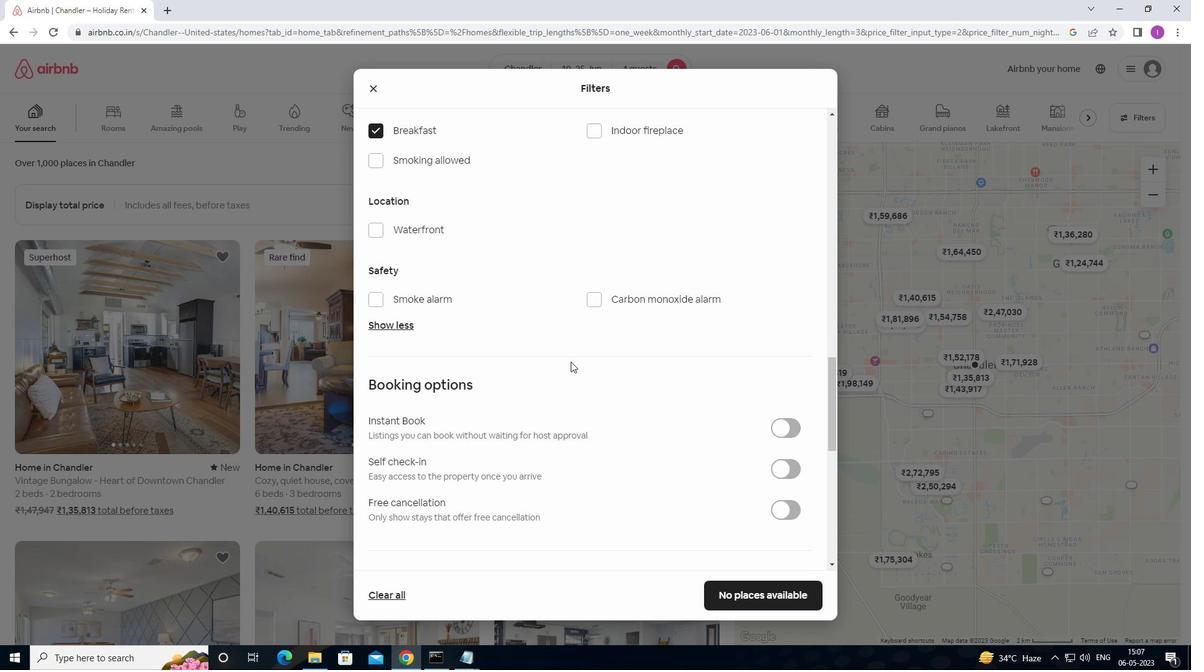 
Action: Mouse scrolled (573, 369) with delta (0, 0)
Screenshot: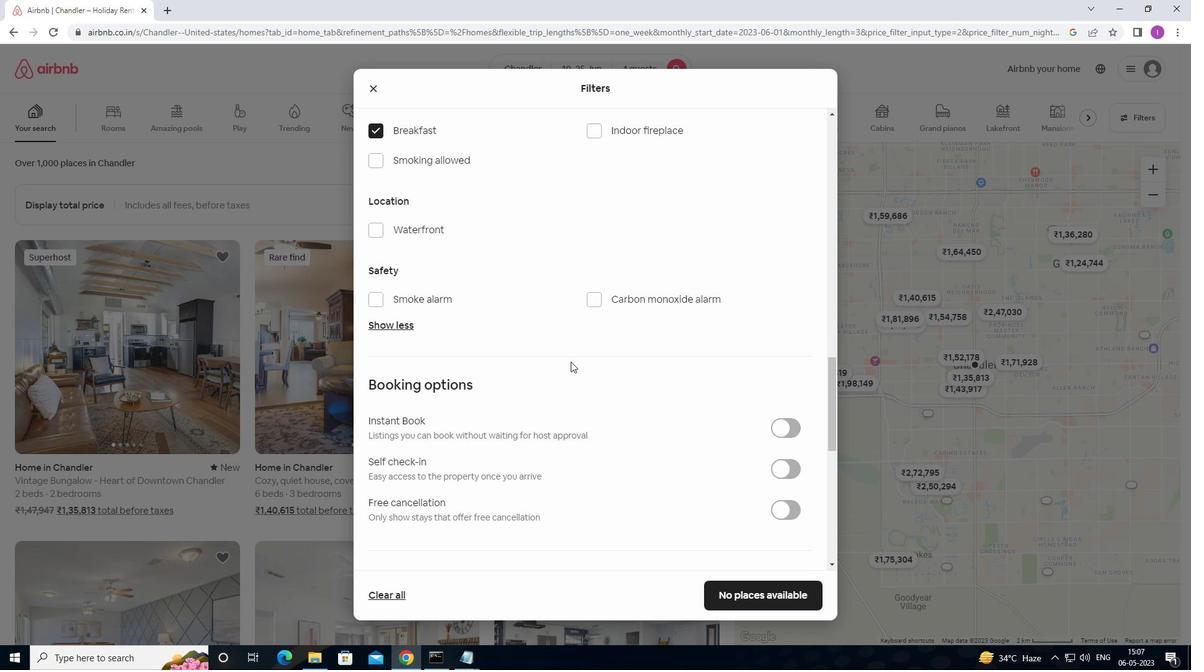
Action: Mouse moved to (787, 282)
Screenshot: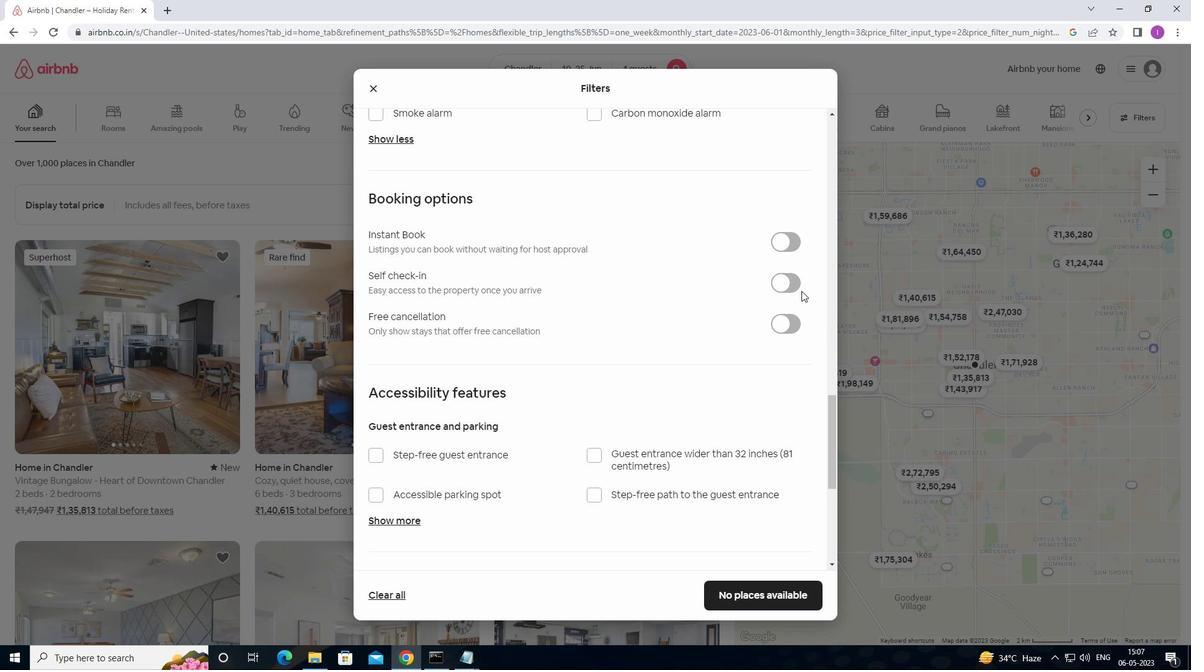 
Action: Mouse pressed left at (787, 282)
Screenshot: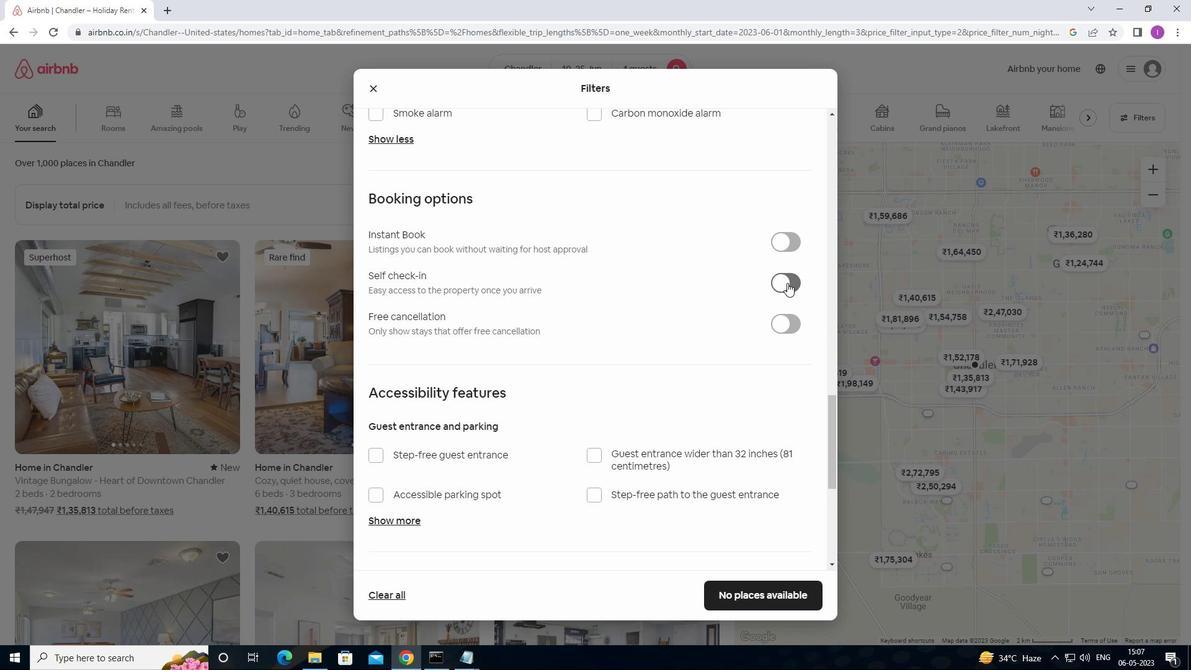 
Action: Mouse moved to (704, 399)
Screenshot: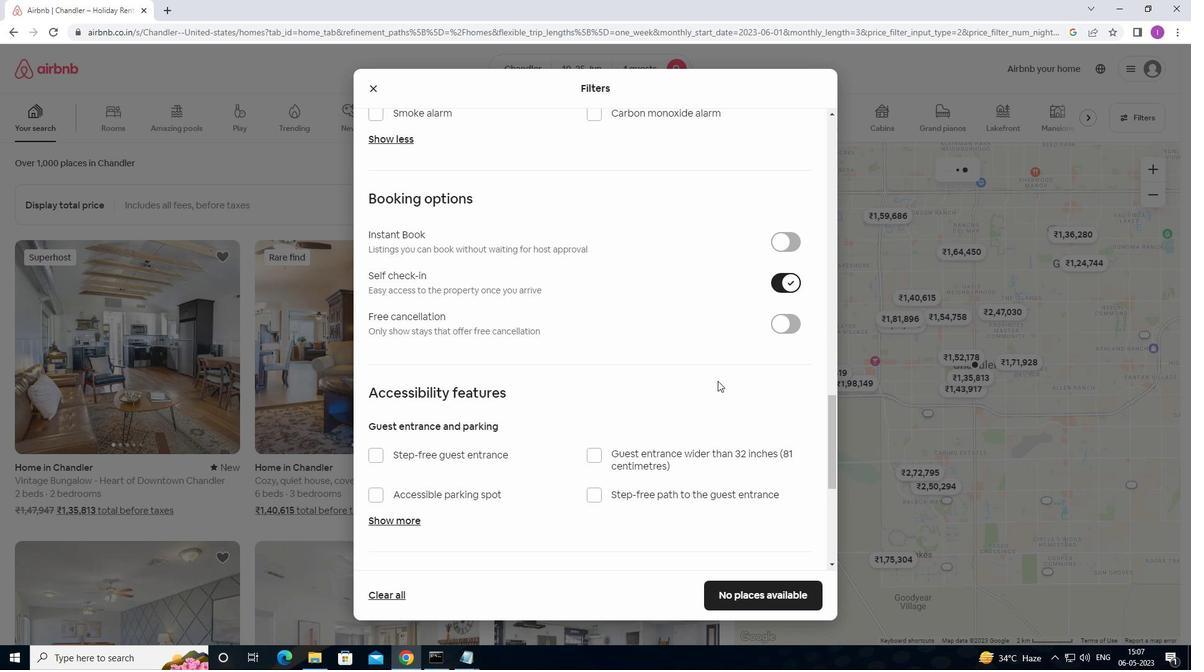 
Action: Mouse scrolled (704, 398) with delta (0, 0)
Screenshot: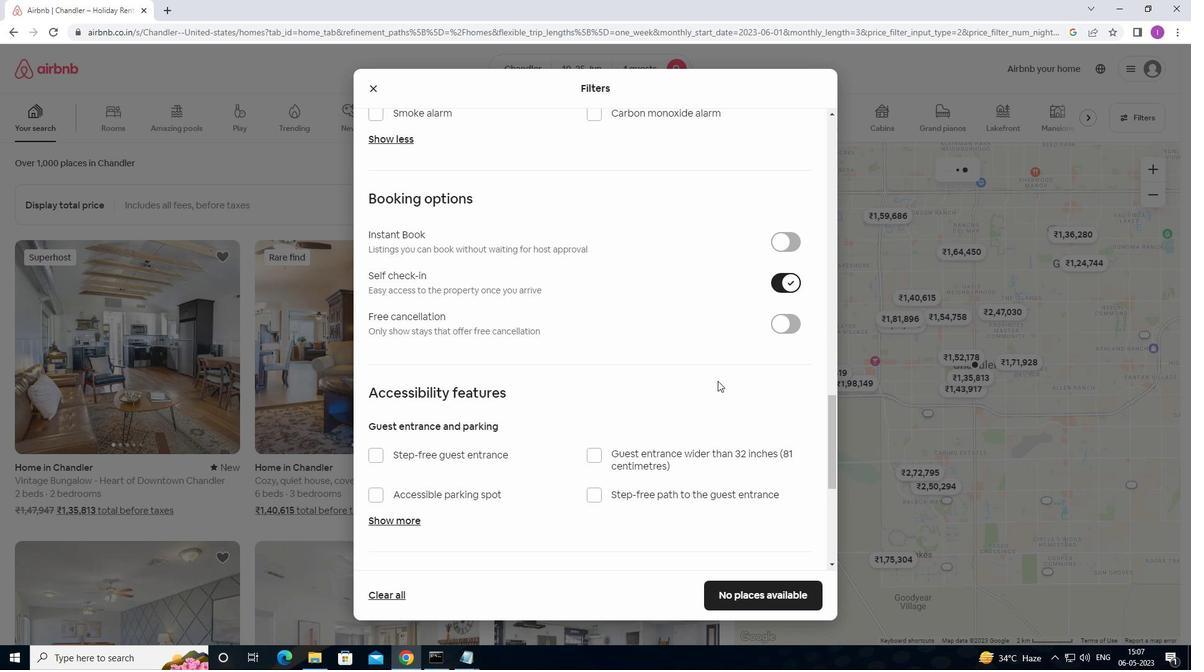 
Action: Mouse moved to (704, 400)
Screenshot: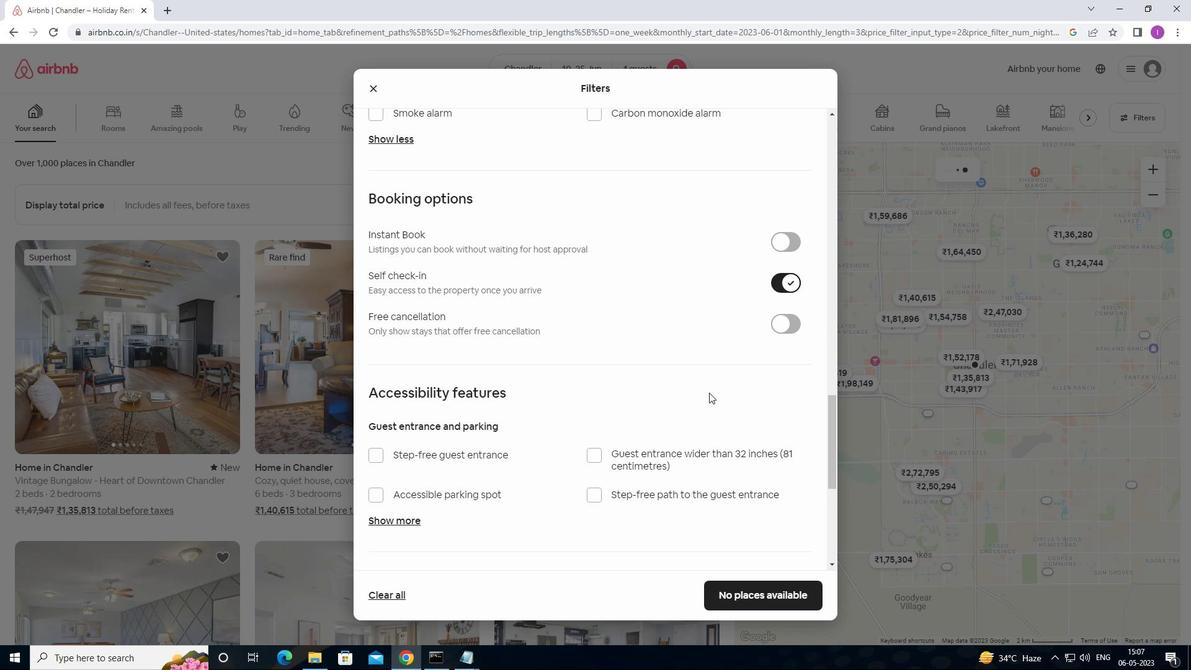 
Action: Mouse scrolled (704, 399) with delta (0, 0)
Screenshot: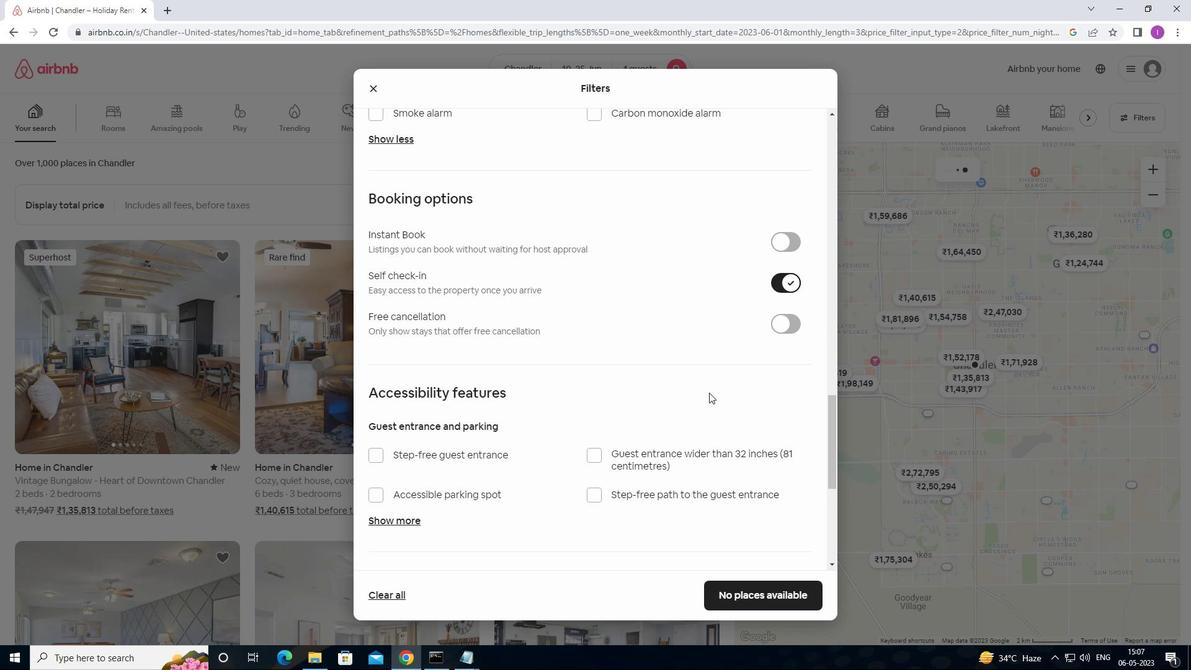 
Action: Mouse scrolled (704, 399) with delta (0, 0)
Screenshot: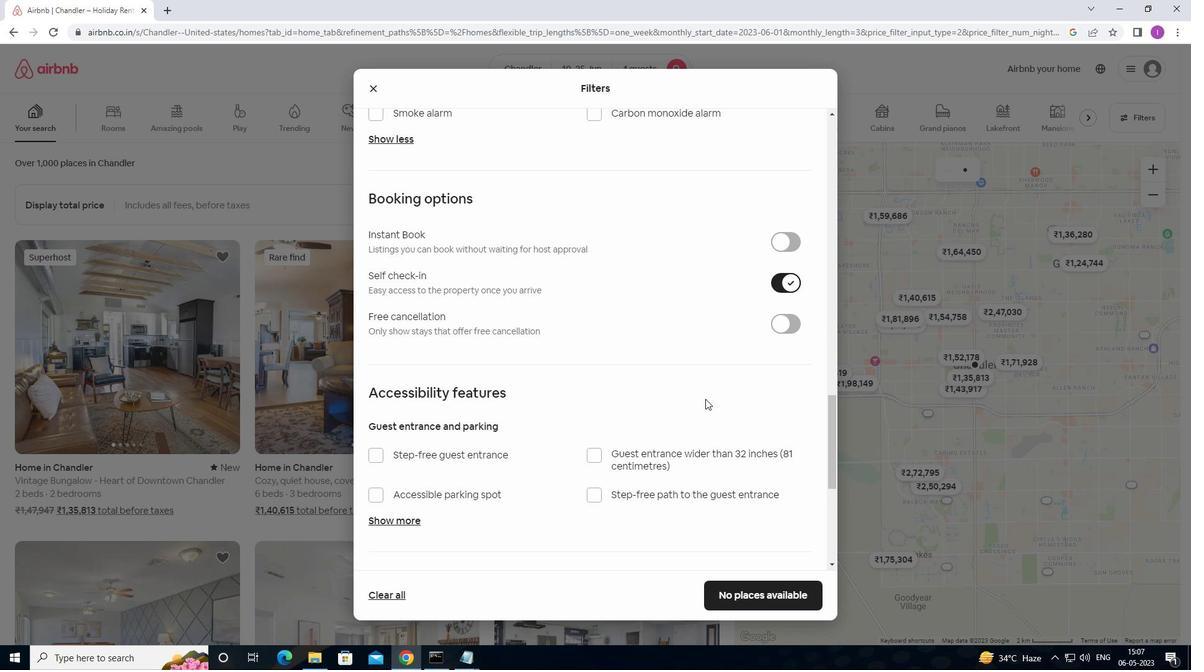 
Action: Mouse scrolled (704, 399) with delta (0, 0)
Screenshot: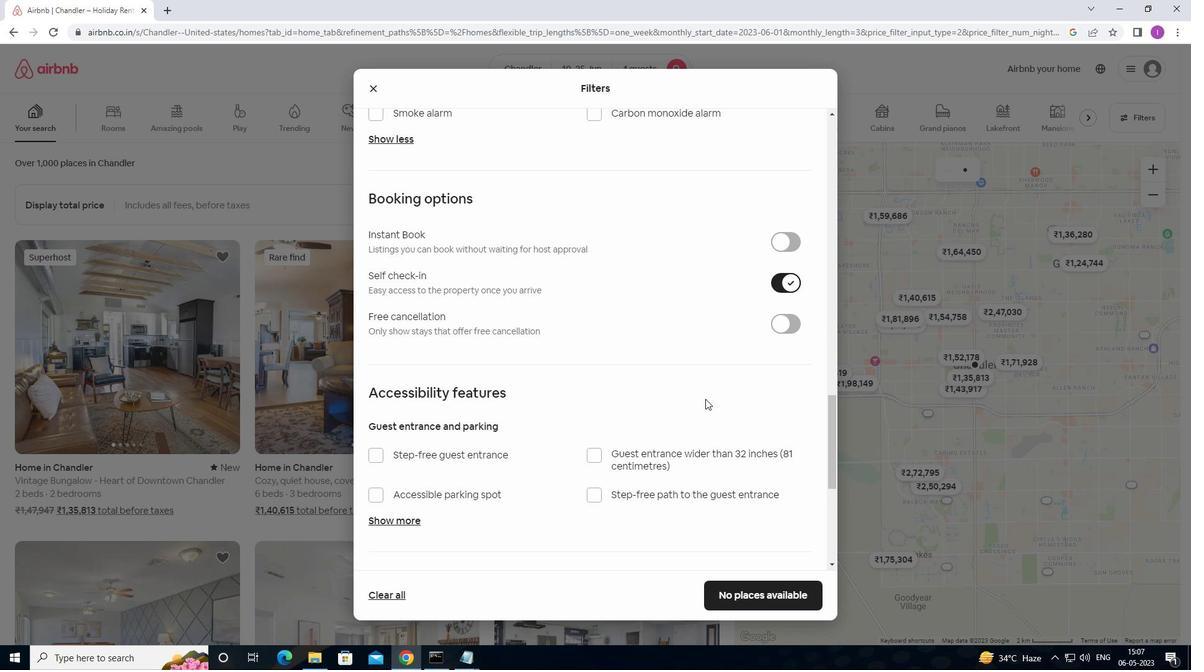 
Action: Mouse scrolled (704, 399) with delta (0, 0)
Screenshot: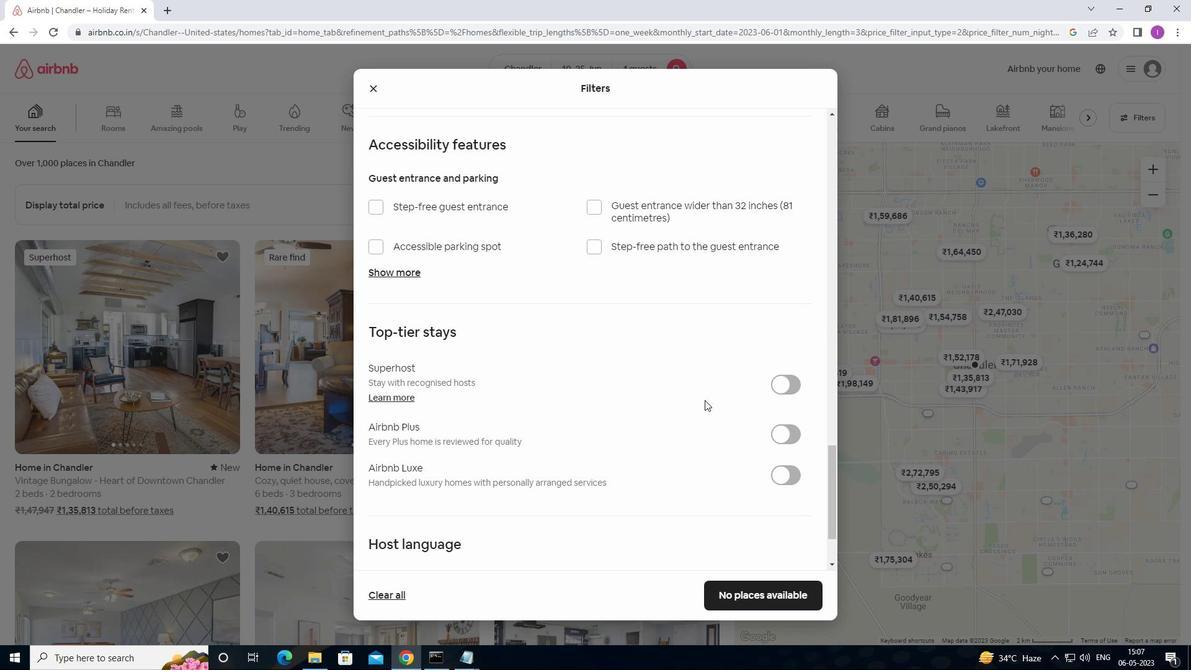 
Action: Mouse moved to (672, 405)
Screenshot: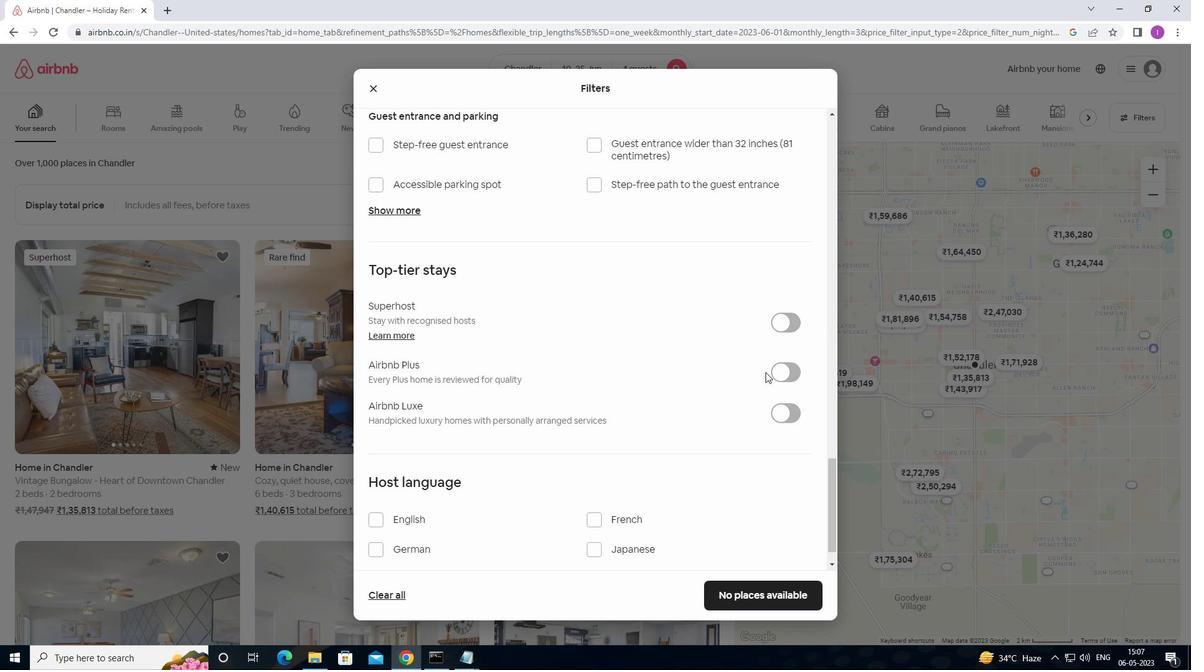
Action: Mouse scrolled (672, 405) with delta (0, 0)
Screenshot: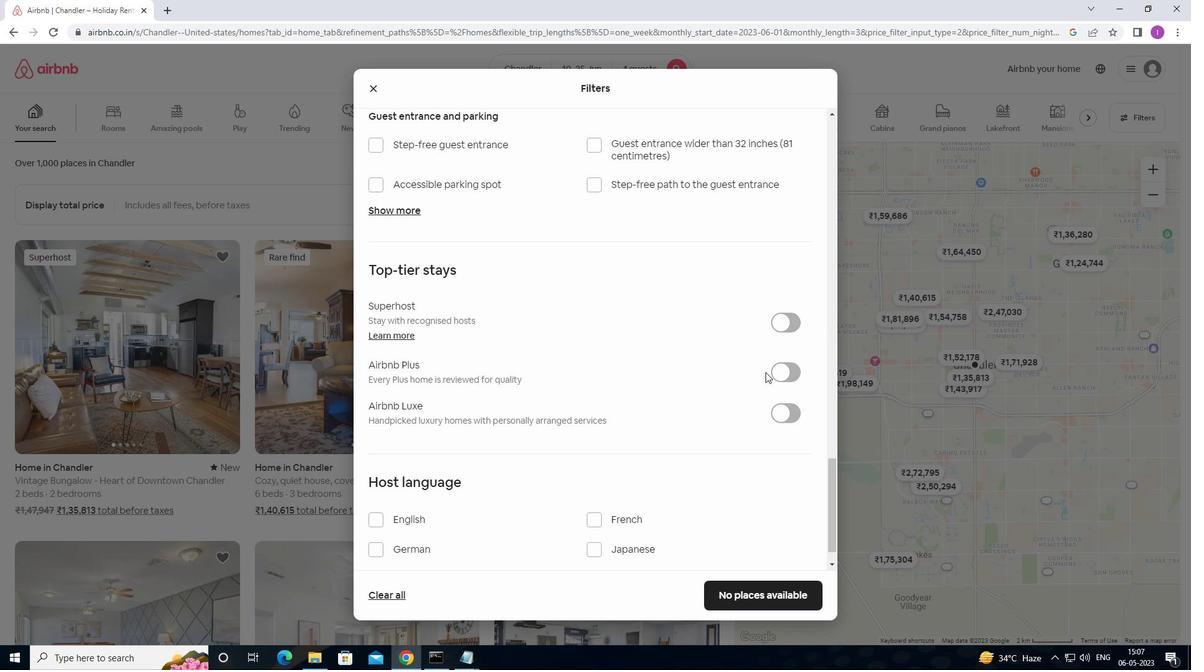 
Action: Mouse moved to (621, 427)
Screenshot: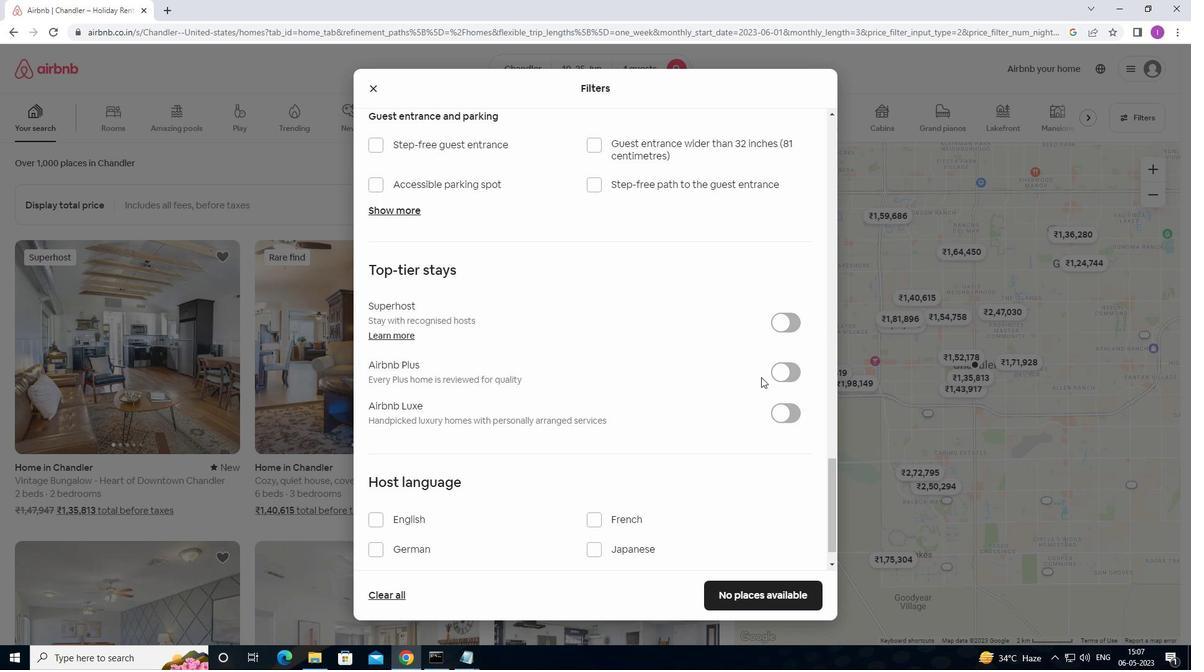 
Action: Mouse scrolled (621, 426) with delta (0, 0)
Screenshot: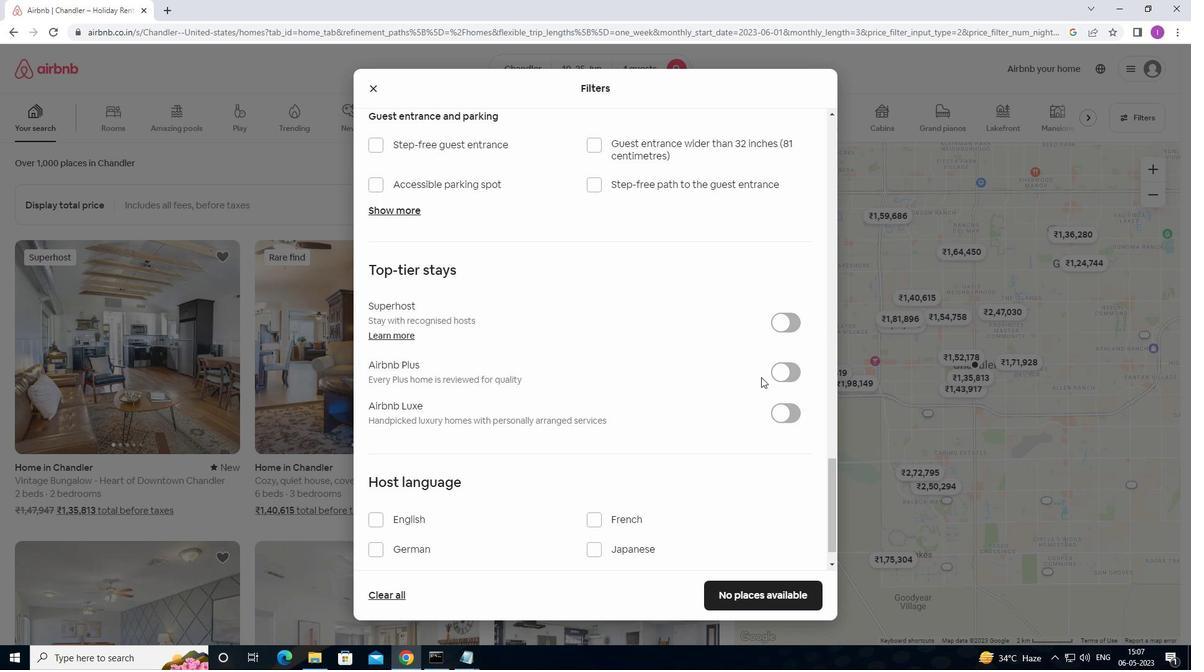 
Action: Mouse moved to (573, 444)
Screenshot: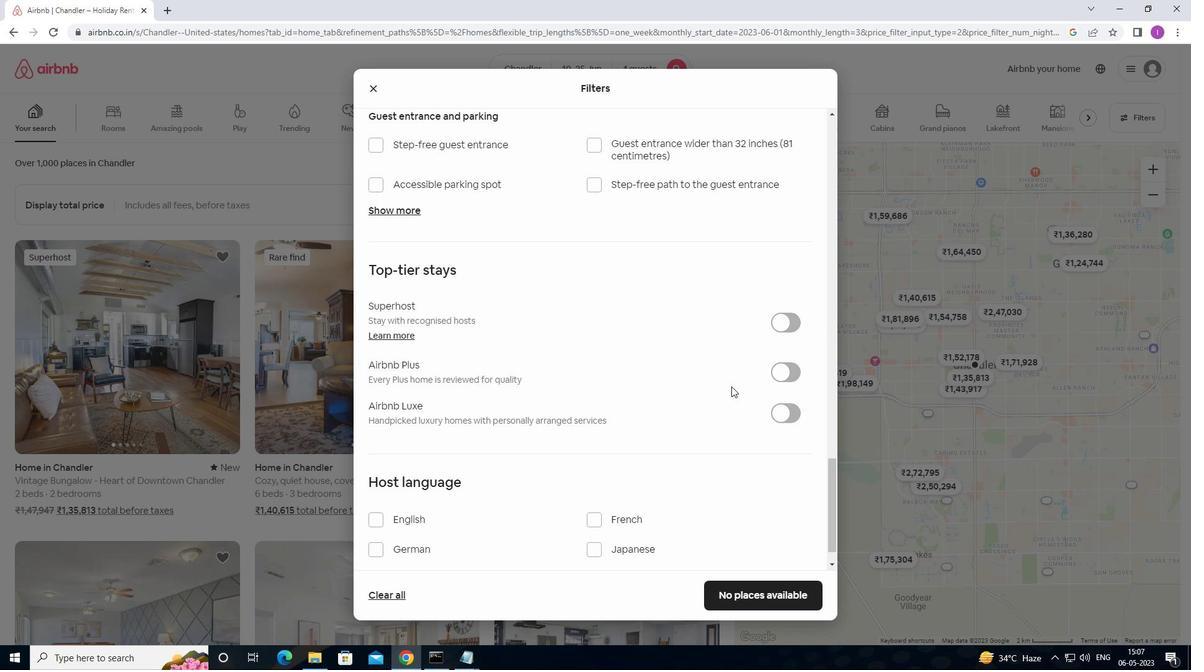 
Action: Mouse scrolled (573, 443) with delta (0, 0)
Screenshot: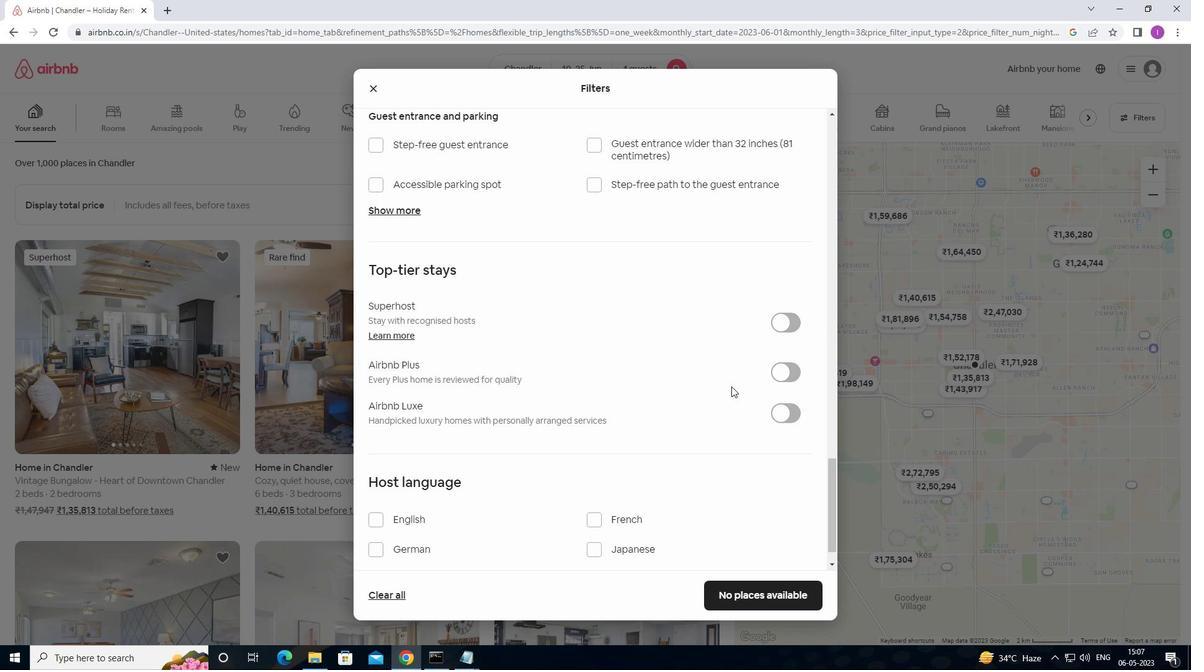 
Action: Mouse moved to (519, 450)
Screenshot: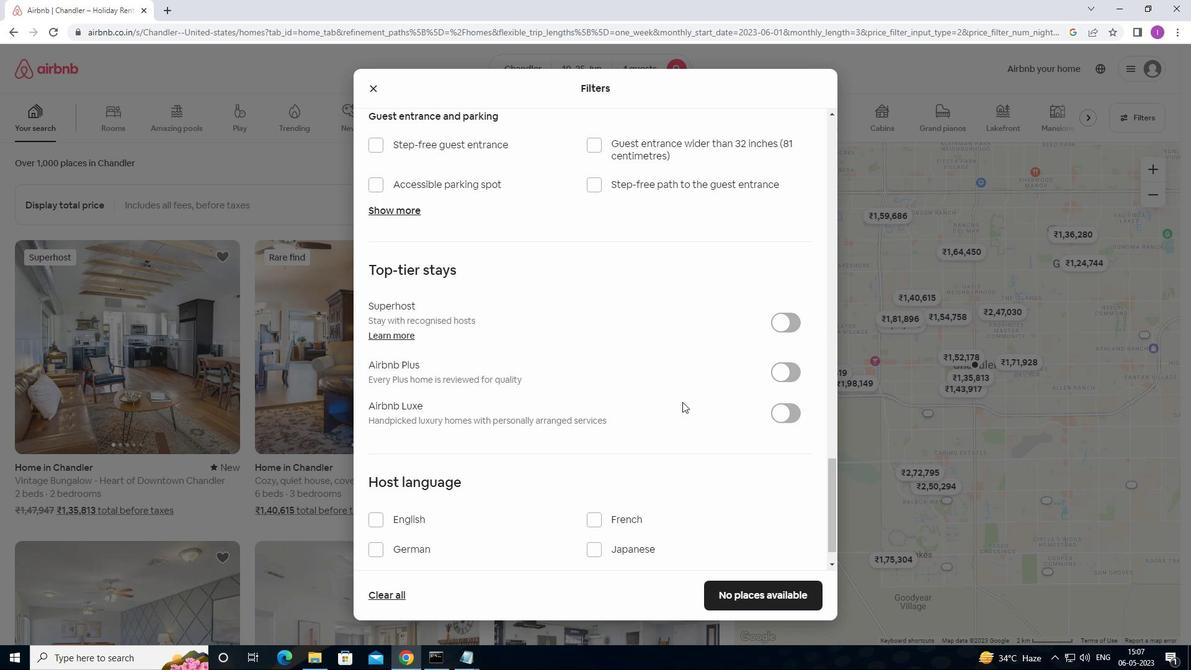 
Action: Mouse scrolled (519, 449) with delta (0, 0)
Screenshot: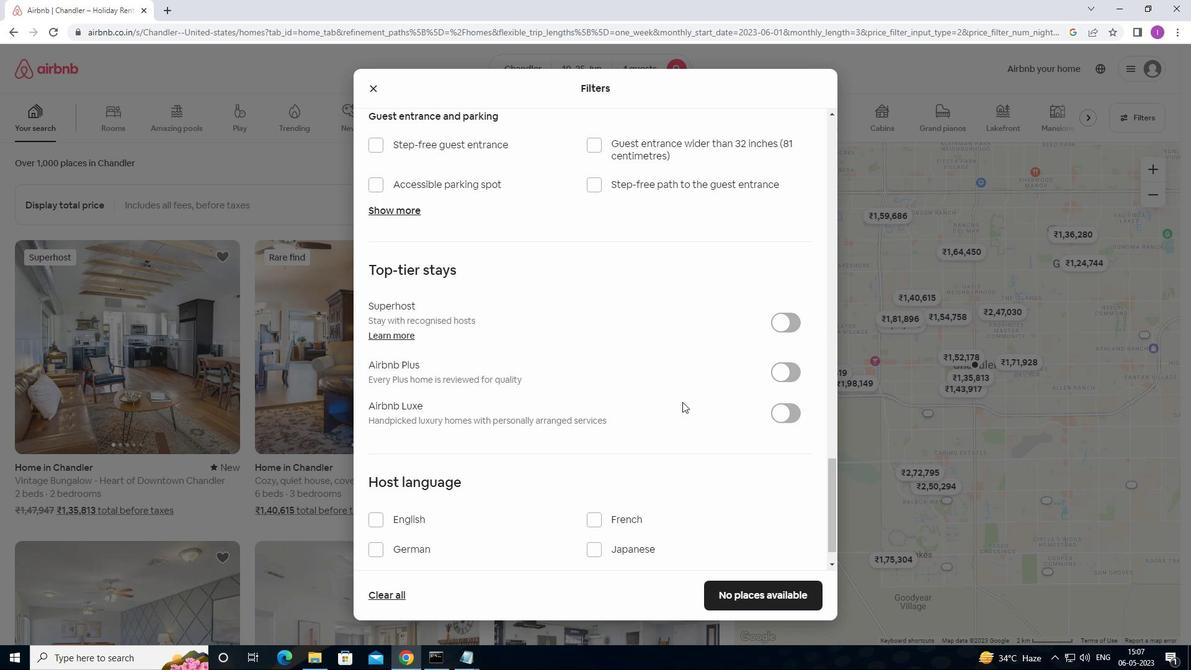 
Action: Mouse moved to (376, 485)
Screenshot: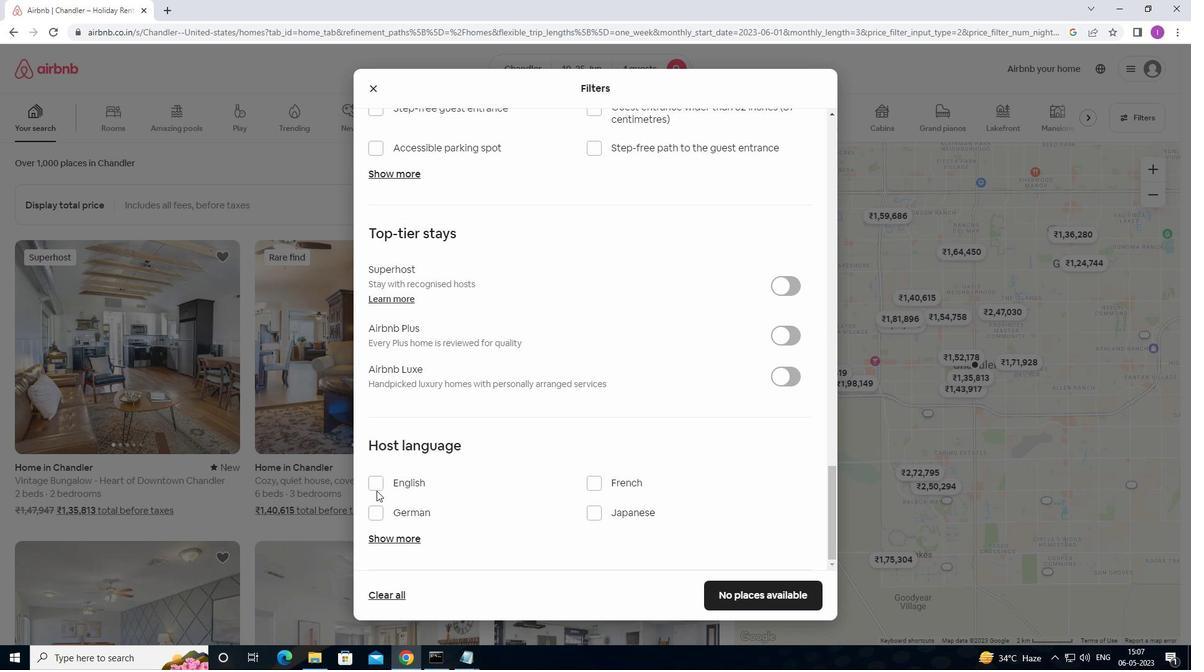 
Action: Mouse pressed left at (376, 485)
Screenshot: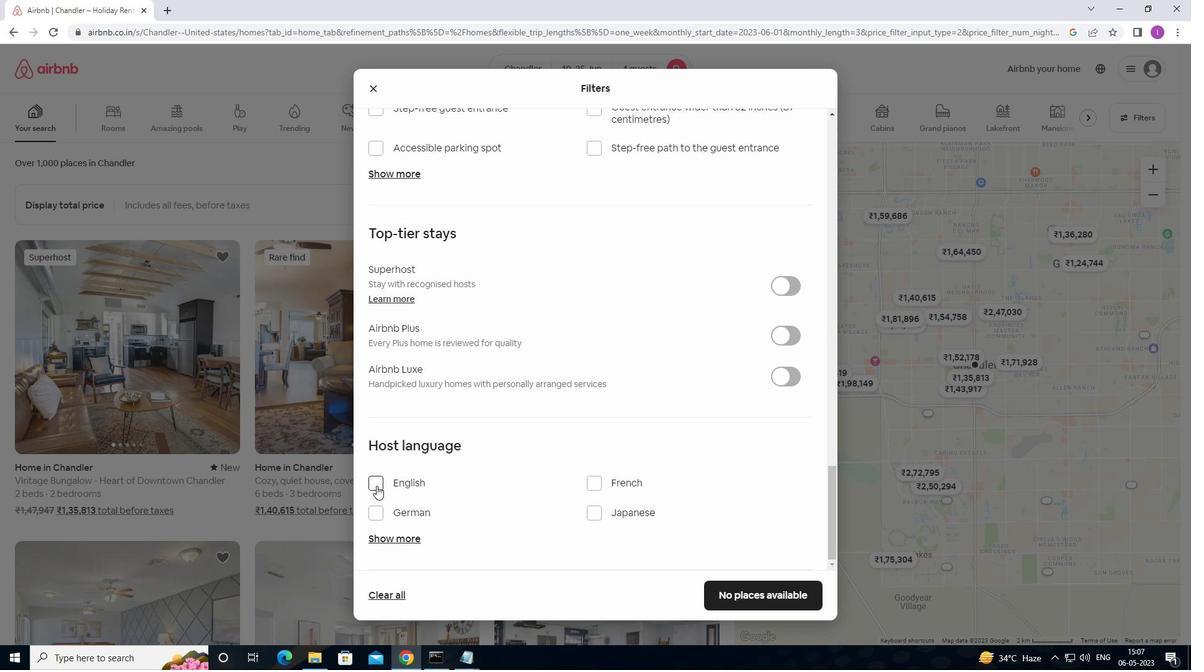 
Action: Mouse moved to (765, 588)
Screenshot: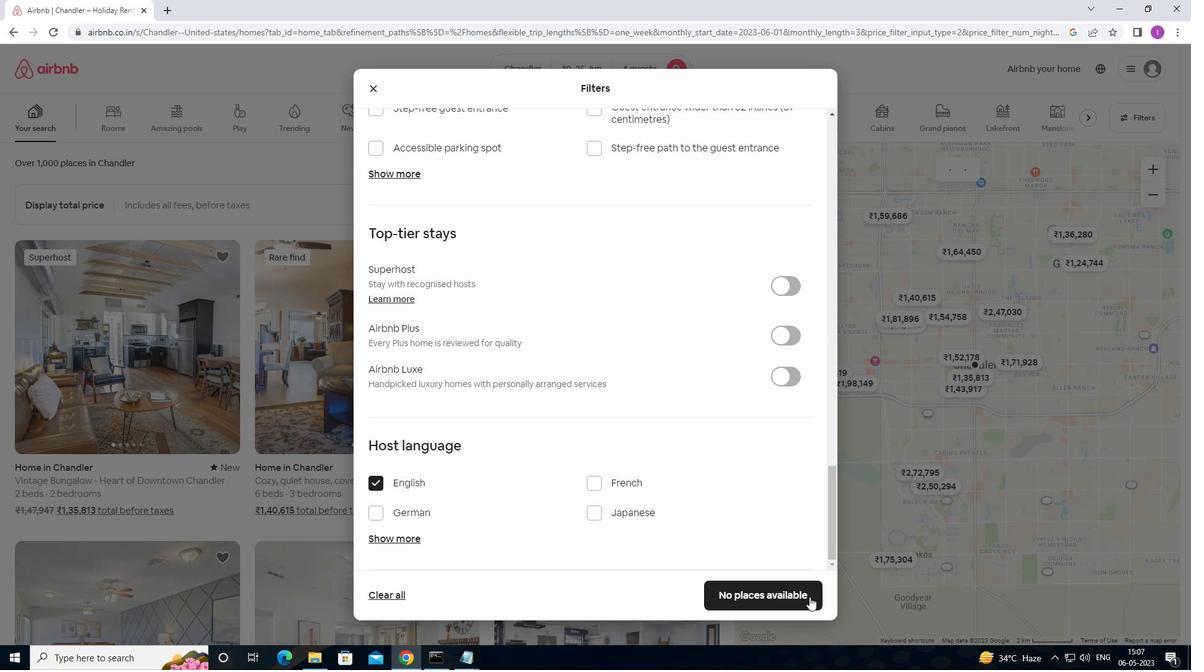 
Action: Mouse pressed left at (765, 588)
Screenshot: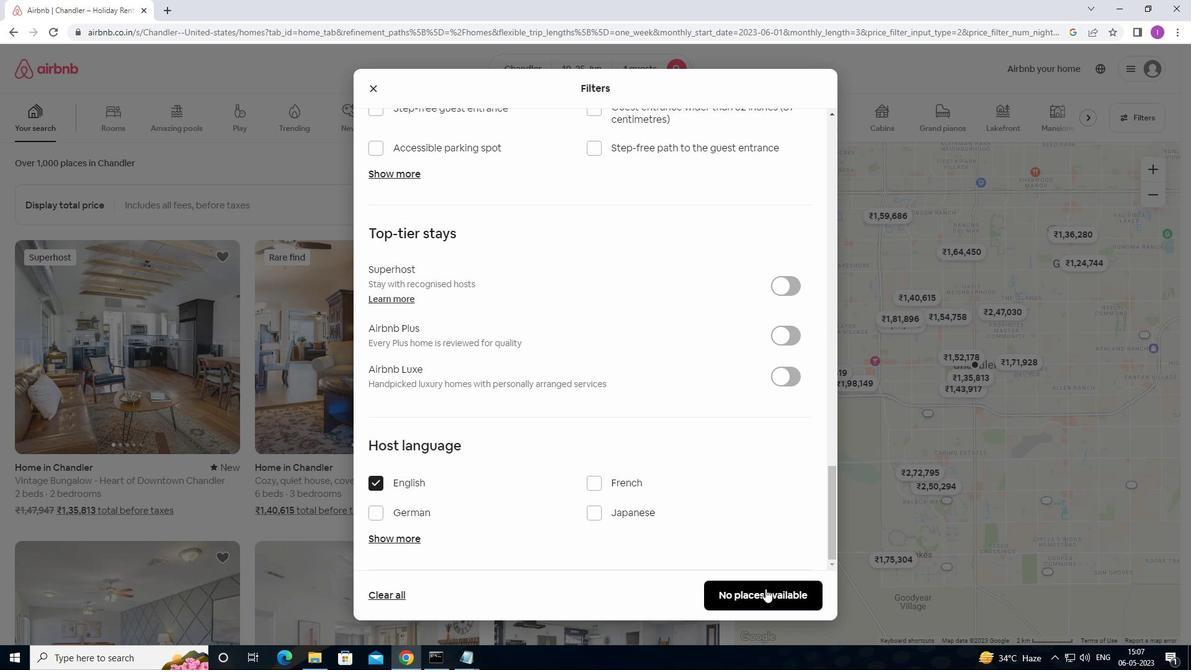 
Action: Mouse moved to (797, 363)
Screenshot: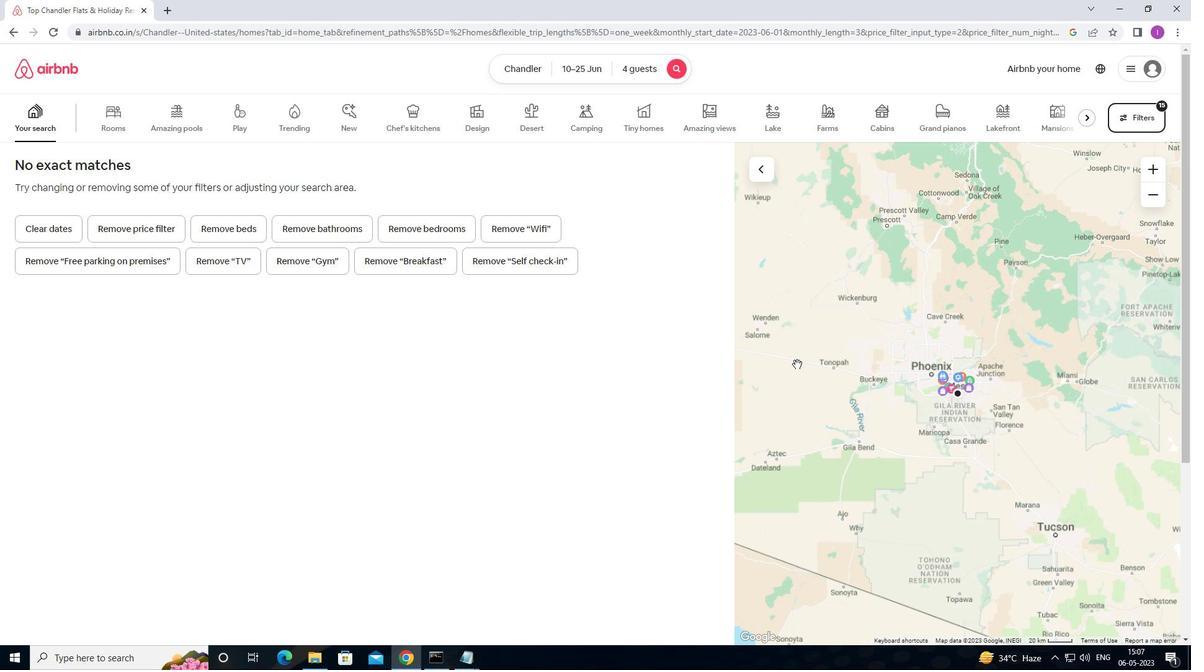 
